 Task: Play online Dominion game.
Action: Mouse moved to (447, 372)
Screenshot: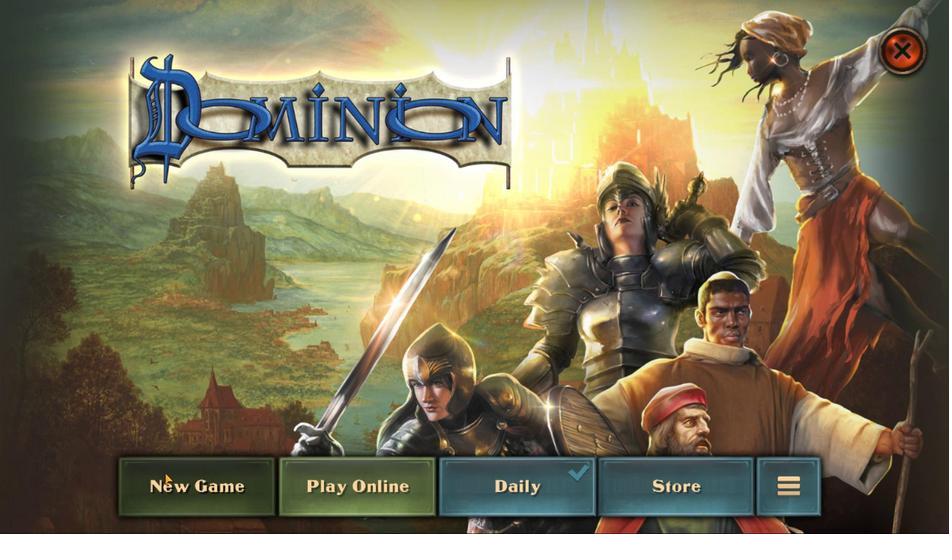
Action: Mouse pressed left at (447, 372)
Screenshot: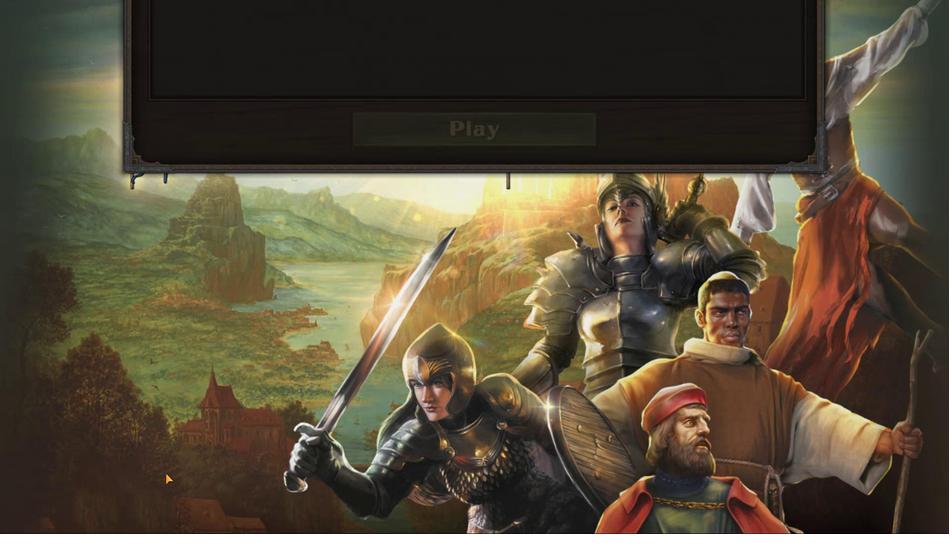 
Action: Mouse moved to (351, 372)
Screenshot: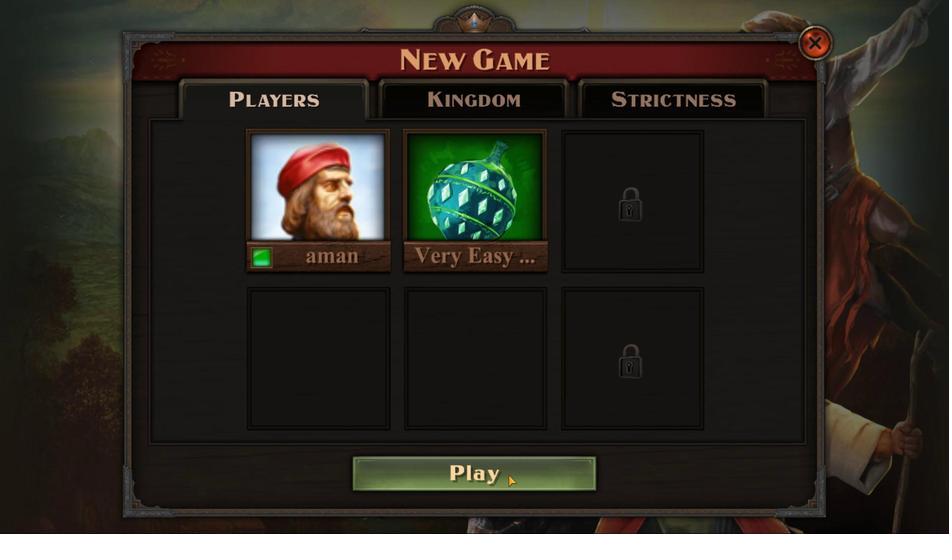 
Action: Mouse pressed left at (351, 372)
Screenshot: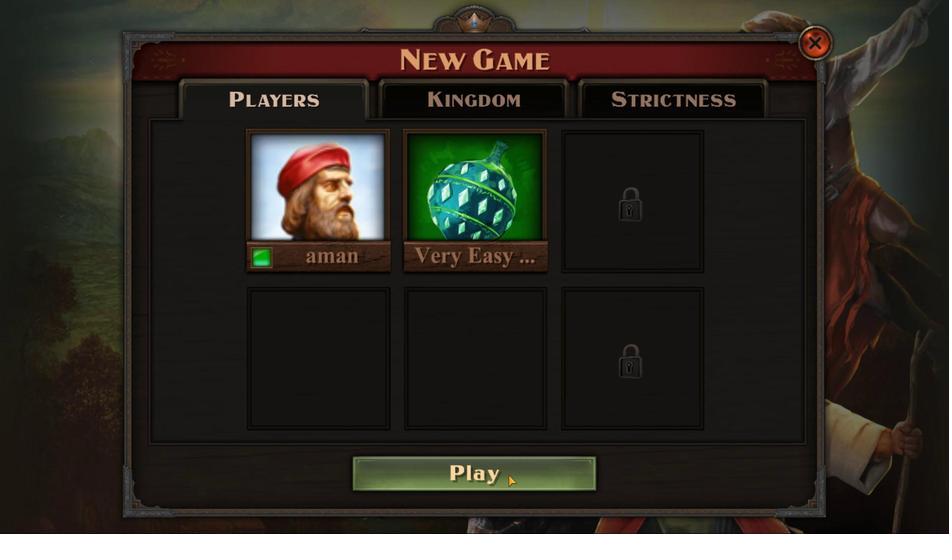 
Action: Mouse moved to (336, 371)
Screenshot: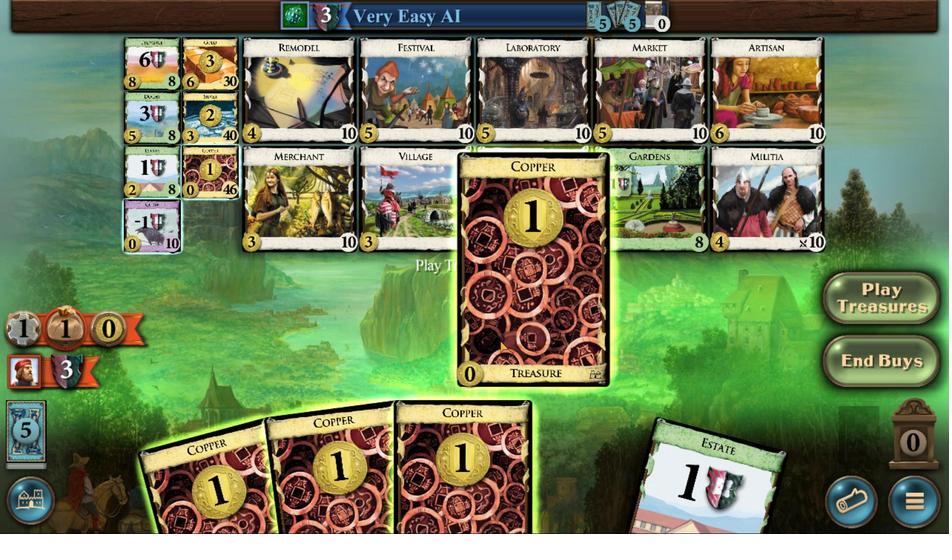 
Action: Mouse pressed left at (336, 371)
Screenshot: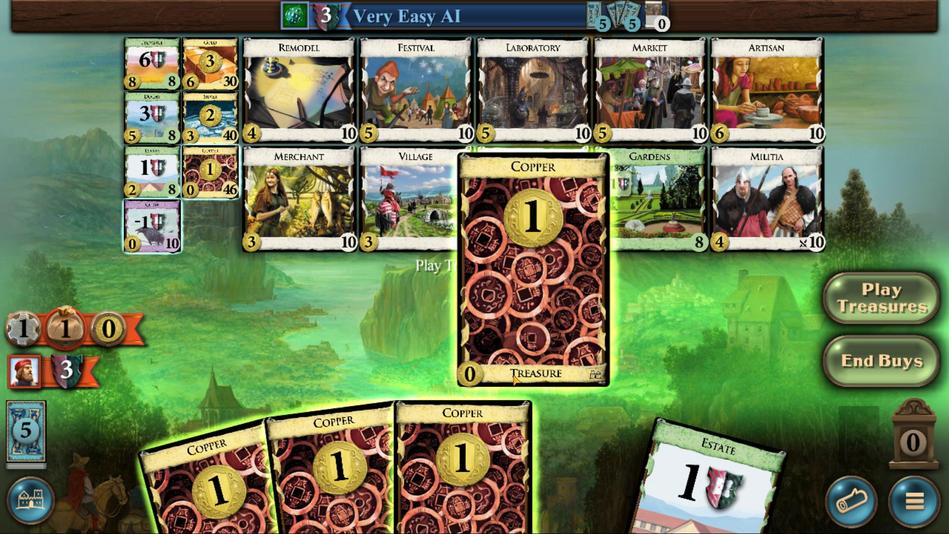 
Action: Mouse moved to (351, 367)
Screenshot: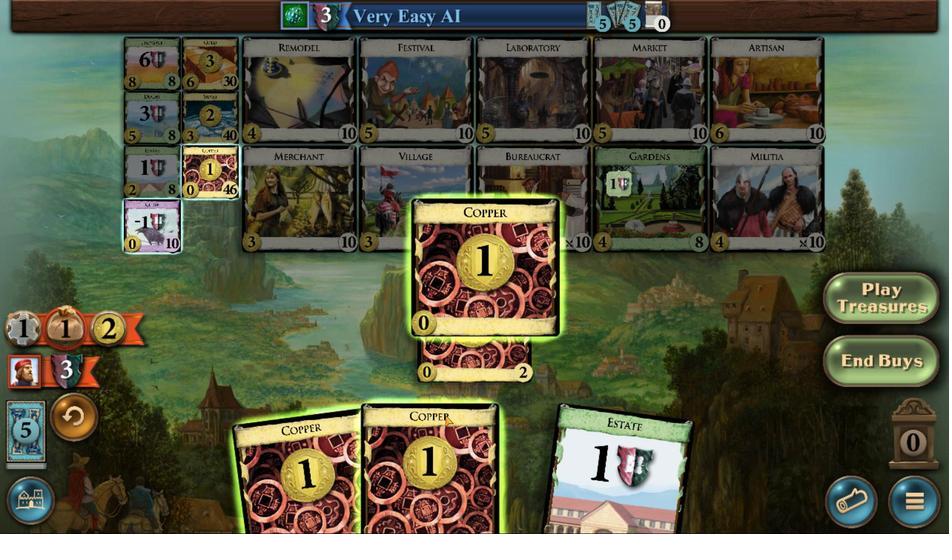 
Action: Mouse pressed left at (351, 367)
Screenshot: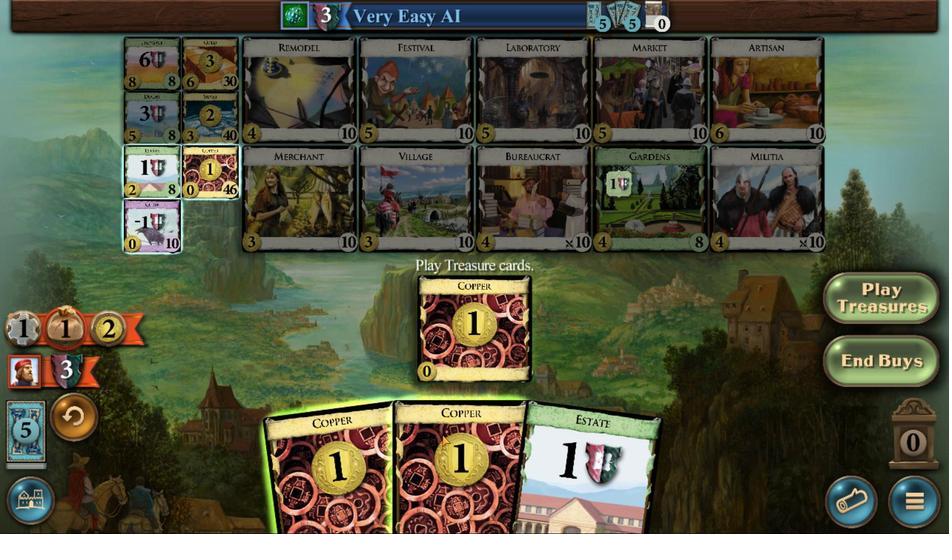 
Action: Mouse moved to (370, 367)
Screenshot: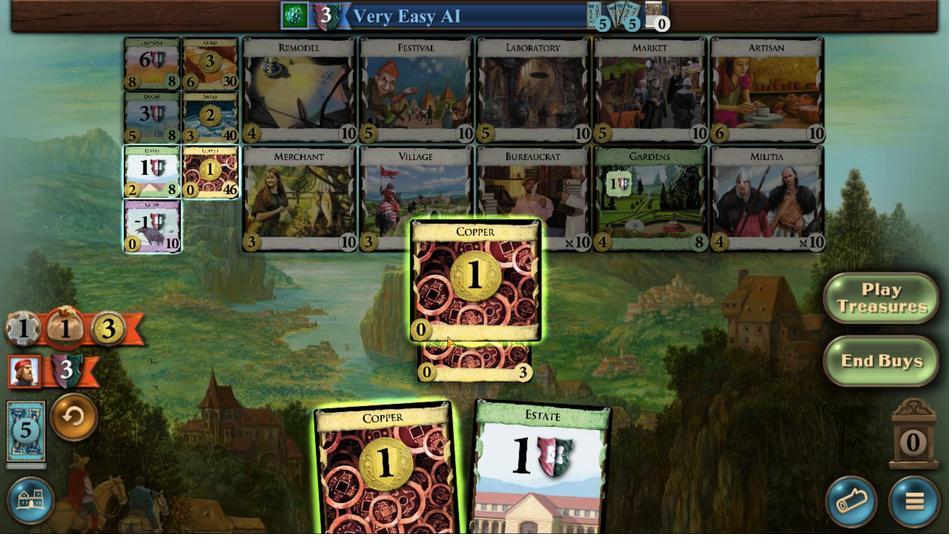 
Action: Mouse pressed left at (370, 367)
Screenshot: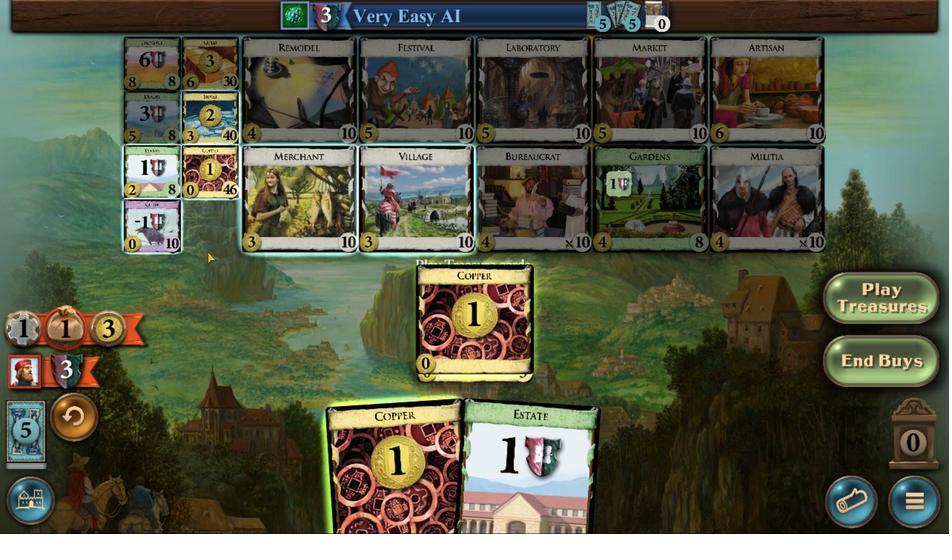 
Action: Mouse moved to (434, 322)
Screenshot: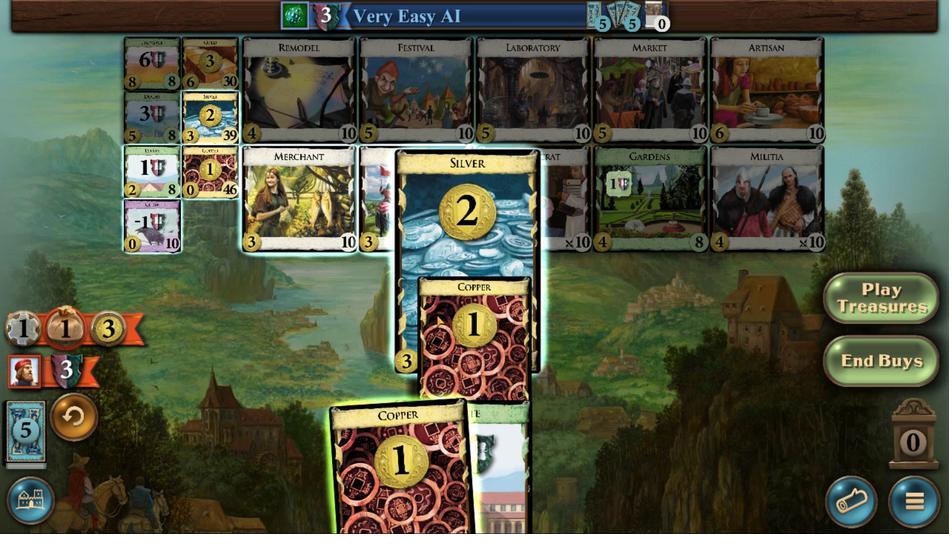 
Action: Mouse pressed left at (434, 322)
Screenshot: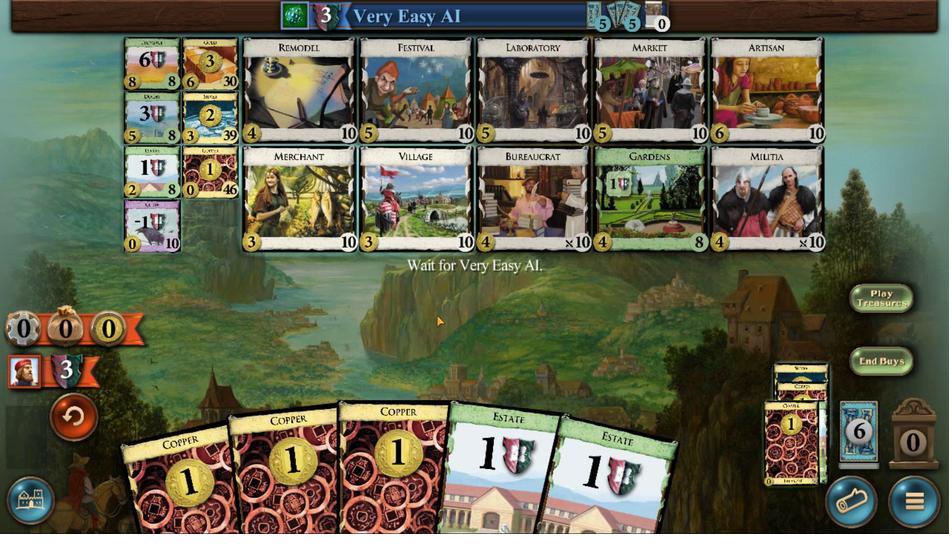 
Action: Mouse moved to (373, 372)
Screenshot: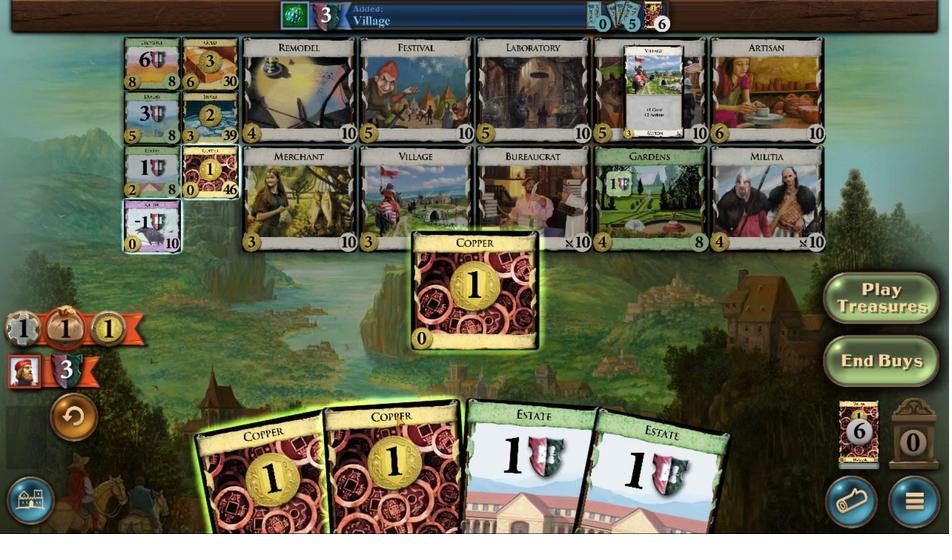 
Action: Mouse pressed left at (373, 372)
Screenshot: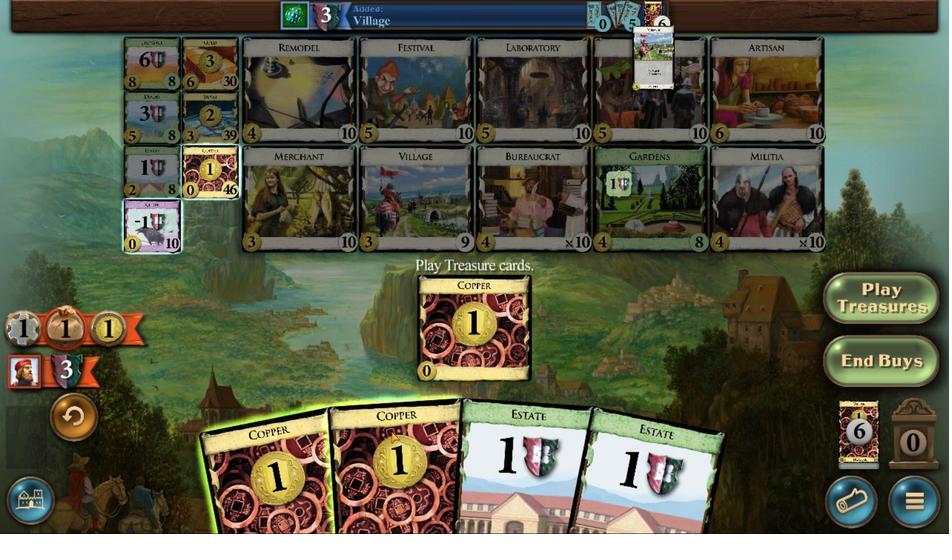 
Action: Mouse moved to (383, 366)
Screenshot: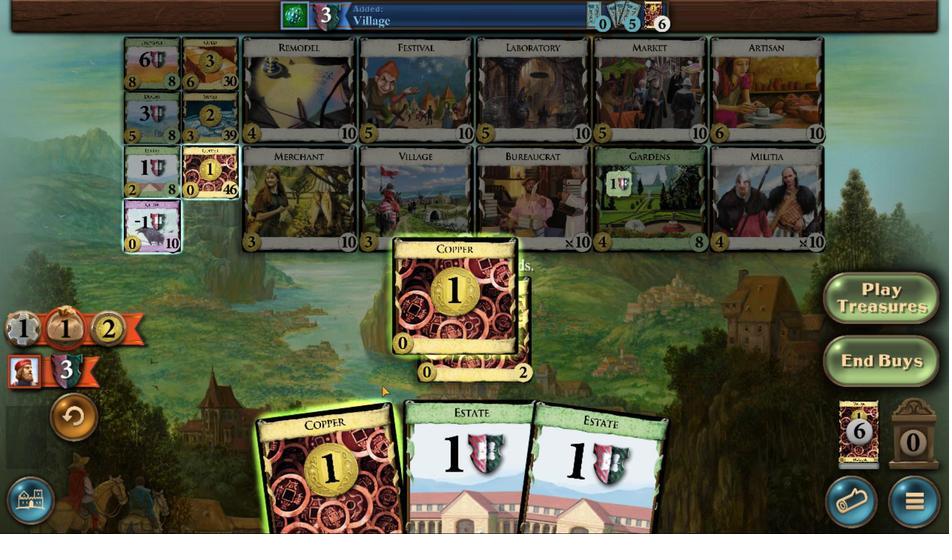 
Action: Mouse pressed left at (383, 366)
Screenshot: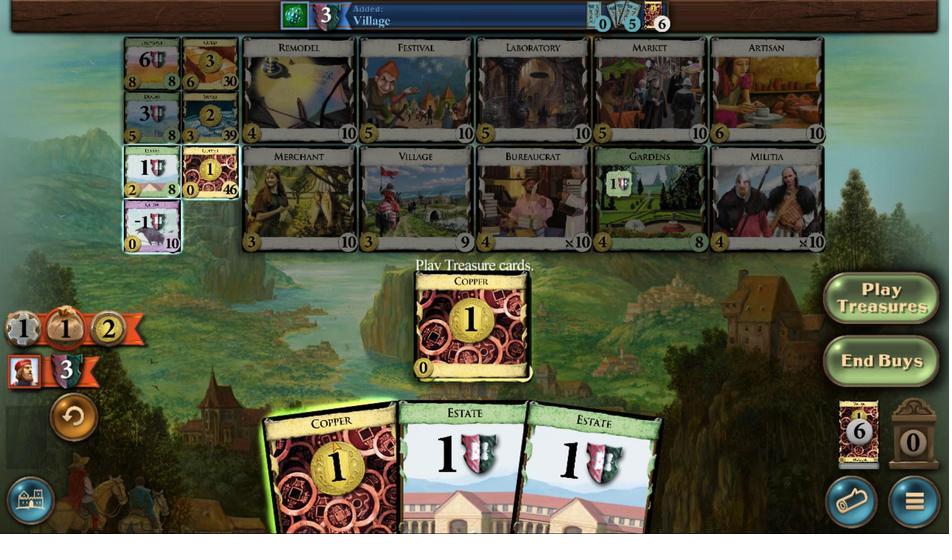 
Action: Mouse moved to (450, 328)
Screenshot: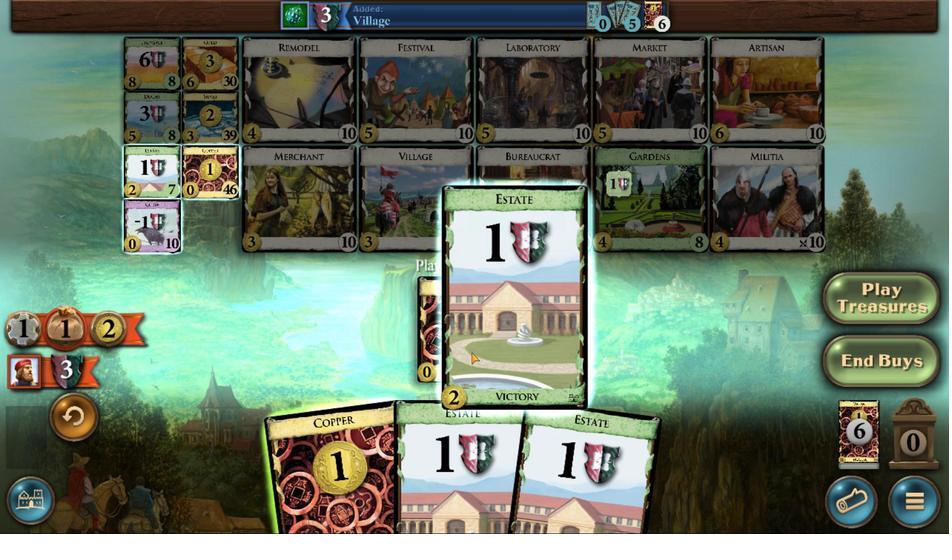 
Action: Mouse pressed left at (450, 328)
Screenshot: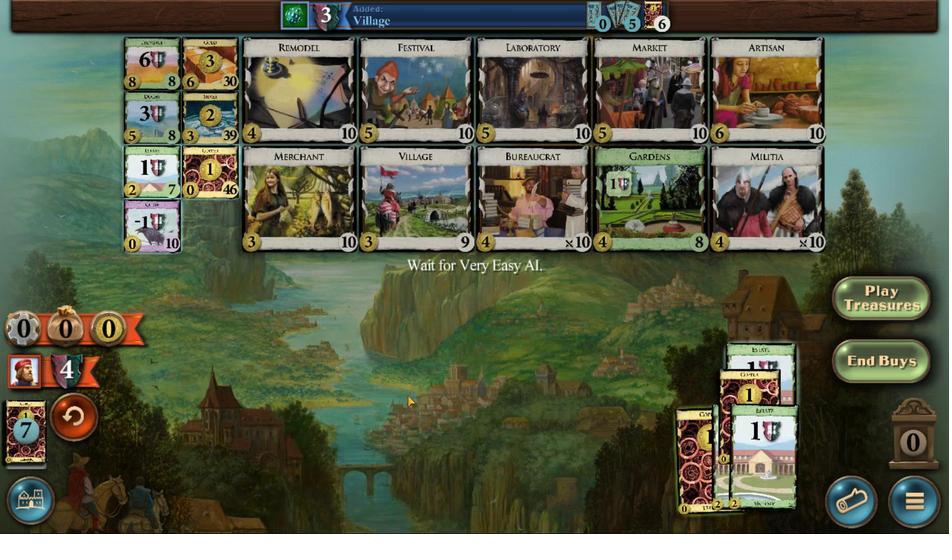 
Action: Mouse moved to (338, 371)
Screenshot: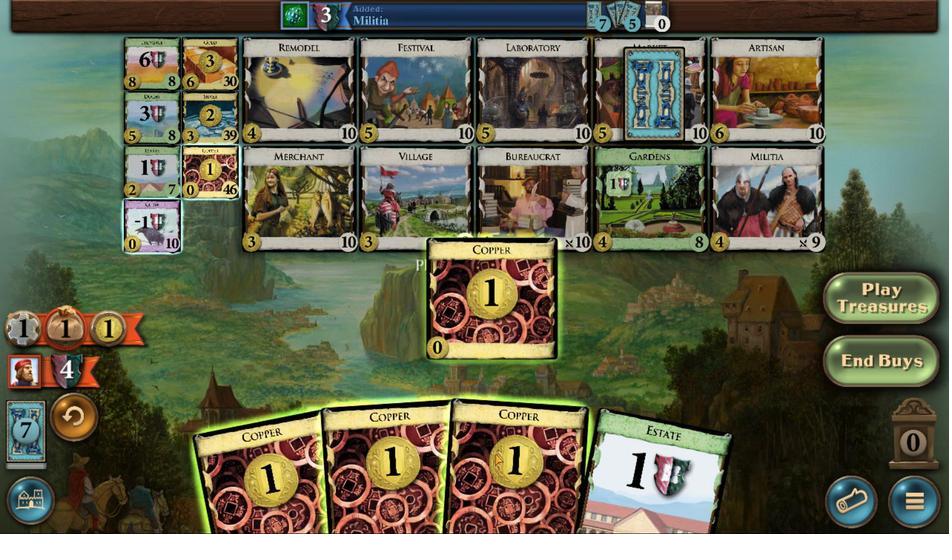 
Action: Mouse pressed left at (338, 371)
Screenshot: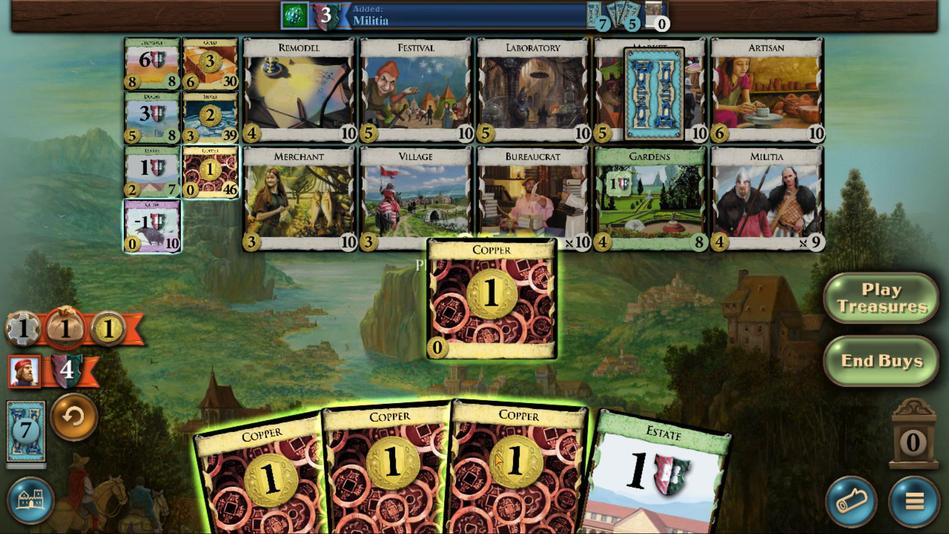 
Action: Mouse moved to (355, 370)
Screenshot: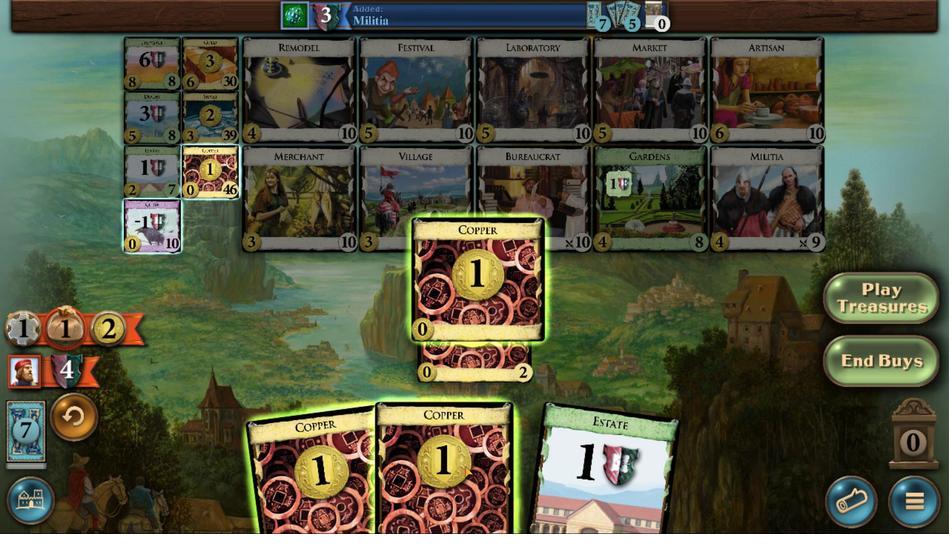
Action: Mouse pressed left at (355, 370)
Screenshot: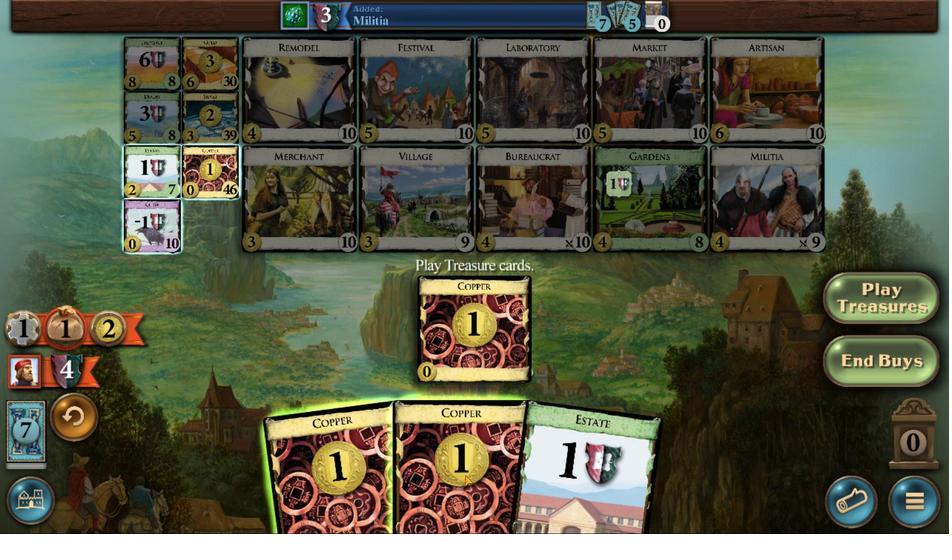 
Action: Mouse moved to (363, 372)
Screenshot: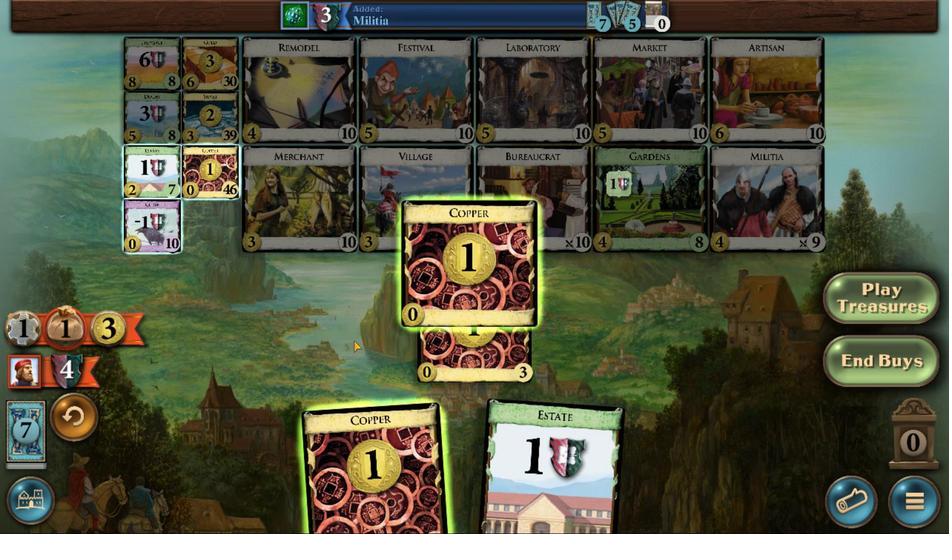 
Action: Mouse pressed left at (363, 372)
Screenshot: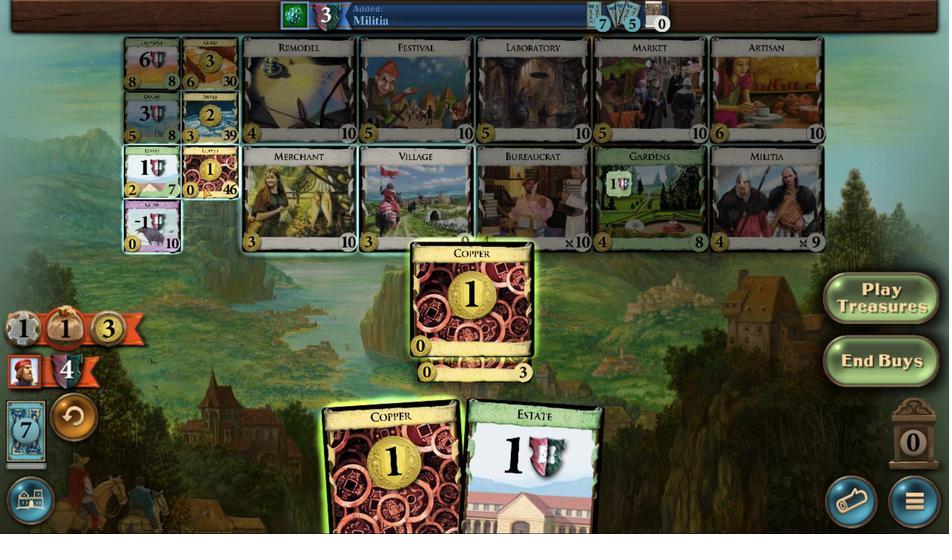 
Action: Mouse moved to (434, 322)
Screenshot: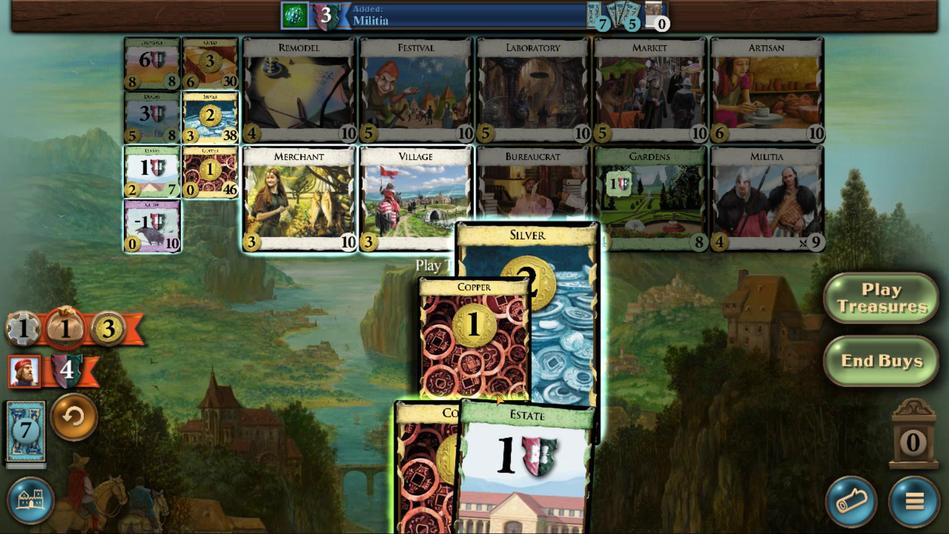 
Action: Mouse pressed left at (434, 322)
Screenshot: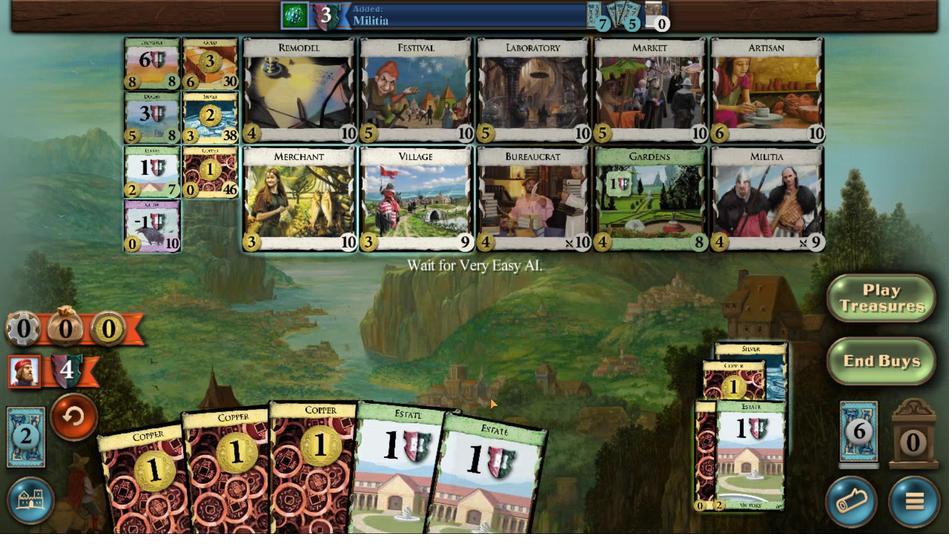 
Action: Mouse moved to (348, 370)
Screenshot: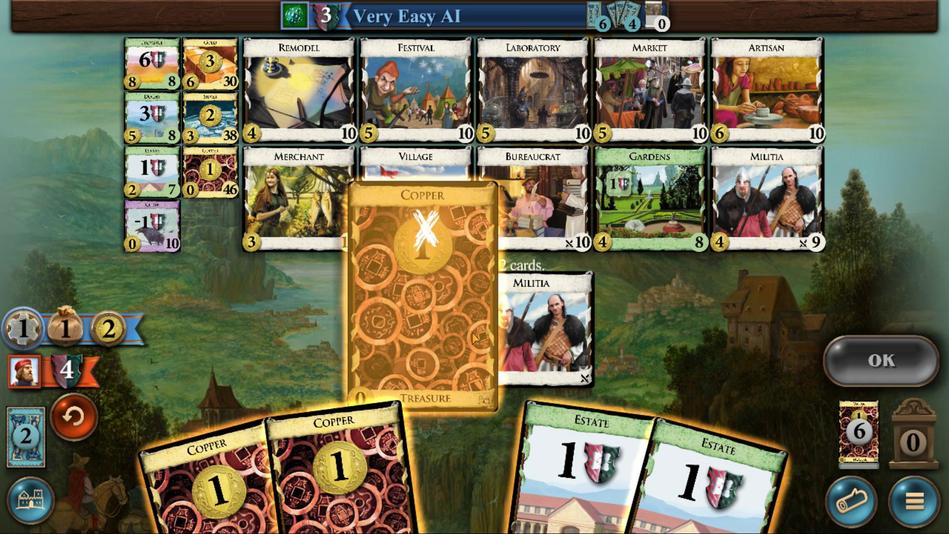 
Action: Mouse pressed left at (348, 370)
Screenshot: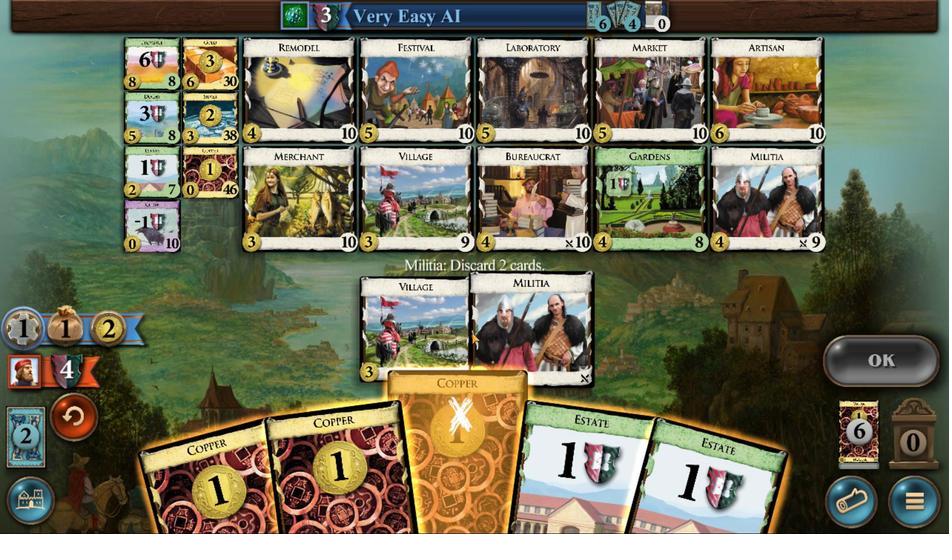 
Action: Mouse moved to (360, 368)
Screenshot: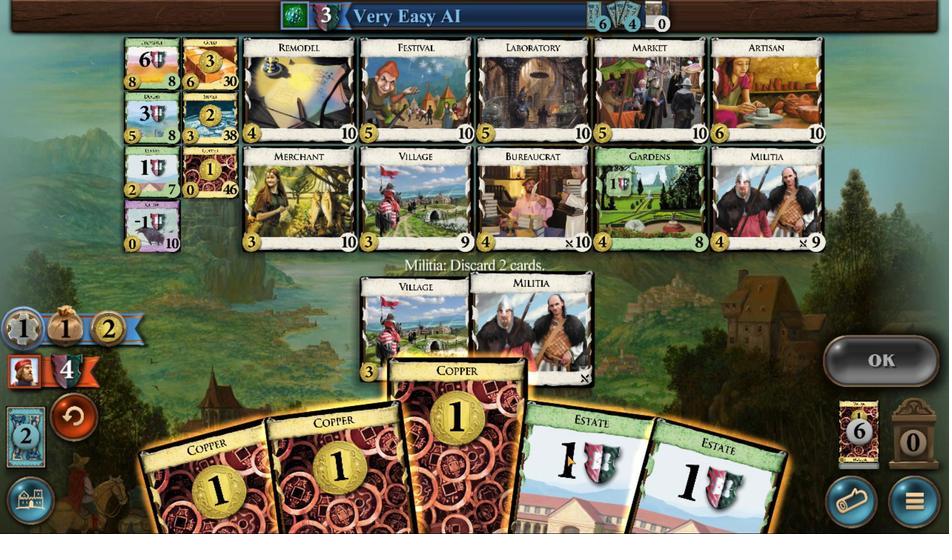 
Action: Mouse pressed left at (360, 368)
Screenshot: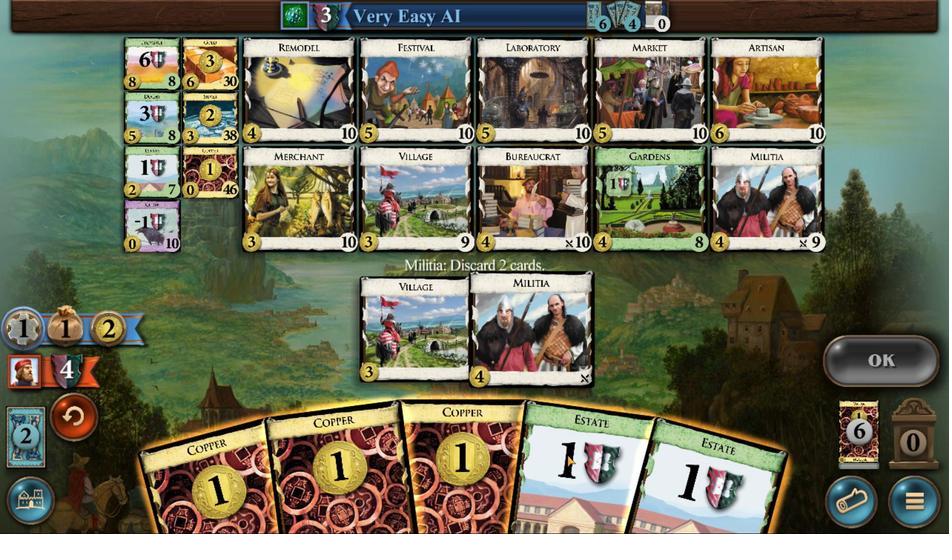 
Action: Mouse moved to (335, 370)
Screenshot: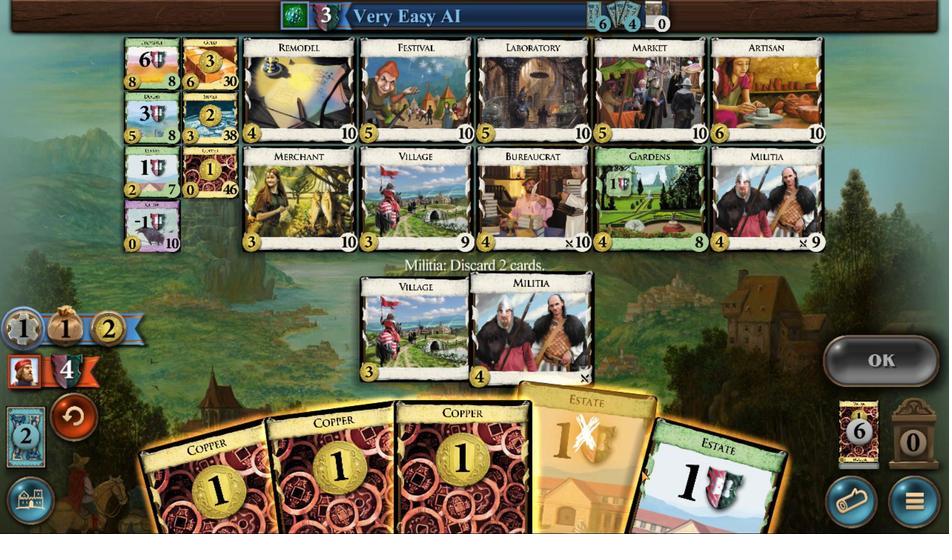 
Action: Mouse pressed left at (335, 370)
Screenshot: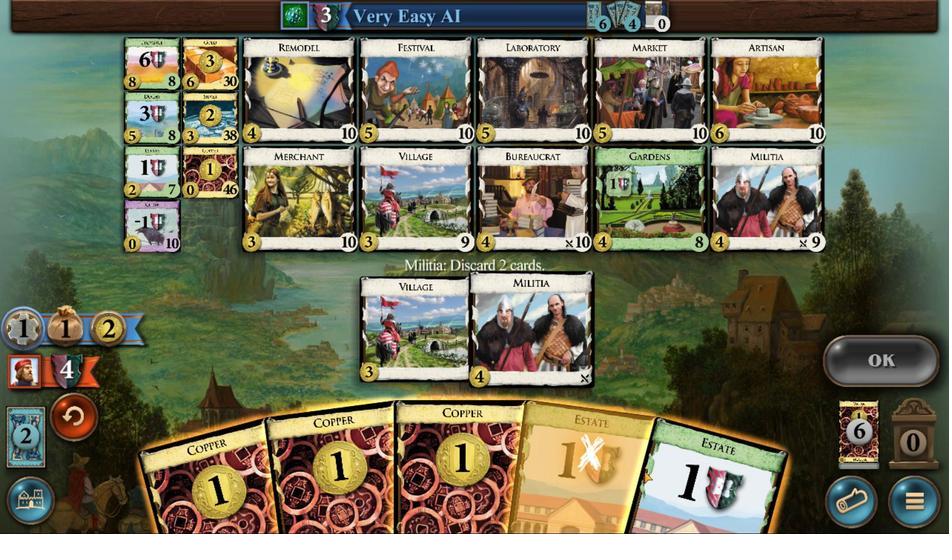 
Action: Mouse moved to (314, 372)
Screenshot: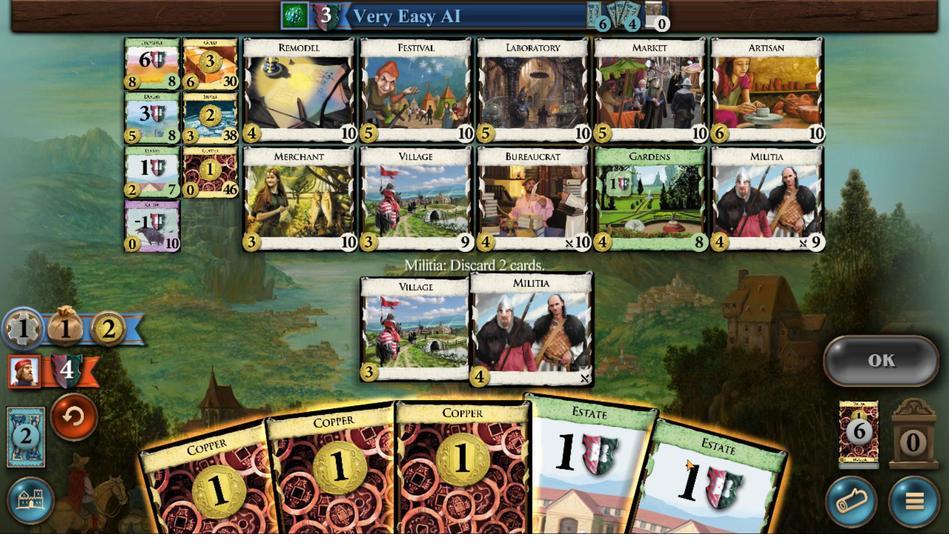 
Action: Mouse pressed left at (314, 372)
Screenshot: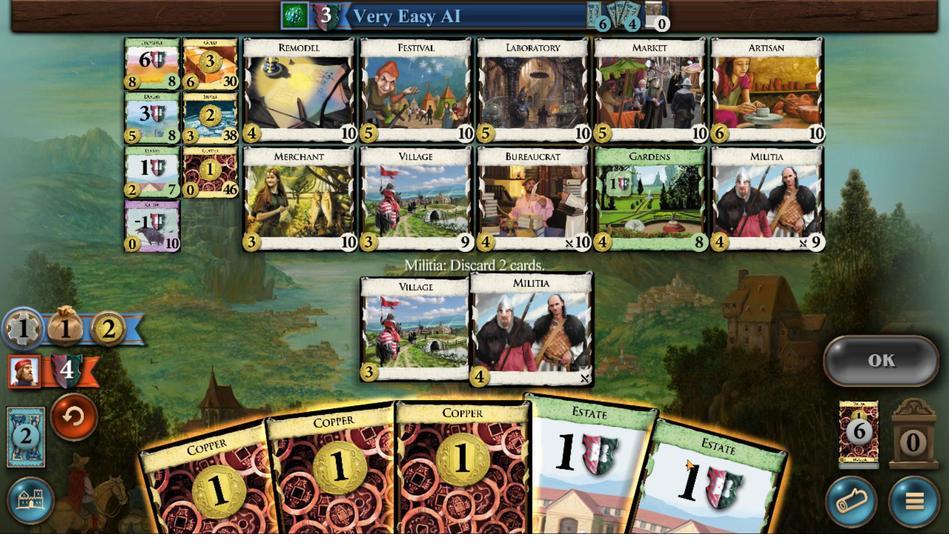 
Action: Mouse moved to (325, 370)
Screenshot: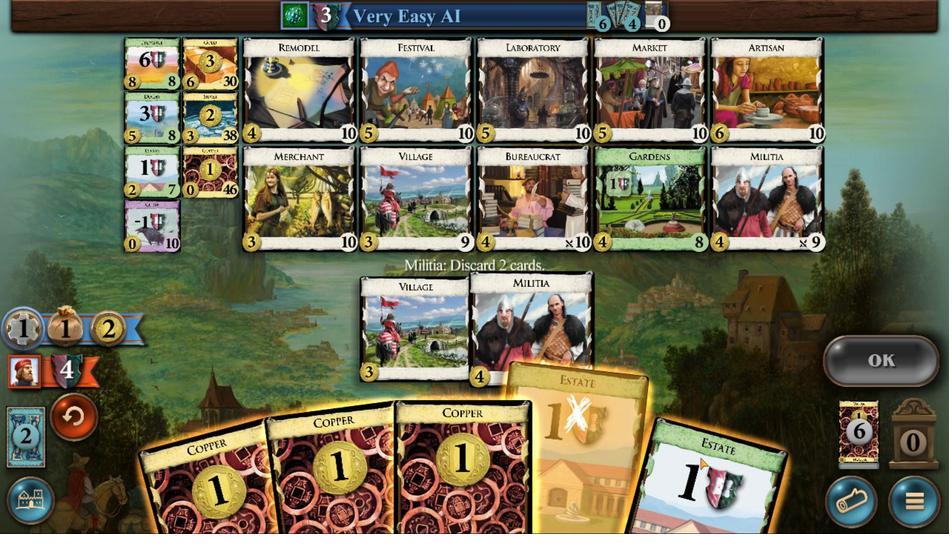 
Action: Mouse pressed left at (325, 370)
Screenshot: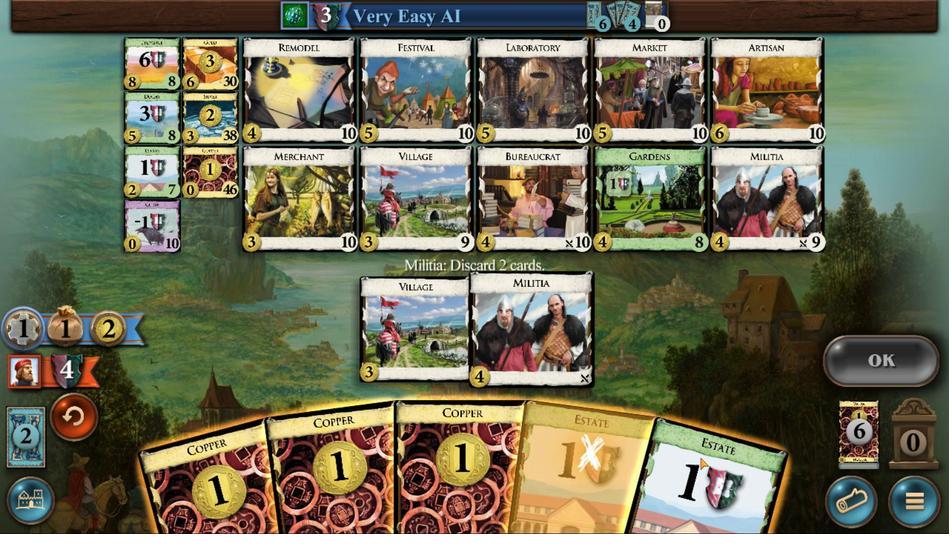 
Action: Mouse moved to (299, 370)
Screenshot: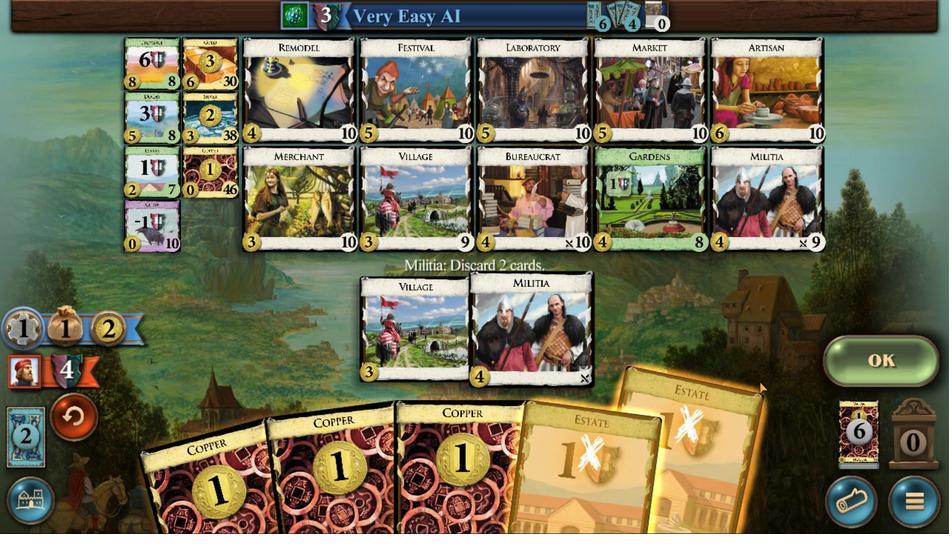 
Action: Mouse pressed left at (299, 370)
Screenshot: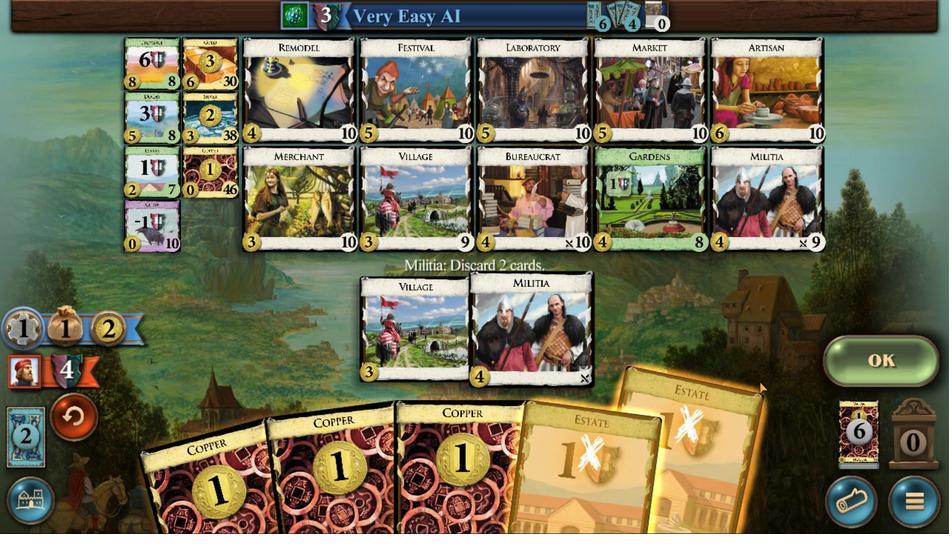 
Action: Mouse moved to (255, 355)
Screenshot: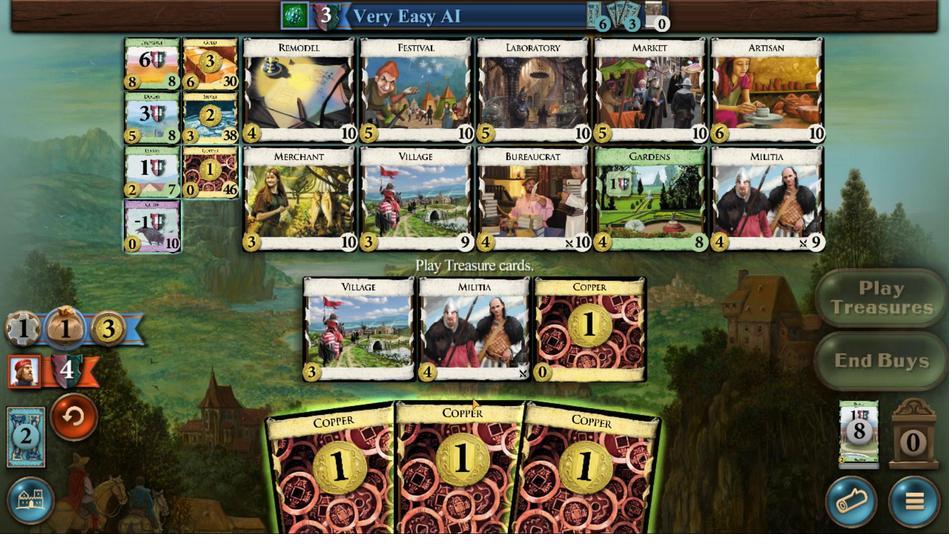 
Action: Mouse pressed left at (255, 355)
Screenshot: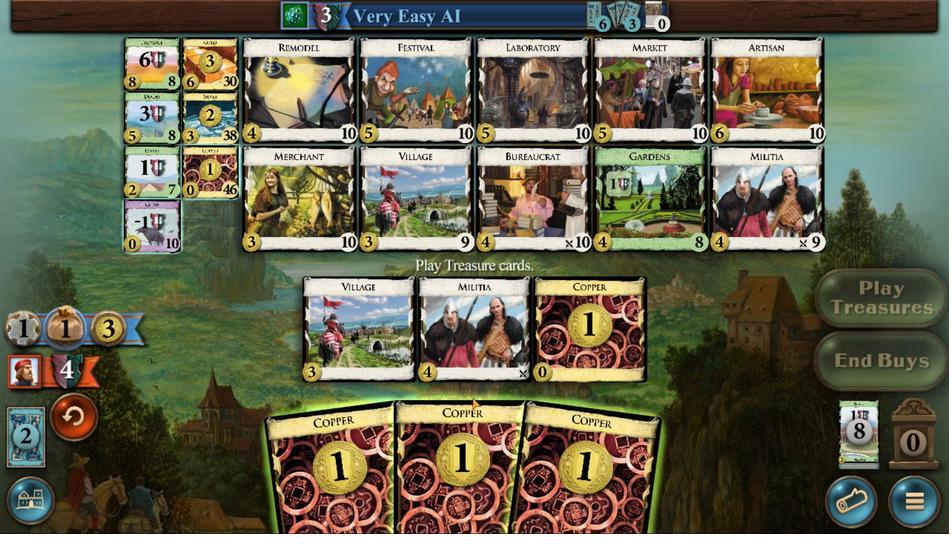 
Action: Mouse moved to (337, 369)
Screenshot: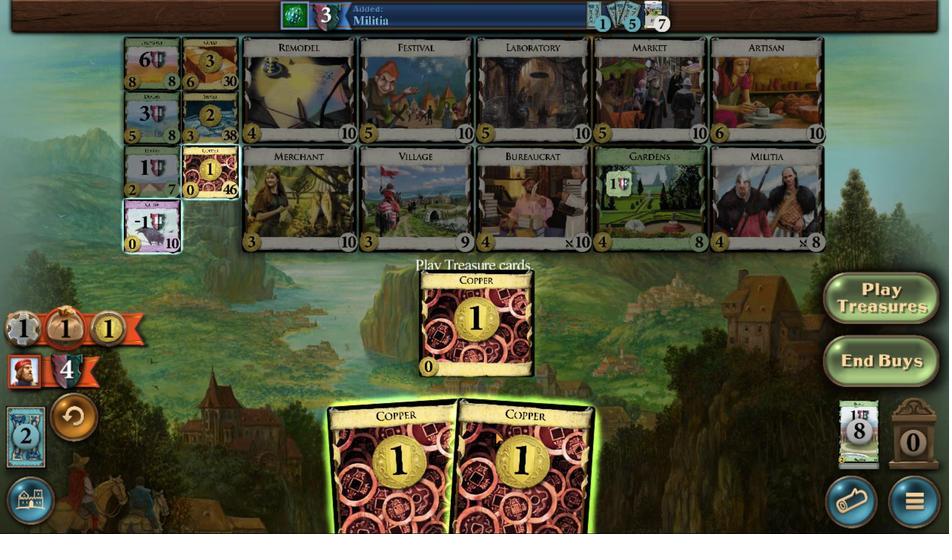 
Action: Mouse pressed left at (337, 369)
Screenshot: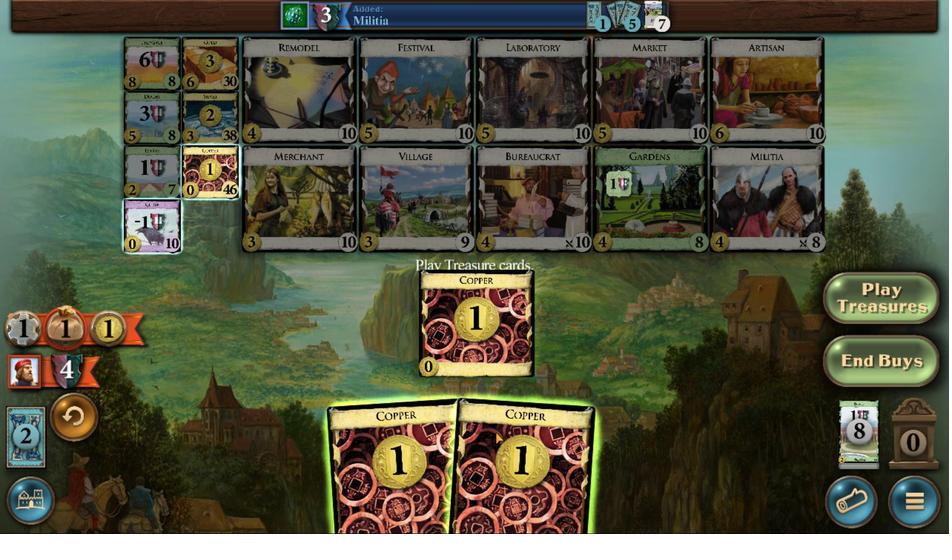 
Action: Mouse moved to (354, 366)
Screenshot: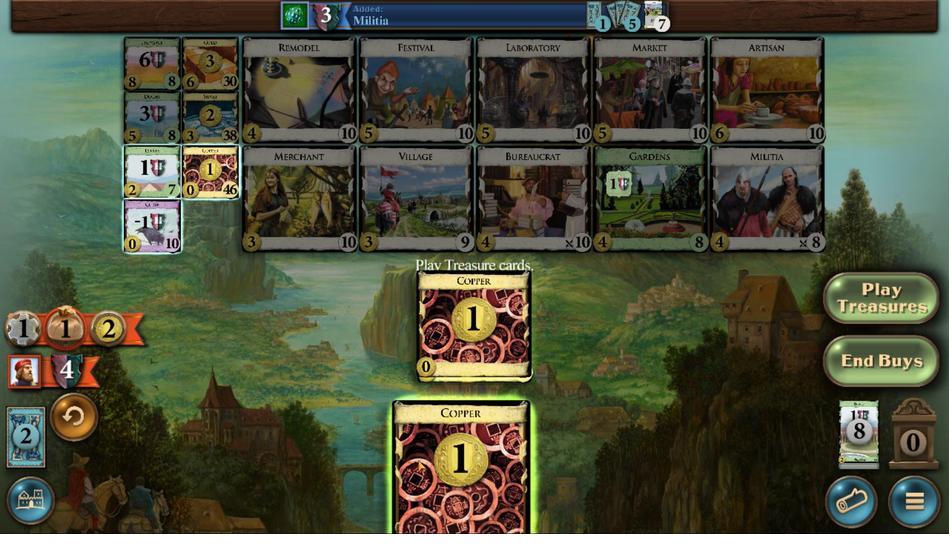 
Action: Mouse pressed left at (354, 366)
Screenshot: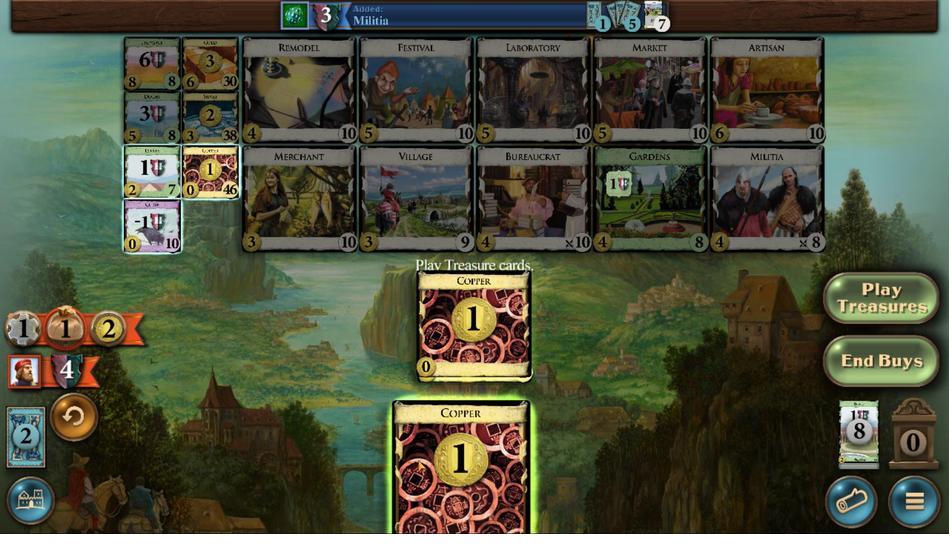 
Action: Mouse moved to (376, 370)
Screenshot: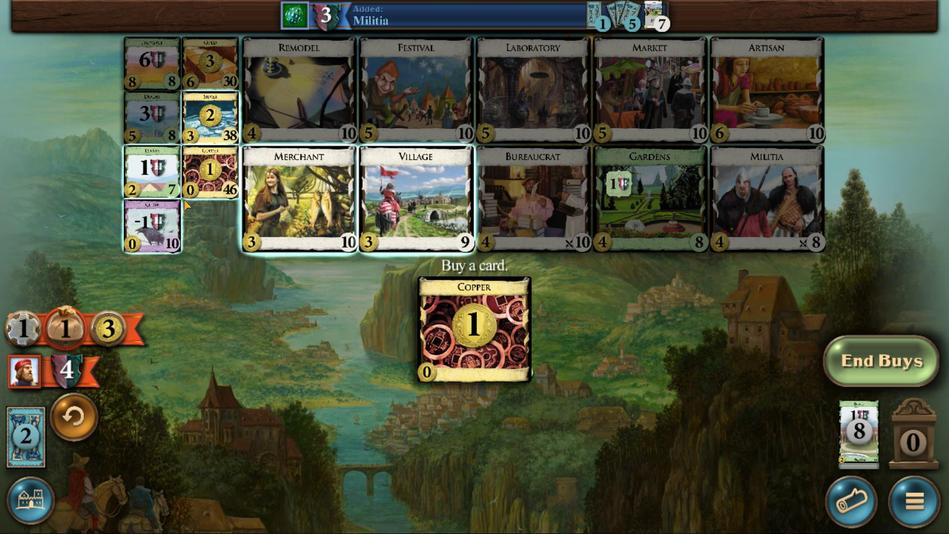 
Action: Mouse pressed left at (376, 370)
Screenshot: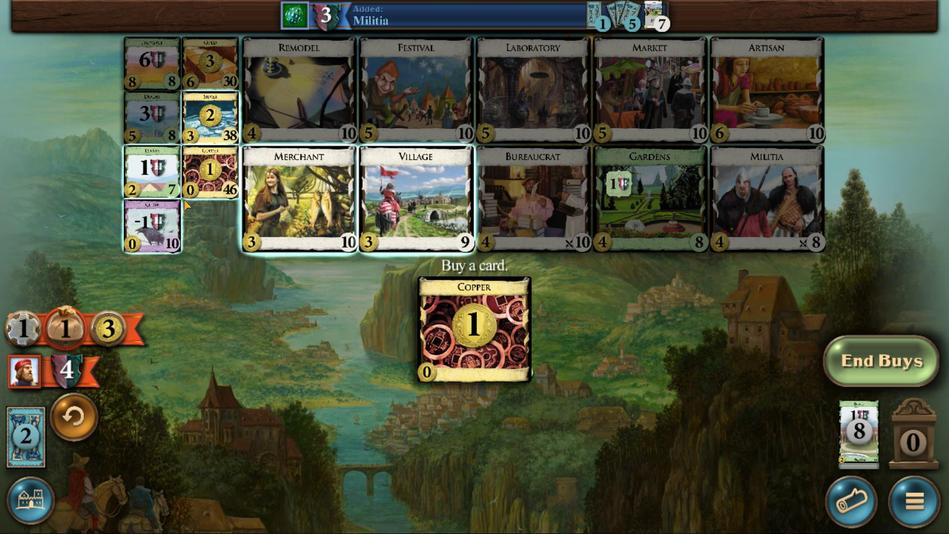 
Action: Mouse moved to (432, 323)
Screenshot: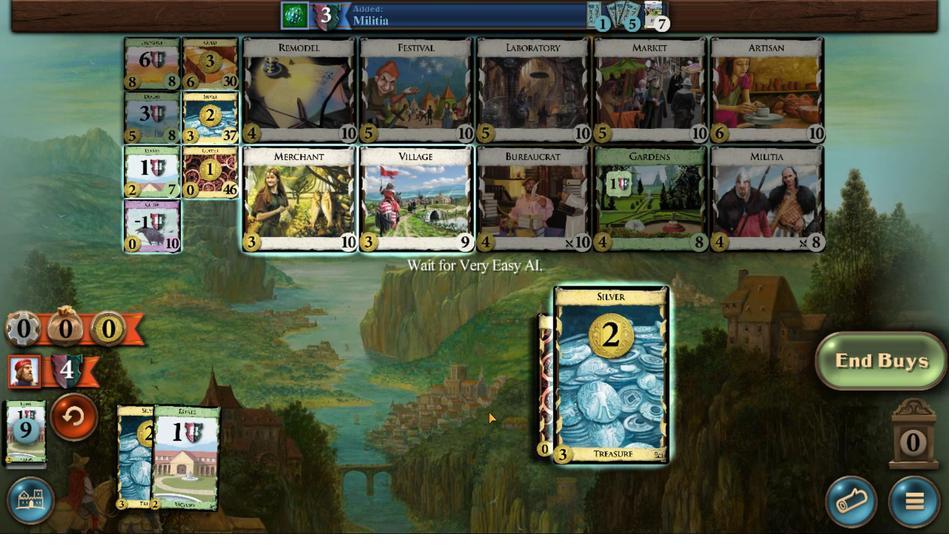 
Action: Mouse pressed left at (432, 323)
Screenshot: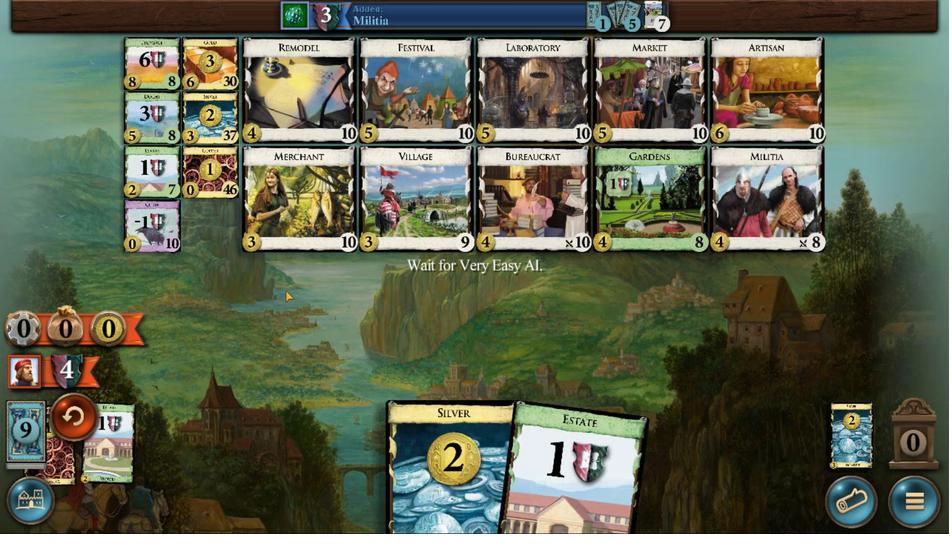 
Action: Mouse moved to (362, 374)
Screenshot: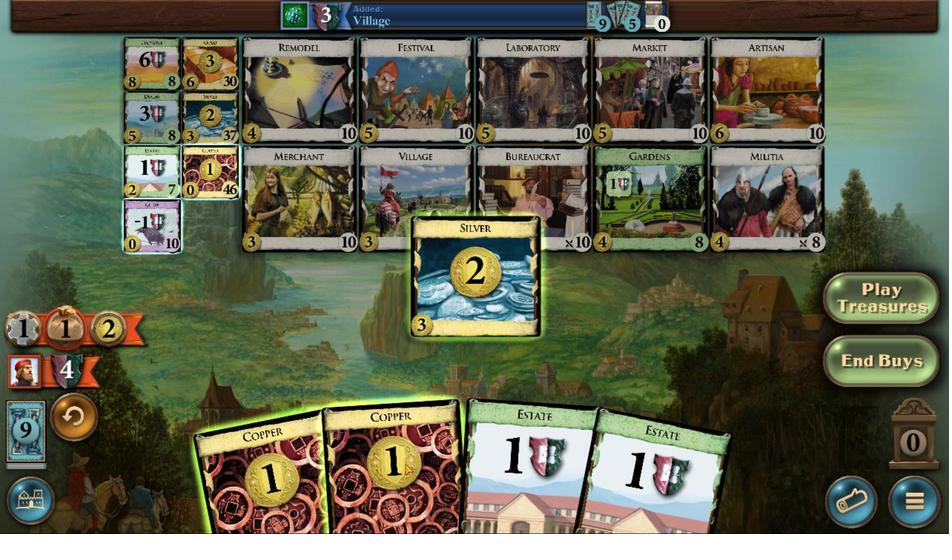 
Action: Mouse pressed left at (362, 374)
Screenshot: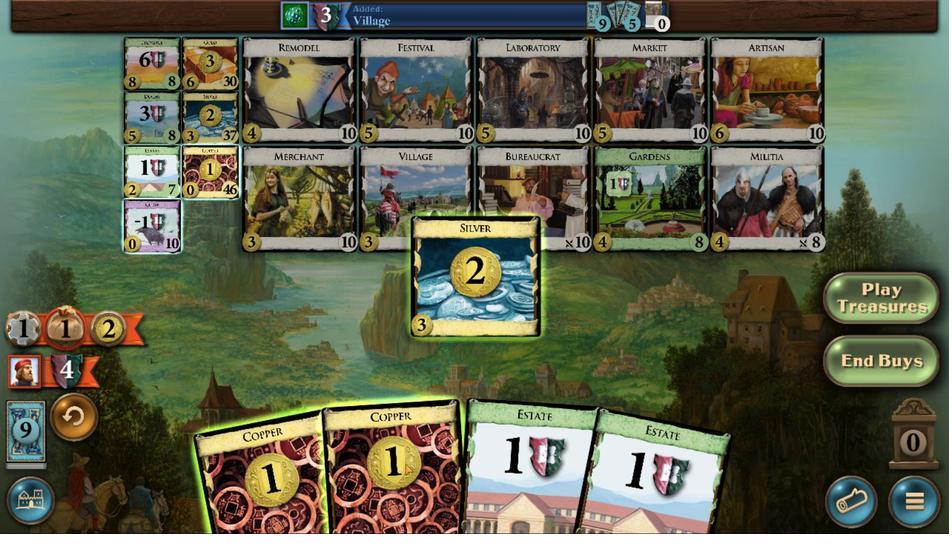 
Action: Mouse moved to (380, 371)
Screenshot: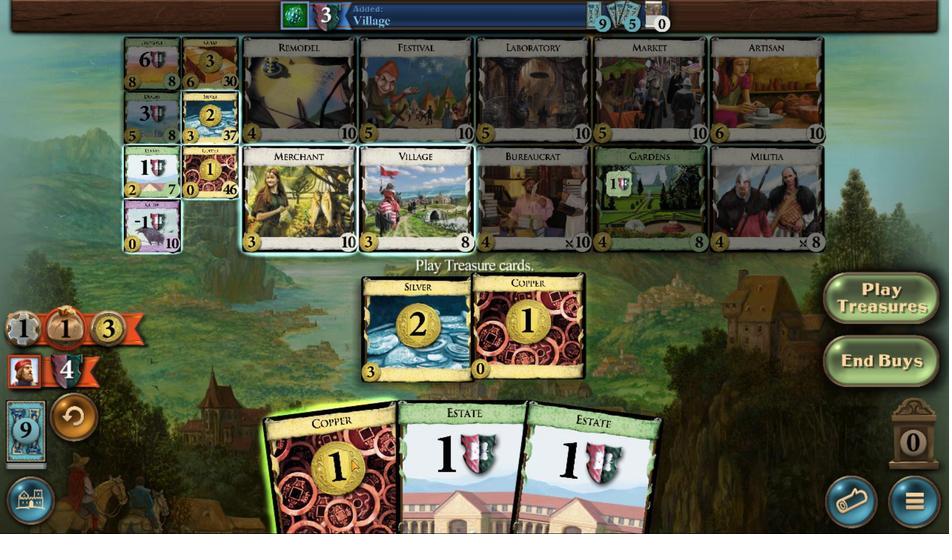 
Action: Mouse pressed left at (380, 371)
Screenshot: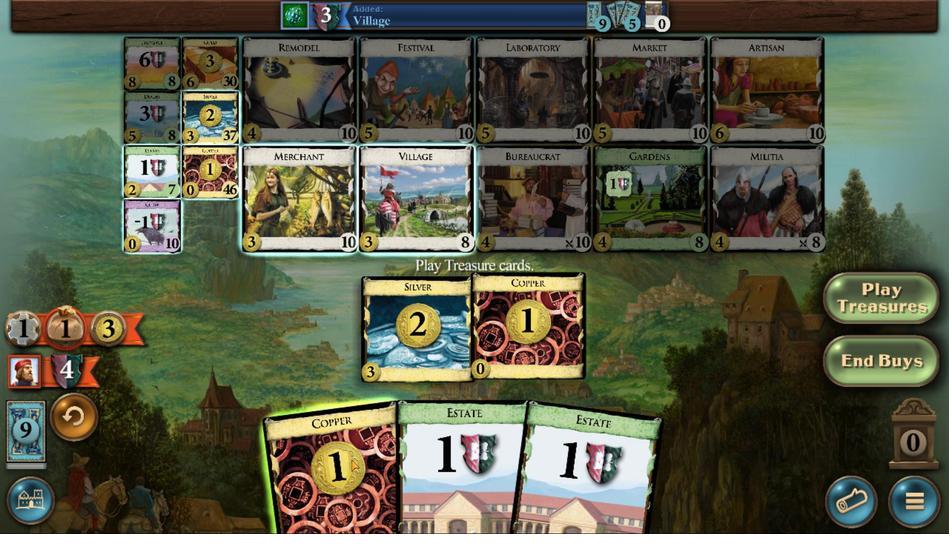
Action: Mouse moved to (395, 370)
Screenshot: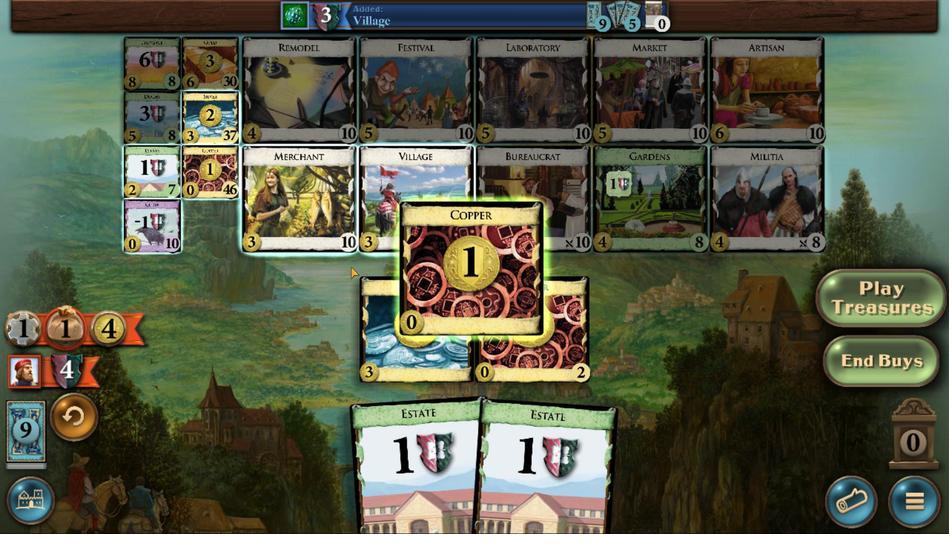
Action: Mouse pressed left at (395, 370)
Screenshot: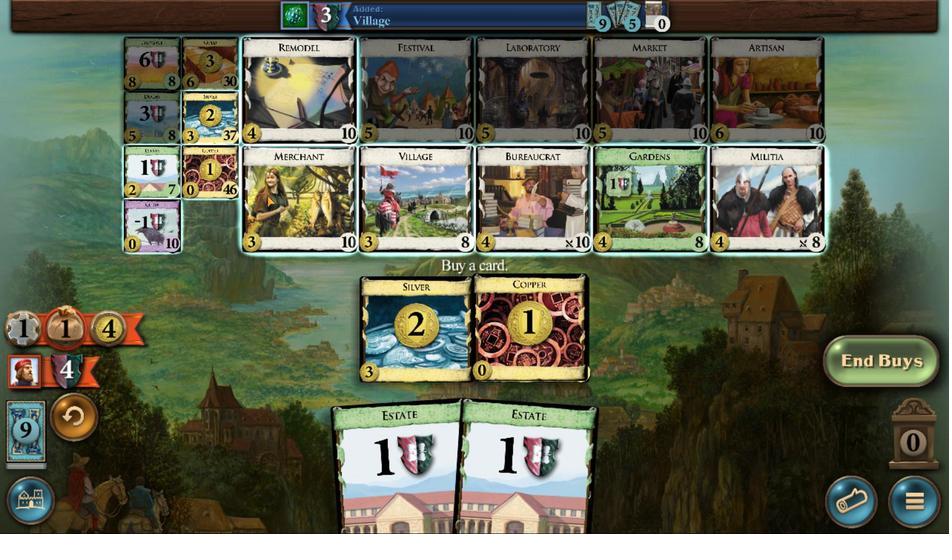 
Action: Mouse moved to (437, 322)
Screenshot: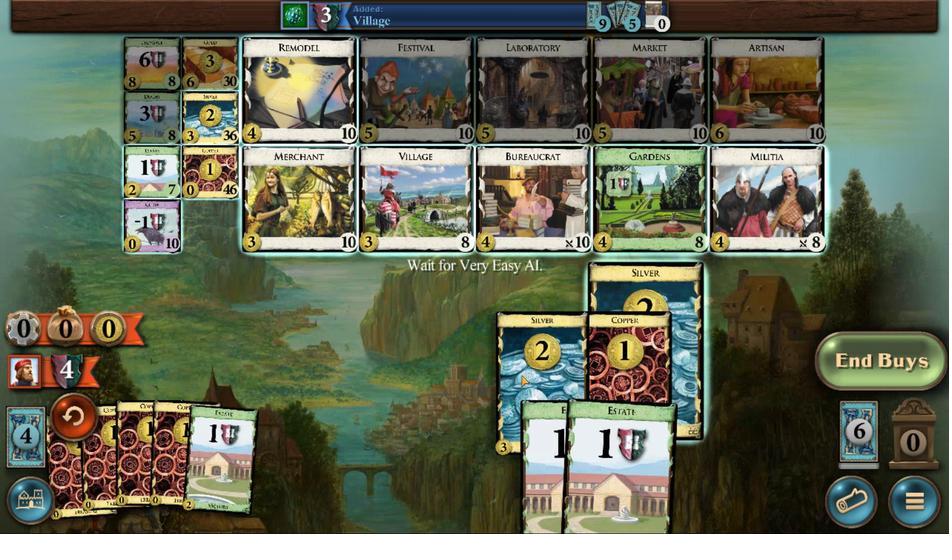 
Action: Mouse pressed left at (437, 322)
Screenshot: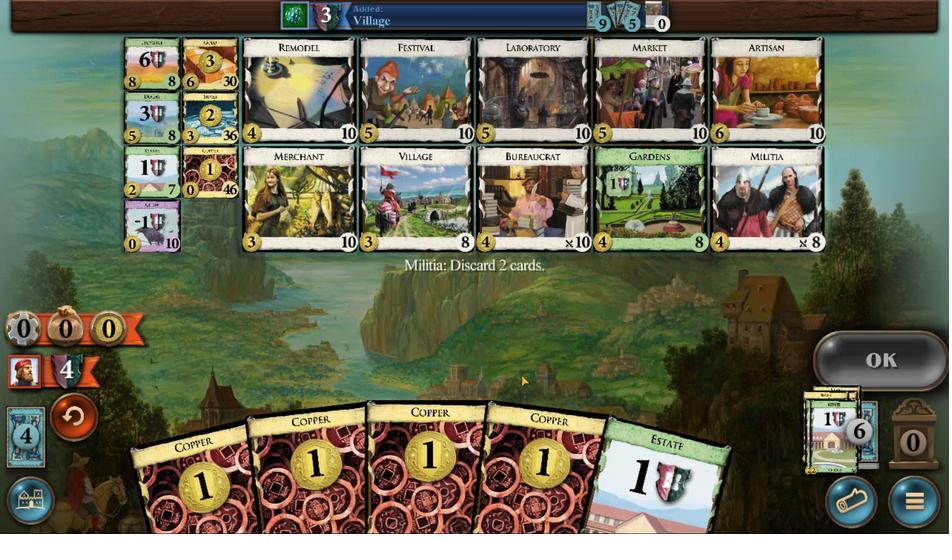
Action: Mouse moved to (306, 373)
Screenshot: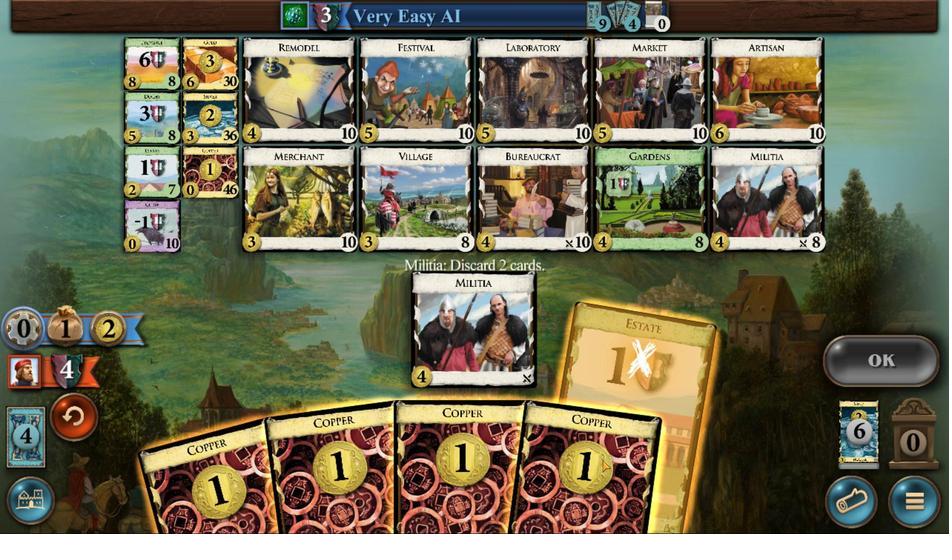 
Action: Mouse pressed left at (306, 373)
Screenshot: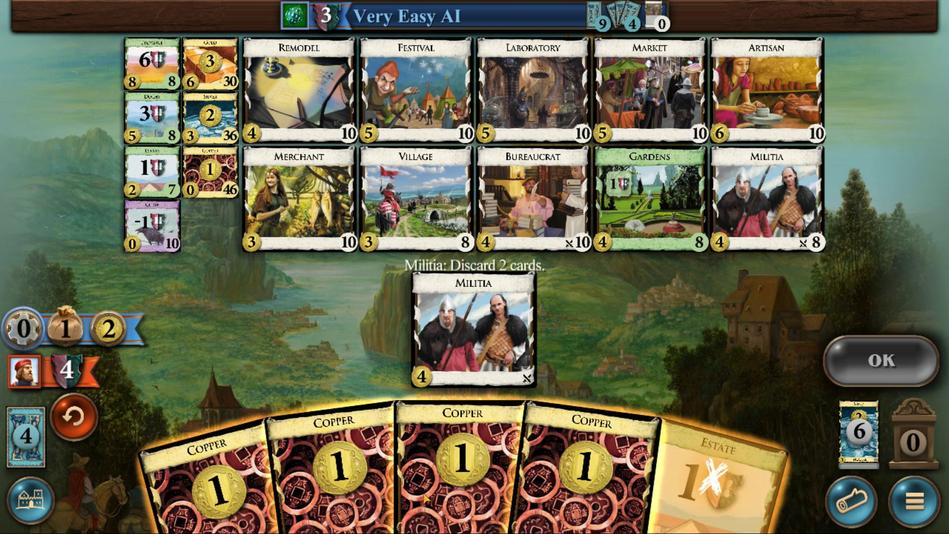 
Action: Mouse moved to (347, 374)
Screenshot: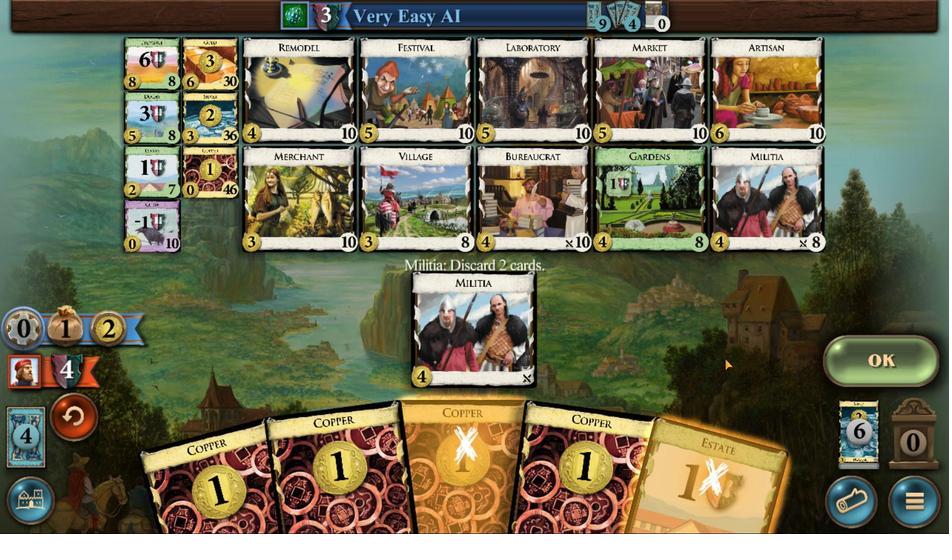 
Action: Mouse pressed left at (347, 374)
Screenshot: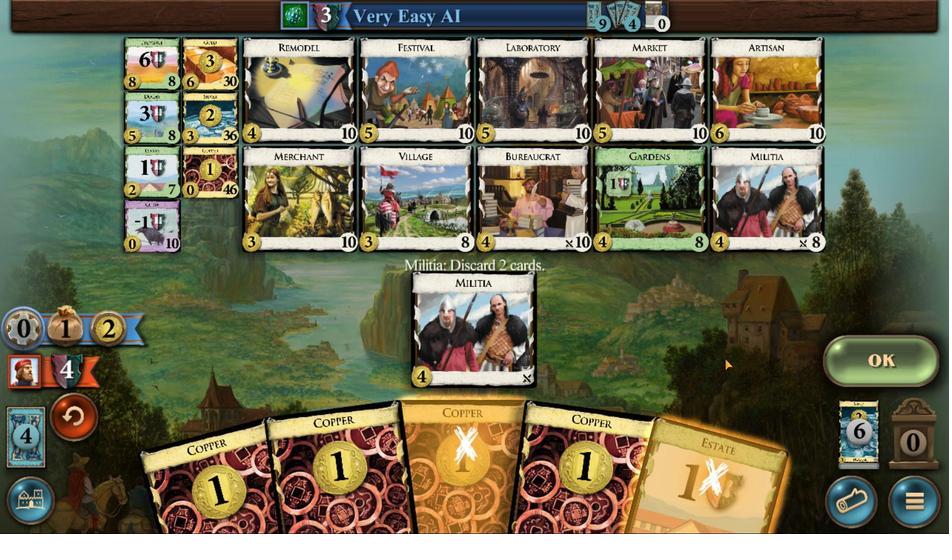 
Action: Mouse moved to (255, 355)
Screenshot: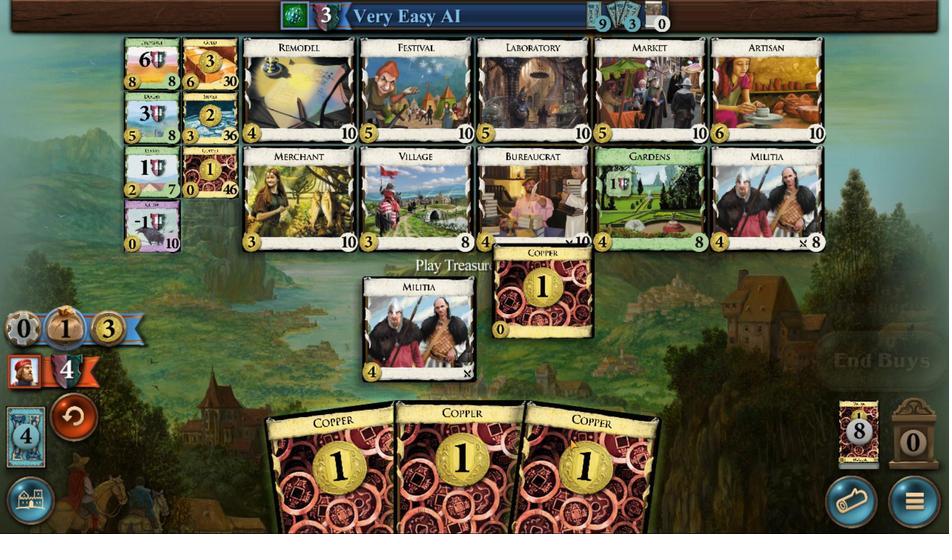 
Action: Mouse pressed left at (255, 355)
Screenshot: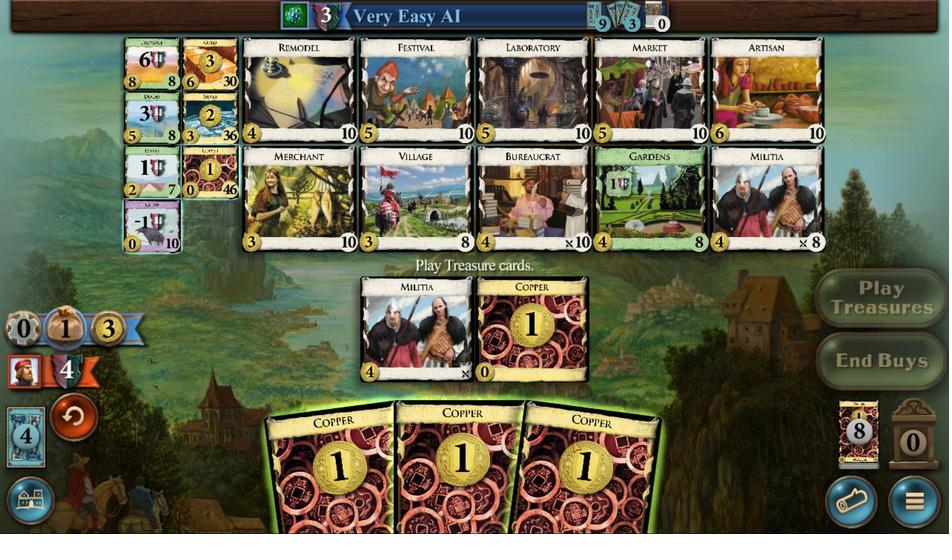 
Action: Mouse moved to (331, 372)
Screenshot: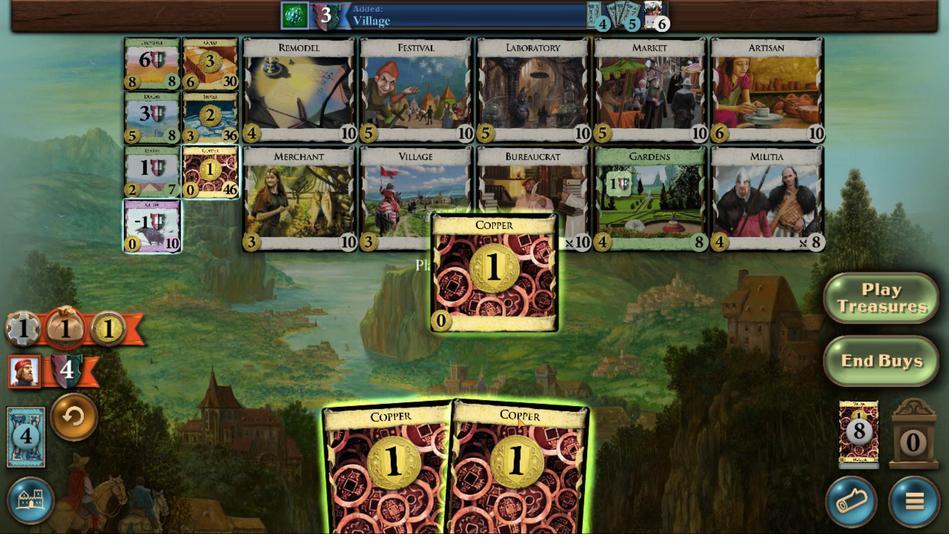 
Action: Mouse pressed left at (331, 372)
Screenshot: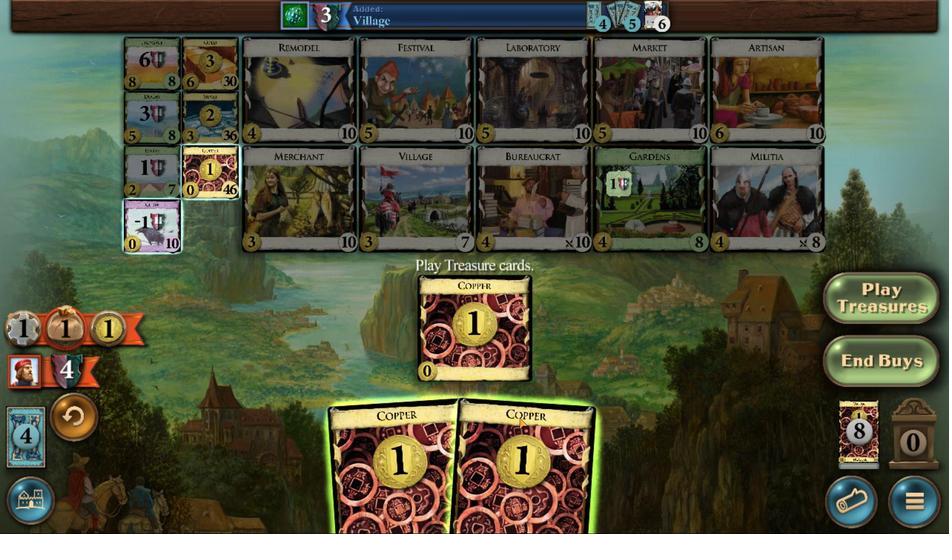 
Action: Mouse moved to (348, 365)
Screenshot: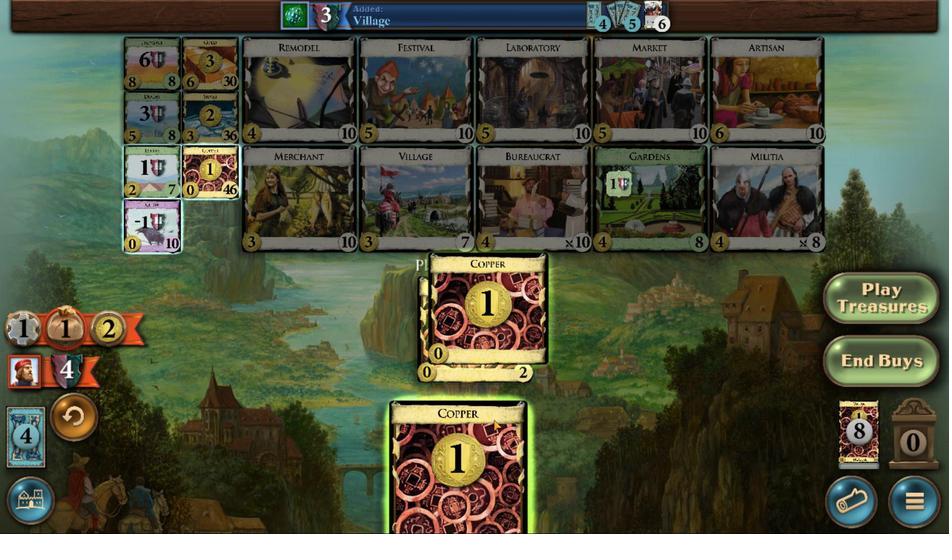 
Action: Mouse pressed left at (348, 365)
Screenshot: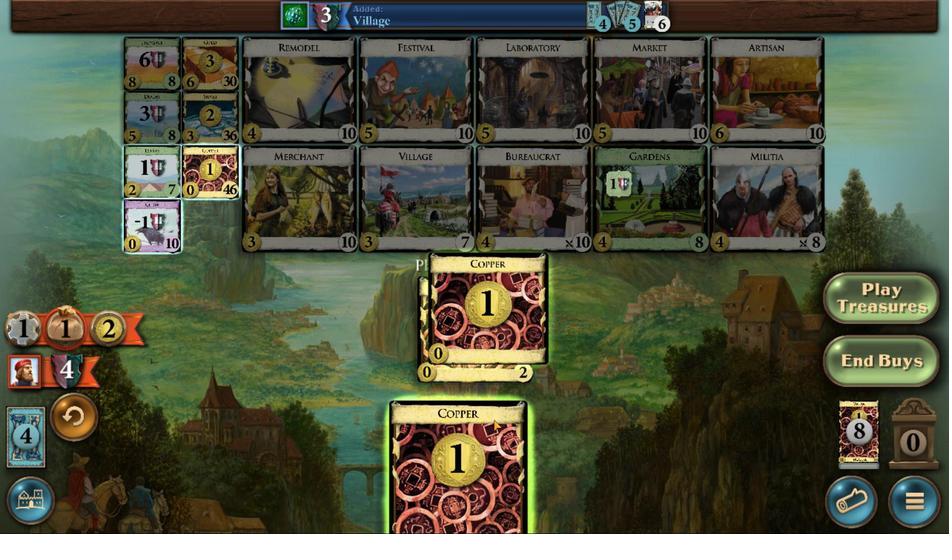 
Action: Mouse moved to (356, 366)
Screenshot: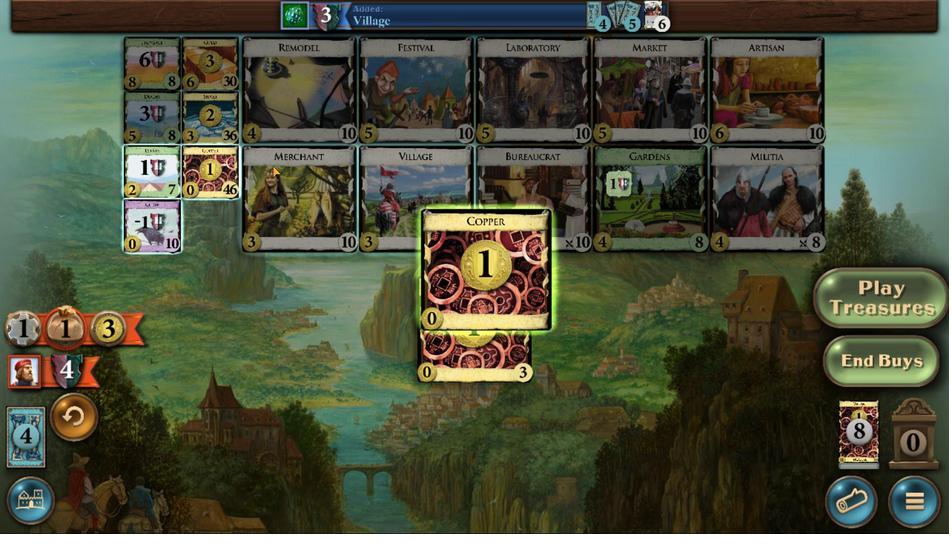 
Action: Mouse pressed left at (356, 366)
Screenshot: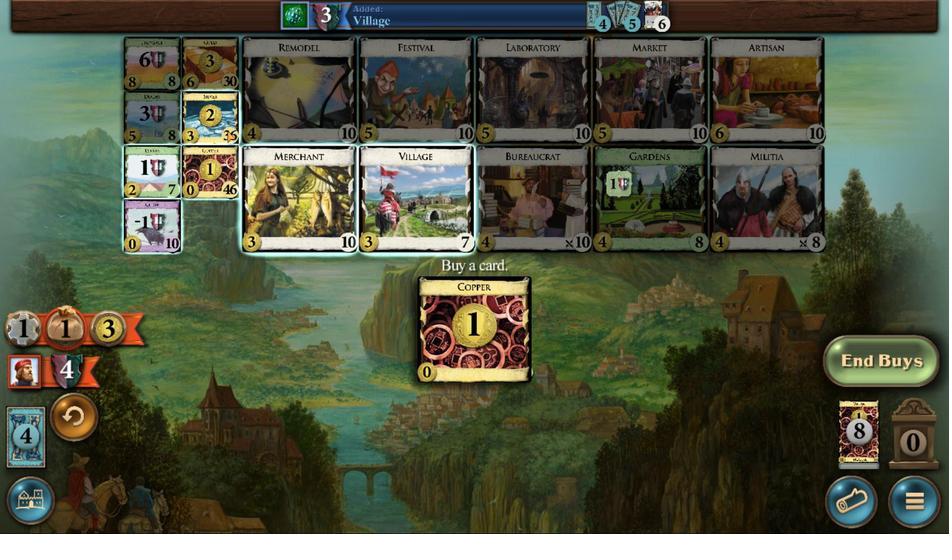 
Action: Mouse moved to (434, 321)
Screenshot: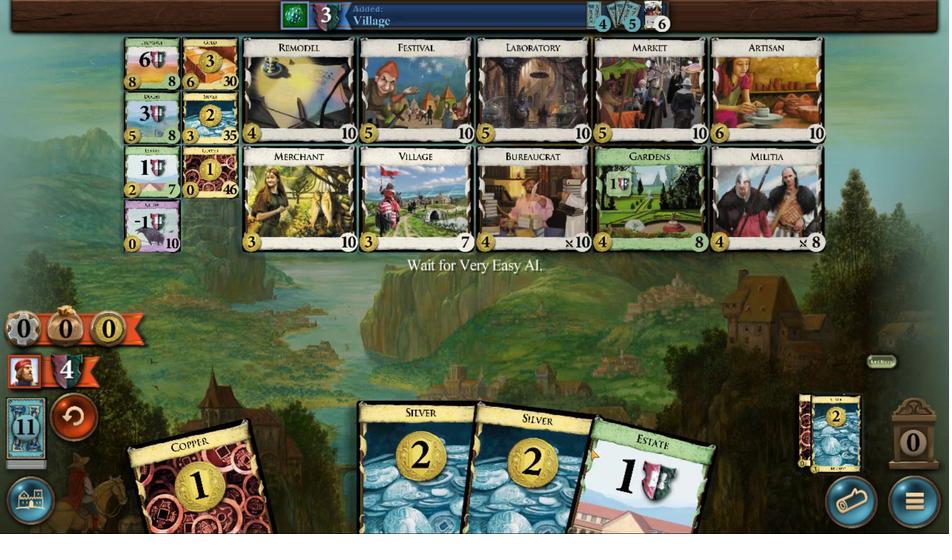 
Action: Mouse pressed left at (434, 321)
Screenshot: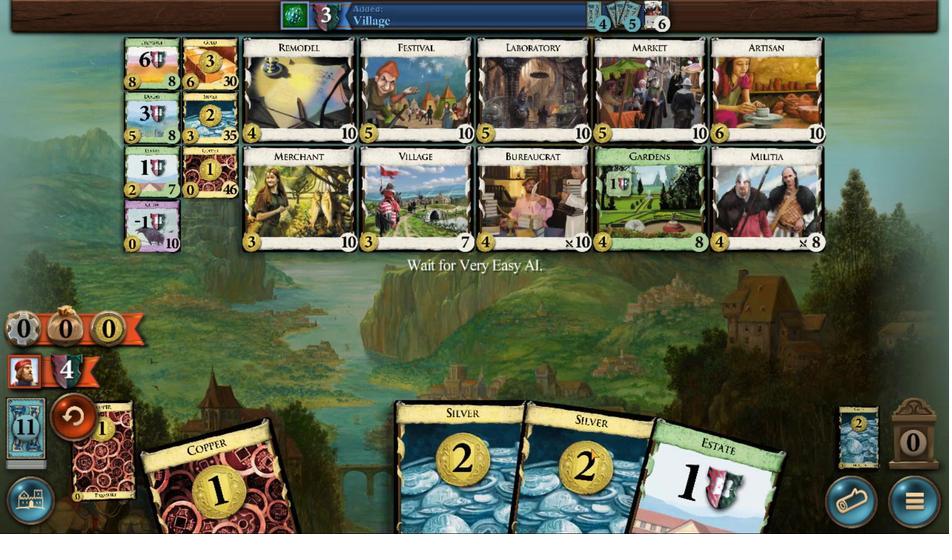 
Action: Mouse moved to (335, 360)
Screenshot: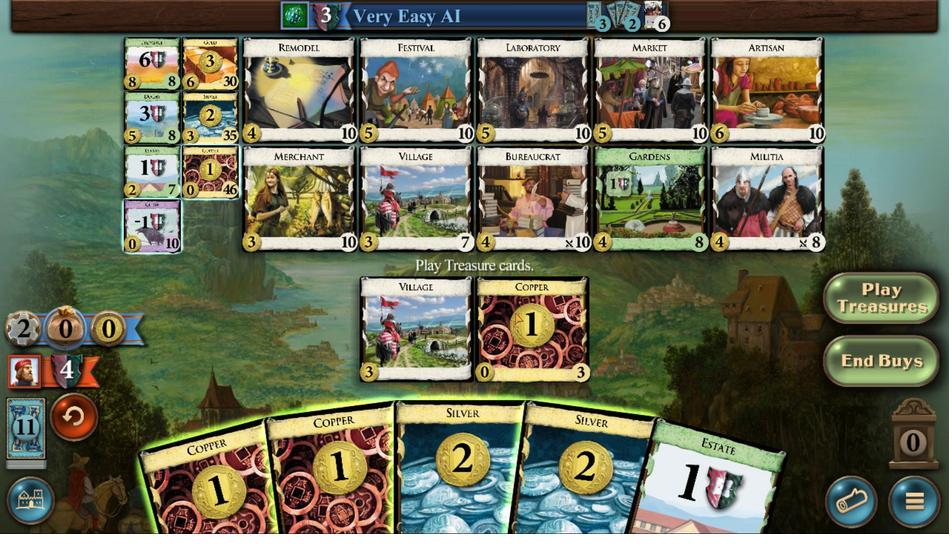 
Action: Mouse scrolled (335, 360) with delta (0, 0)
Screenshot: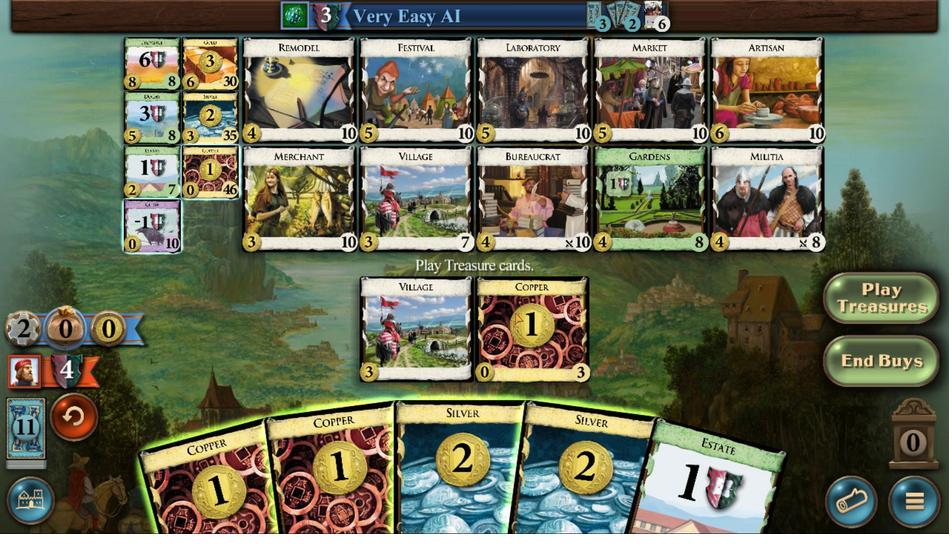 
Action: Mouse moved to (298, 375)
Screenshot: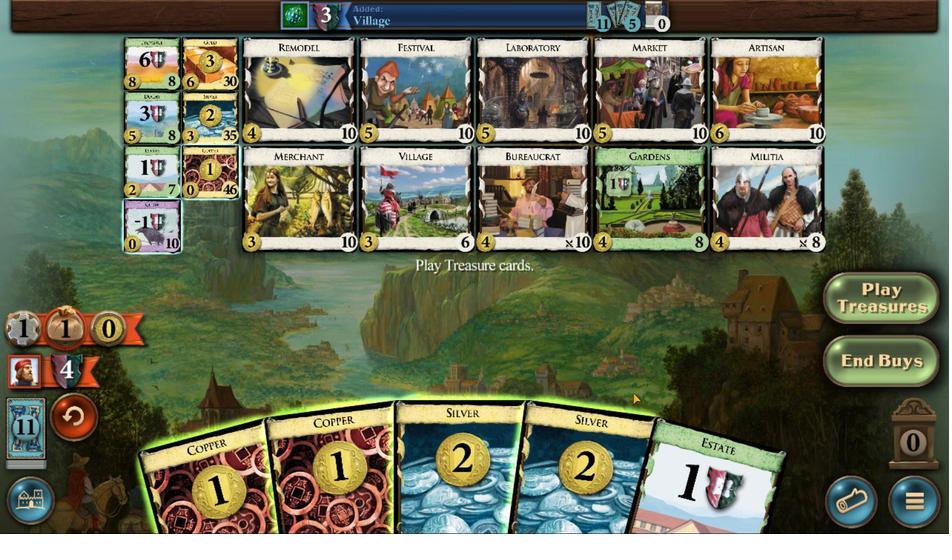 
Action: Mouse pressed left at (298, 375)
Screenshot: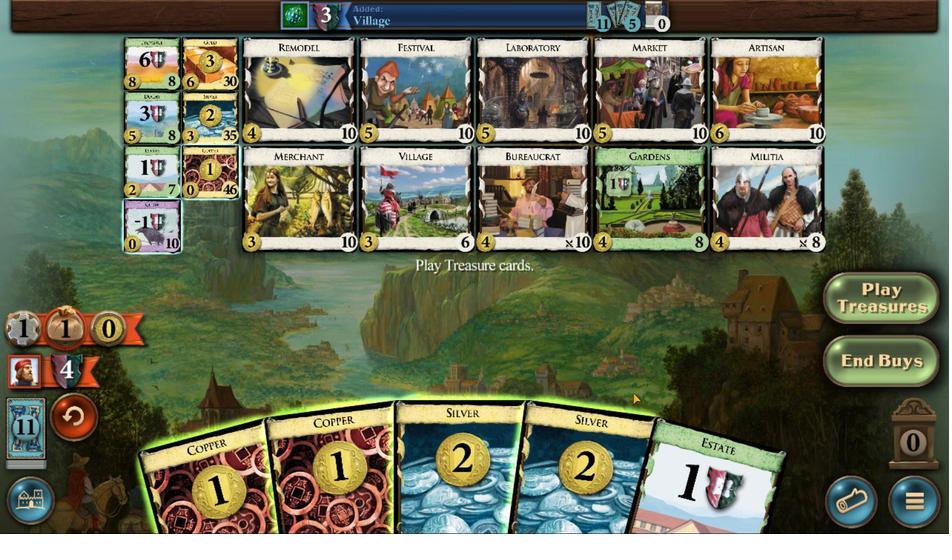 
Action: Mouse moved to (331, 370)
Screenshot: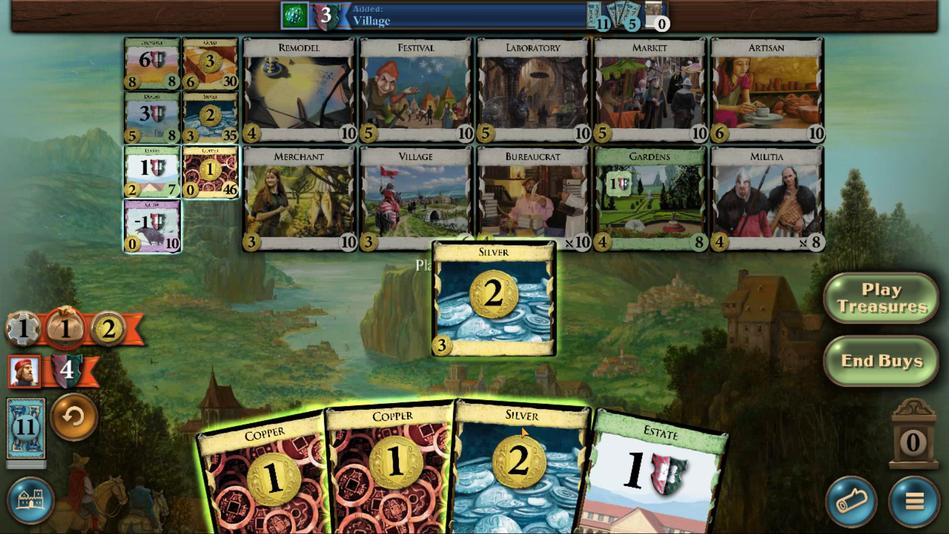 
Action: Mouse pressed left at (331, 370)
Screenshot: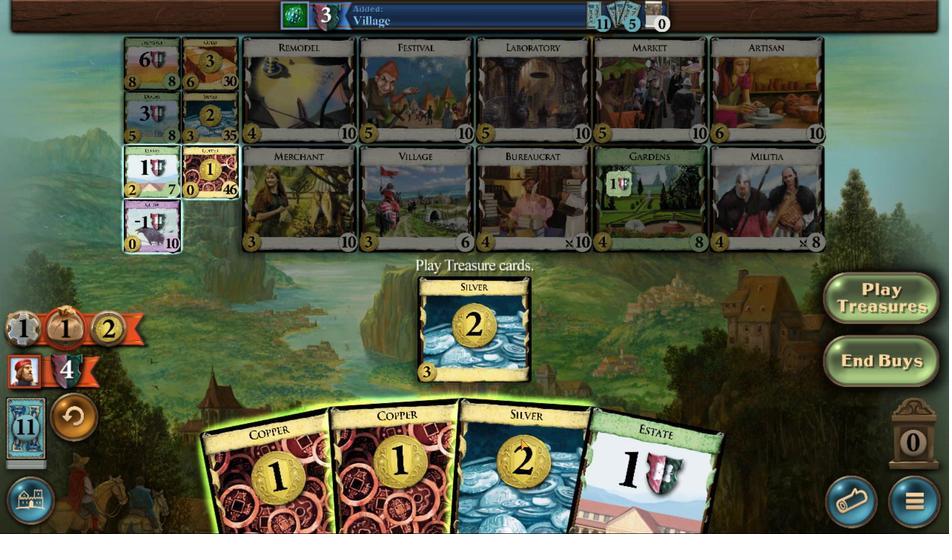 
Action: Mouse moved to (348, 367)
Screenshot: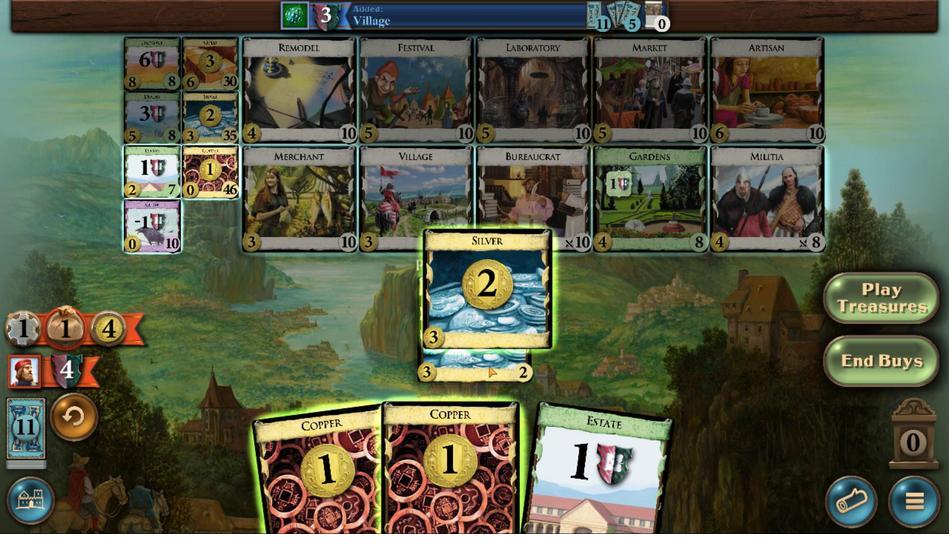 
Action: Mouse pressed left at (348, 367)
Screenshot: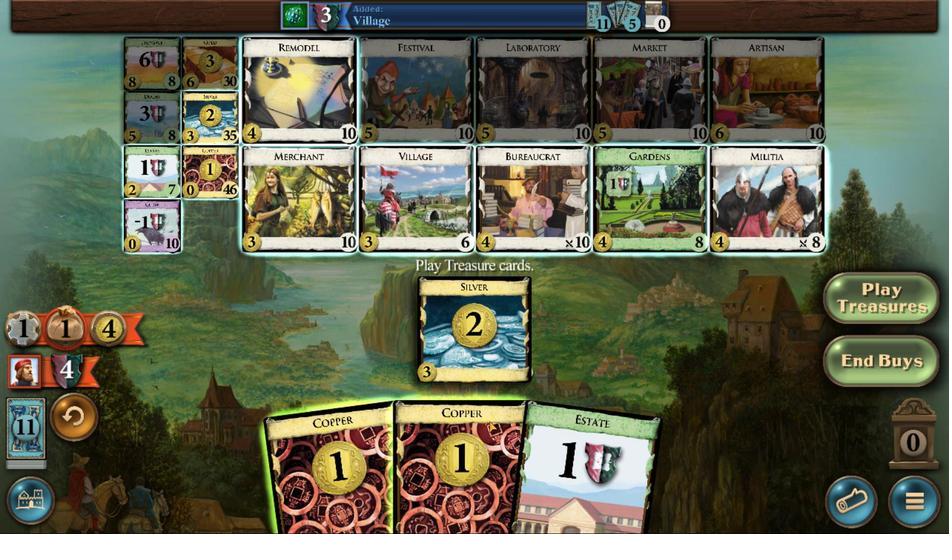 
Action: Mouse moved to (358, 366)
Screenshot: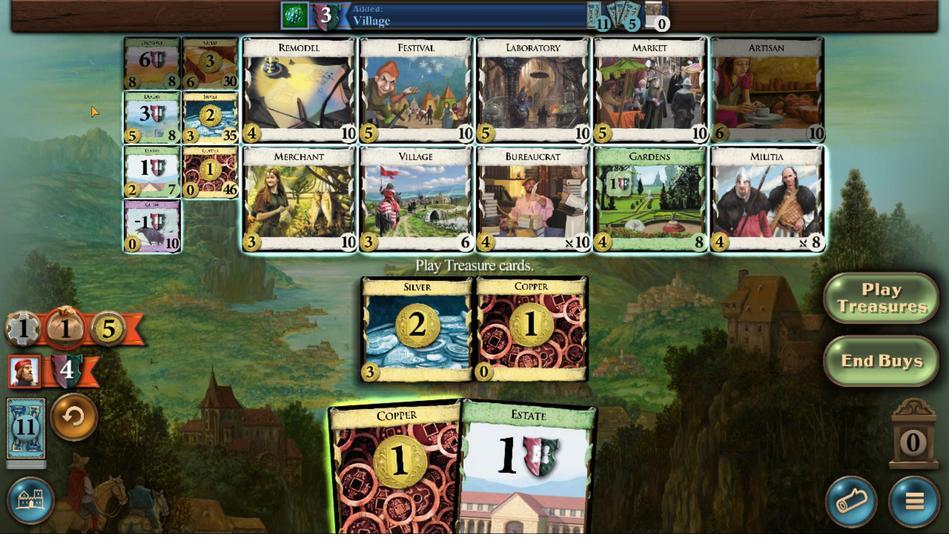 
Action: Mouse pressed left at (358, 366)
Screenshot: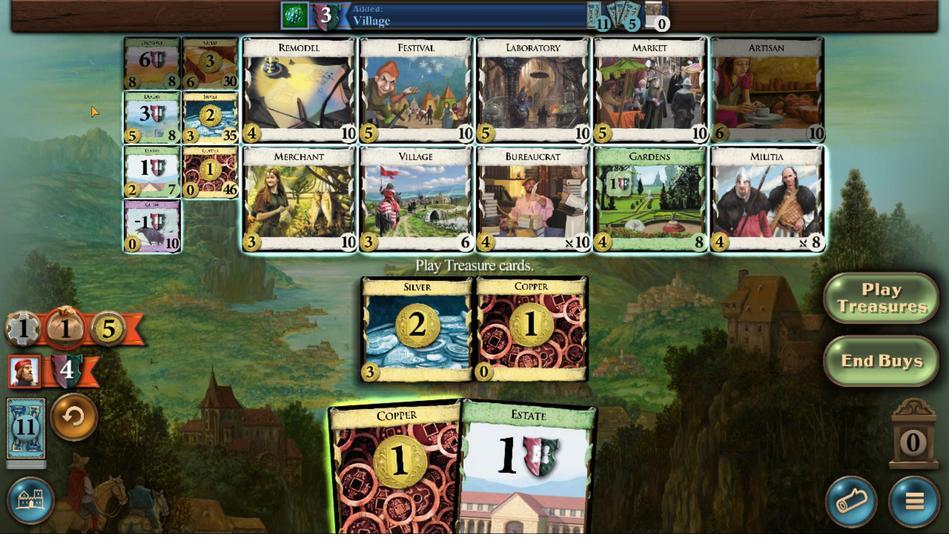 
Action: Mouse moved to (452, 321)
Screenshot: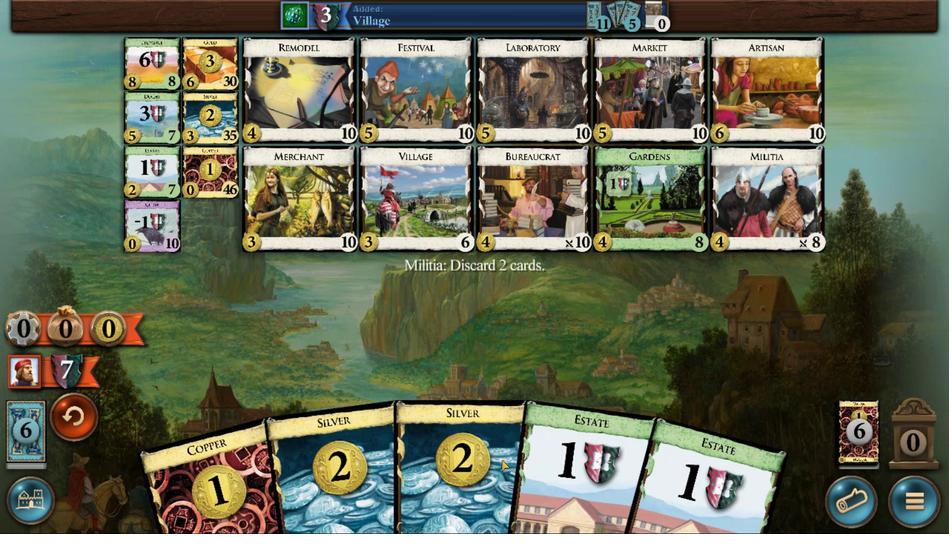 
Action: Mouse pressed left at (452, 321)
Screenshot: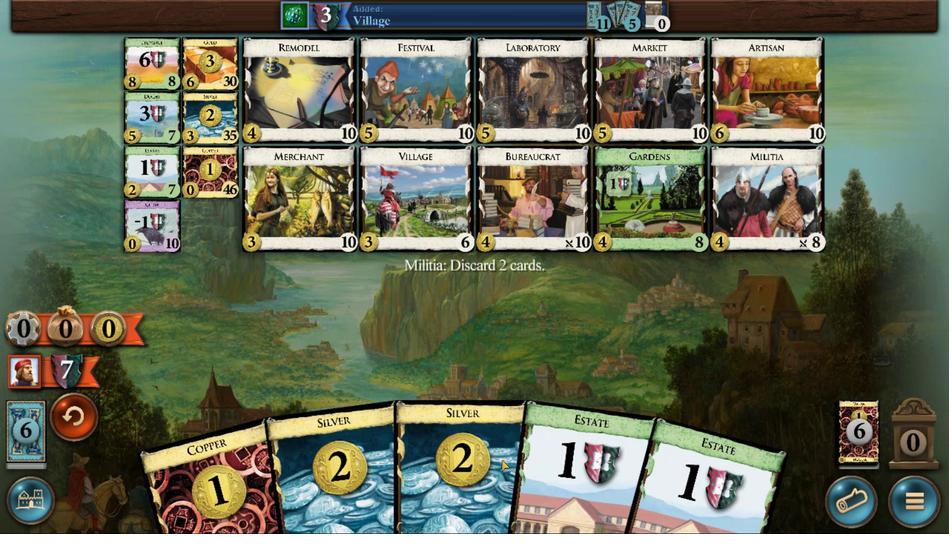 
Action: Mouse moved to (319, 377)
Screenshot: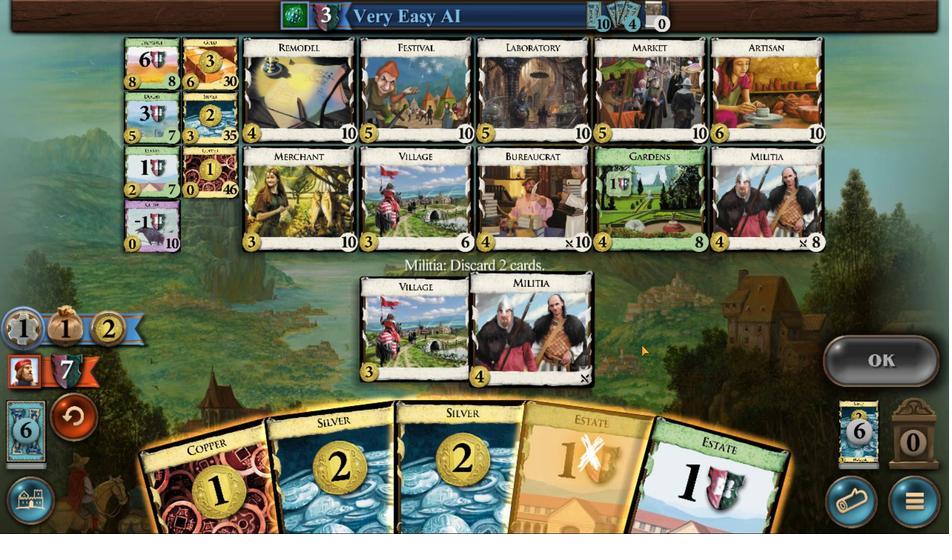 
Action: Mouse pressed left at (319, 377)
Screenshot: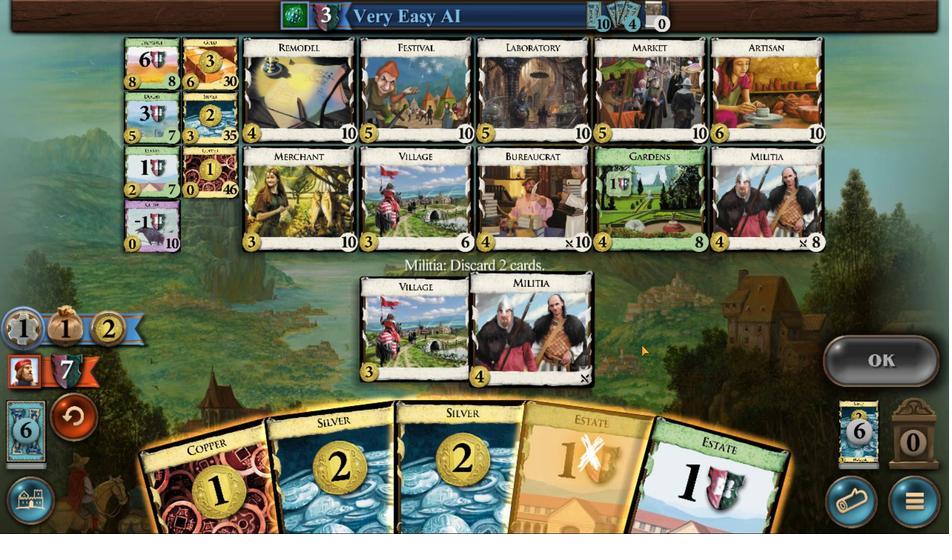 
Action: Mouse moved to (297, 372)
Screenshot: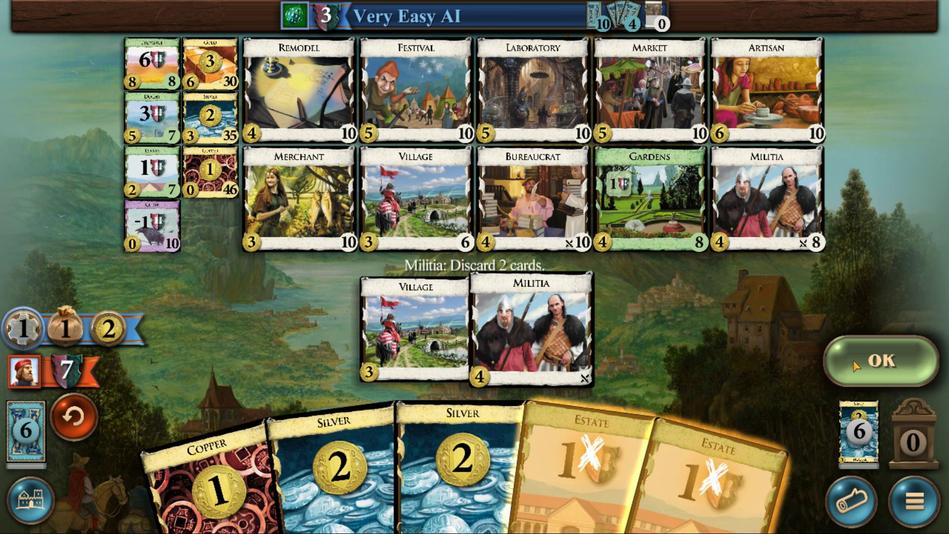 
Action: Mouse pressed left at (297, 372)
Screenshot: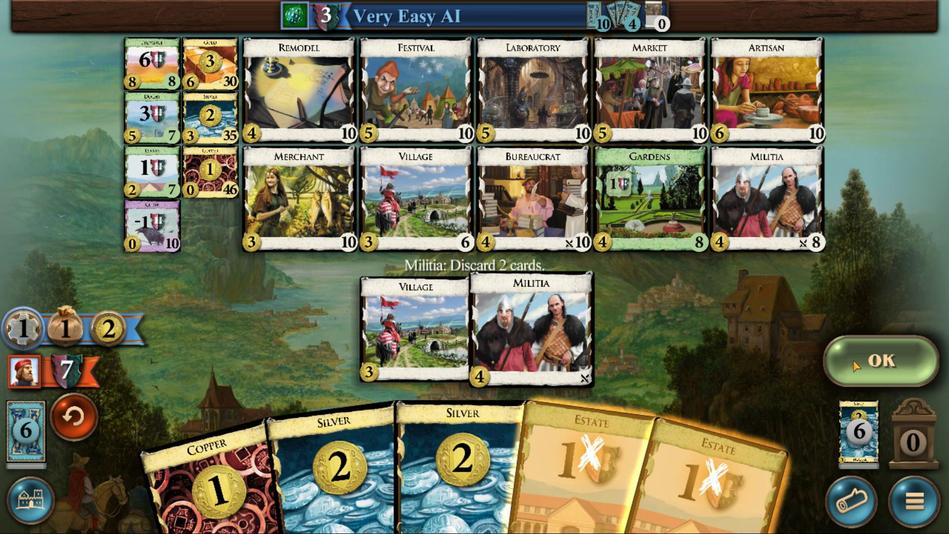 
Action: Mouse moved to (257, 356)
Screenshot: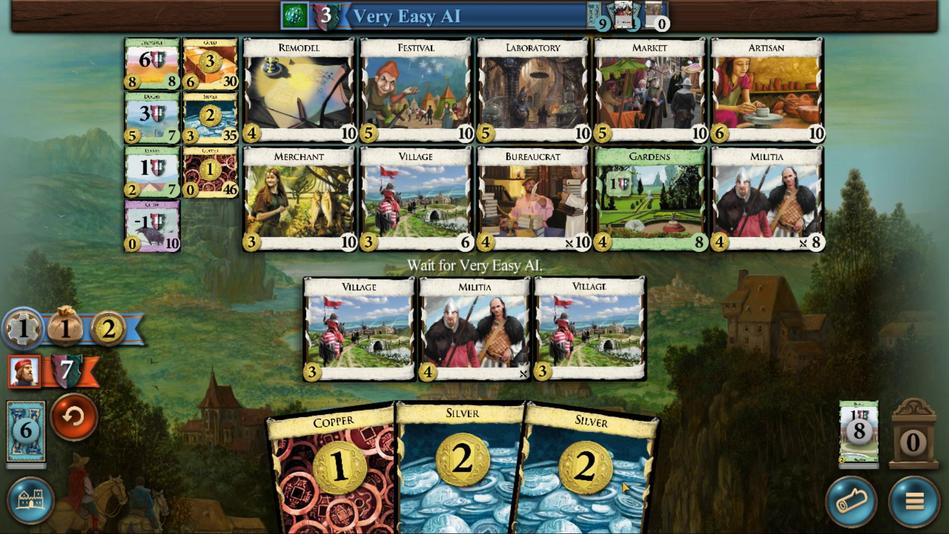 
Action: Mouse pressed left at (257, 356)
Screenshot: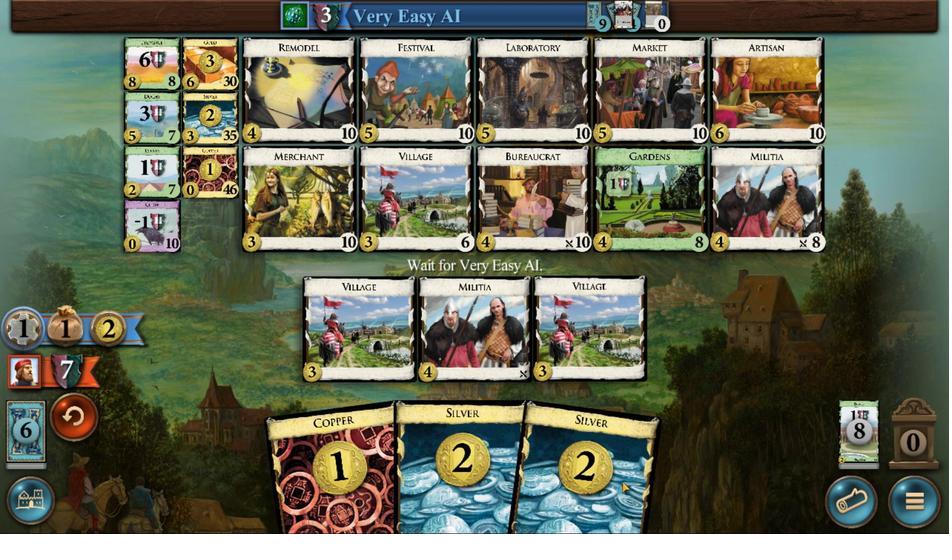 
Action: Mouse moved to (323, 373)
Screenshot: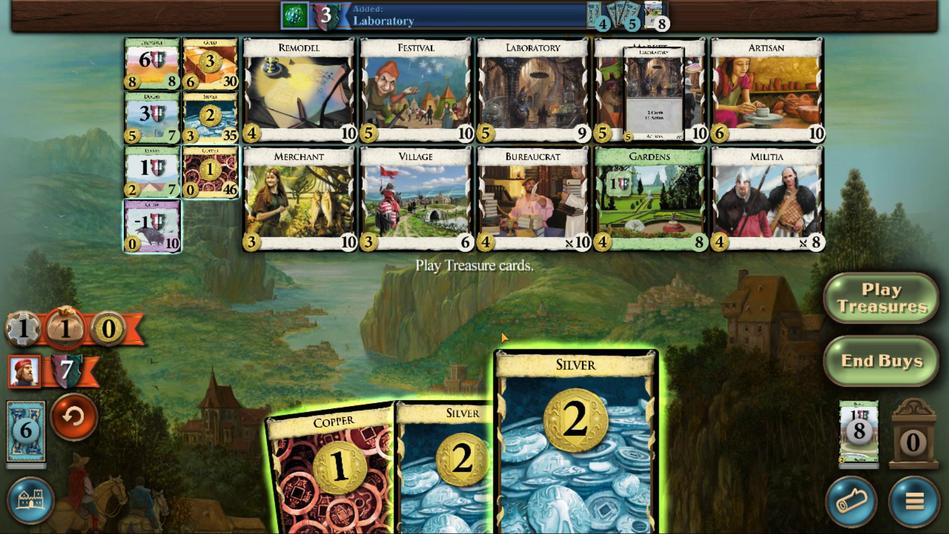 
Action: Mouse pressed left at (323, 373)
Screenshot: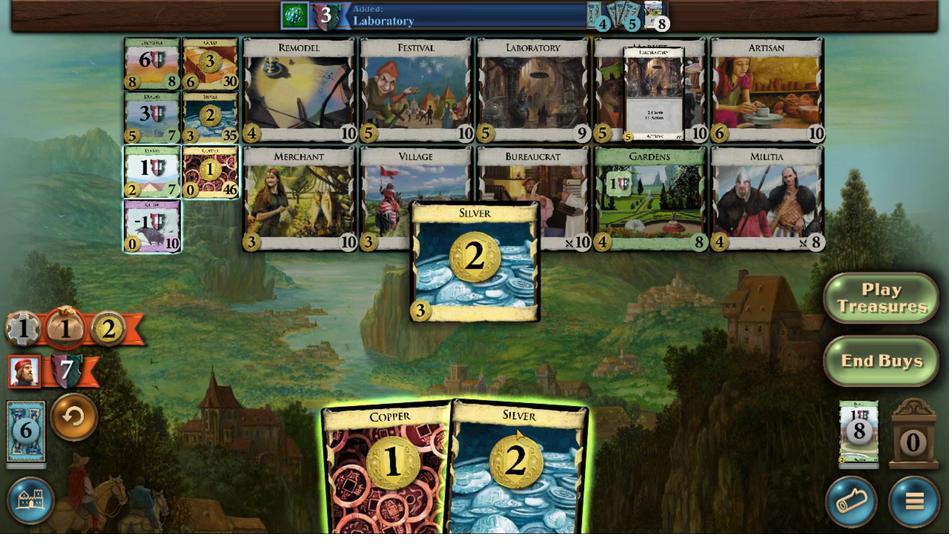 
Action: Mouse moved to (350, 367)
Screenshot: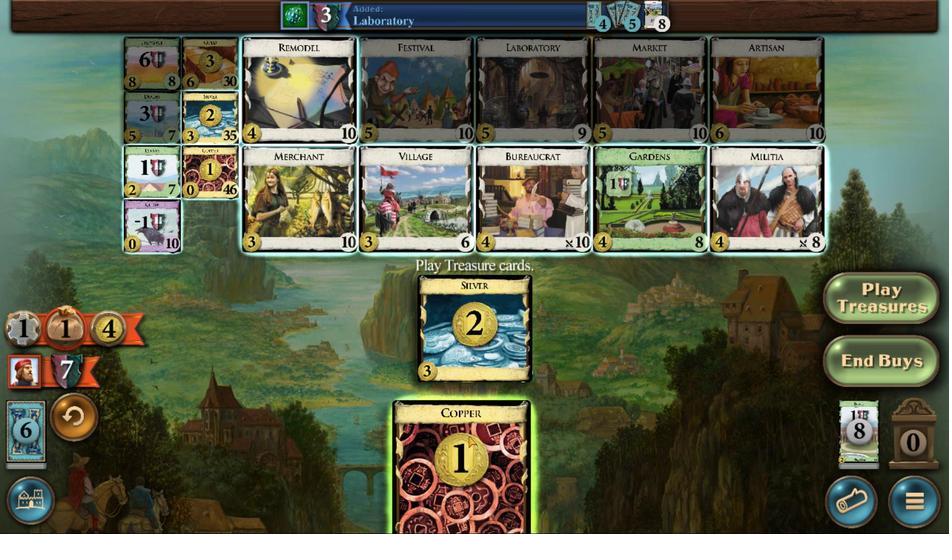 
Action: Mouse pressed left at (350, 367)
Screenshot: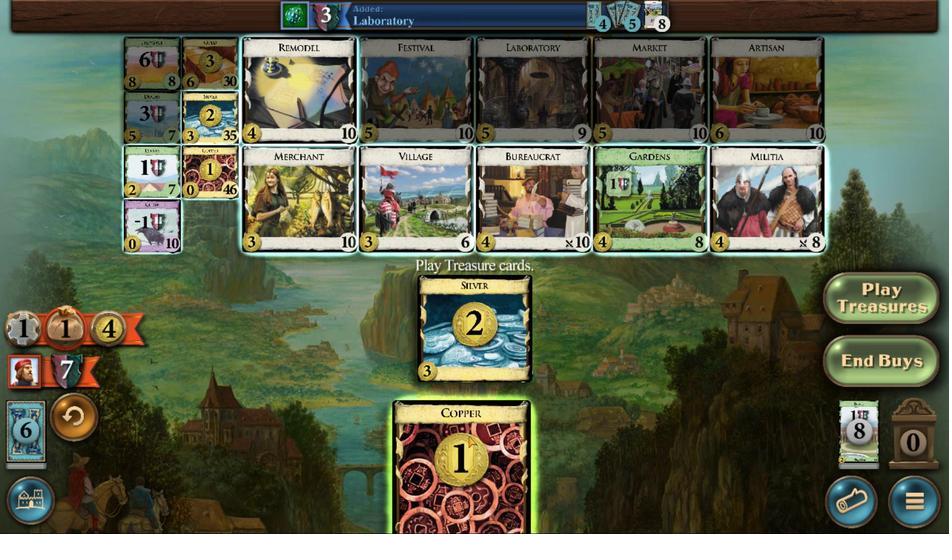 
Action: Mouse moved to (362, 367)
Screenshot: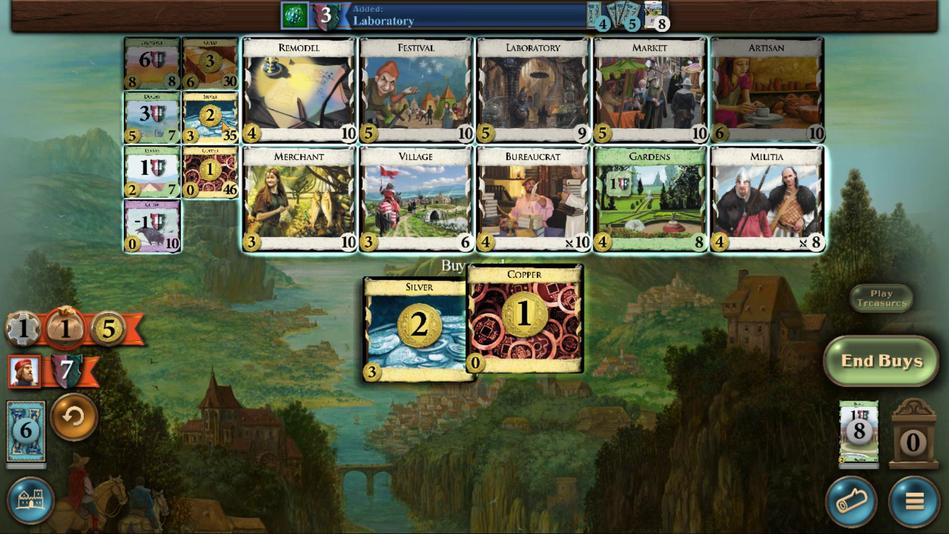 
Action: Mouse pressed left at (362, 367)
Screenshot: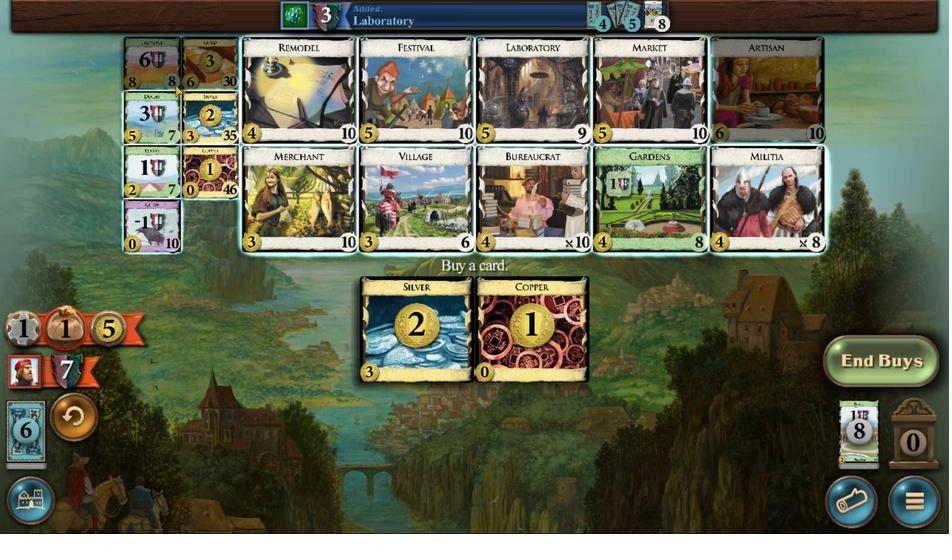 
Action: Mouse moved to (446, 319)
Screenshot: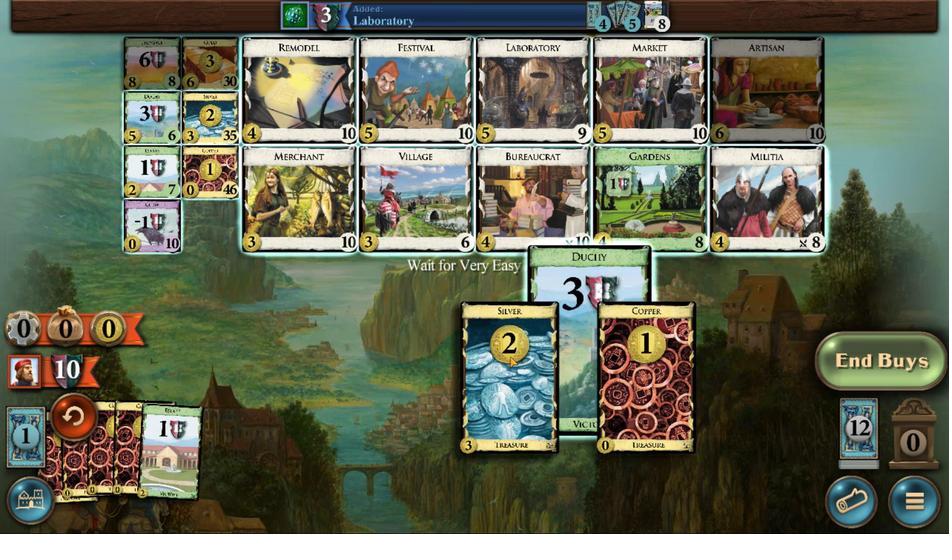 
Action: Mouse pressed left at (446, 319)
Screenshot: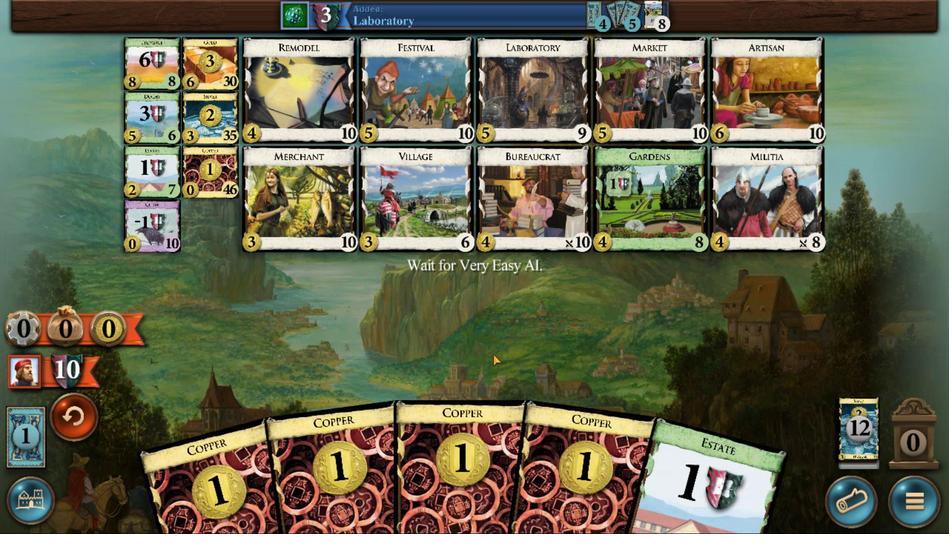
Action: Mouse moved to (328, 369)
Screenshot: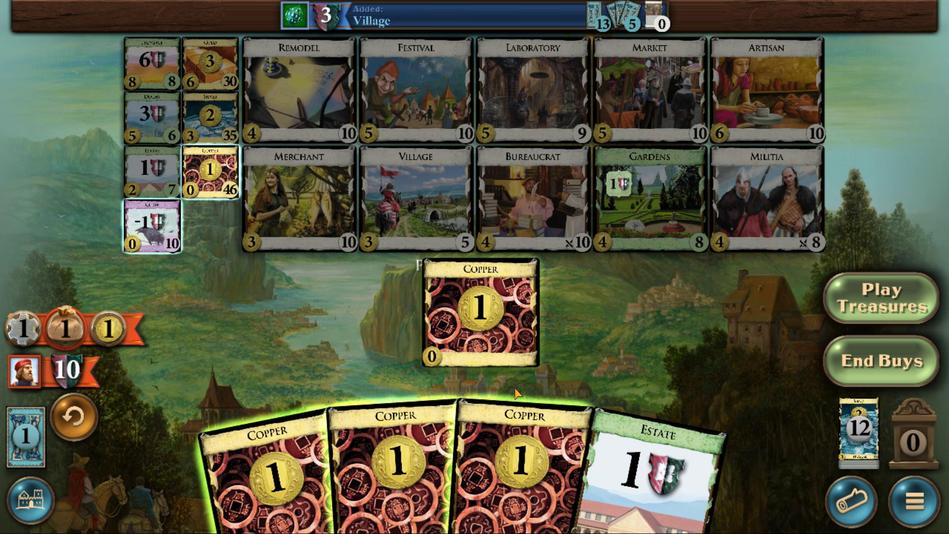 
Action: Mouse pressed left at (328, 369)
Screenshot: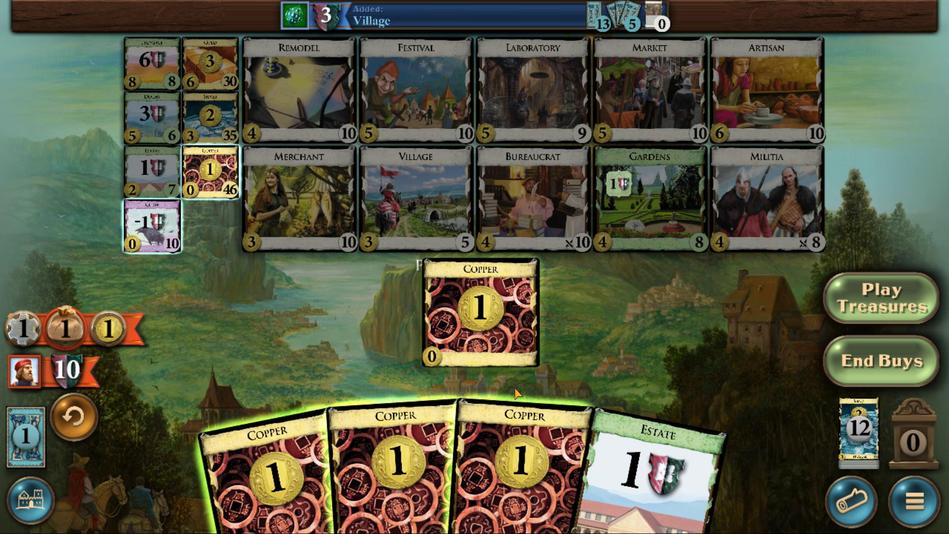 
Action: Mouse moved to (352, 365)
Screenshot: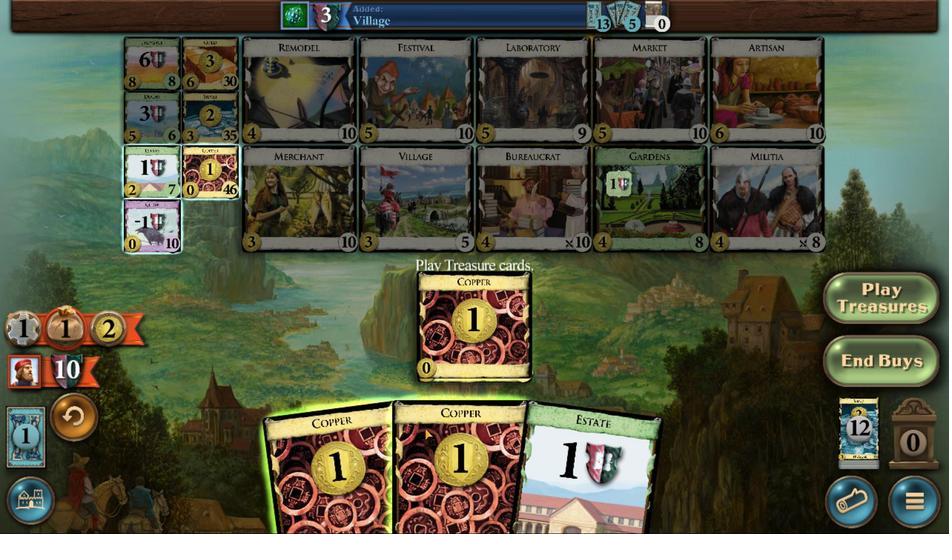 
Action: Mouse pressed left at (352, 365)
Screenshot: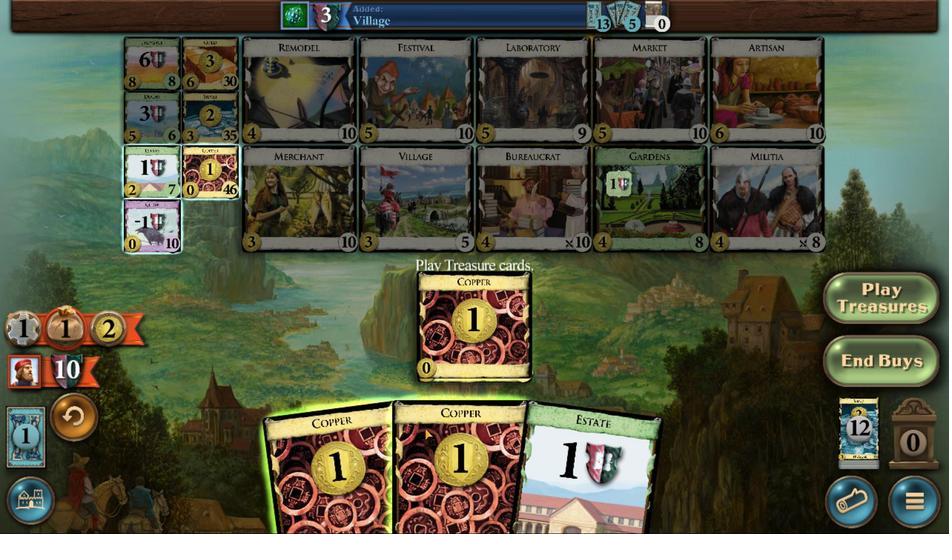 
Action: Mouse moved to (373, 366)
Screenshot: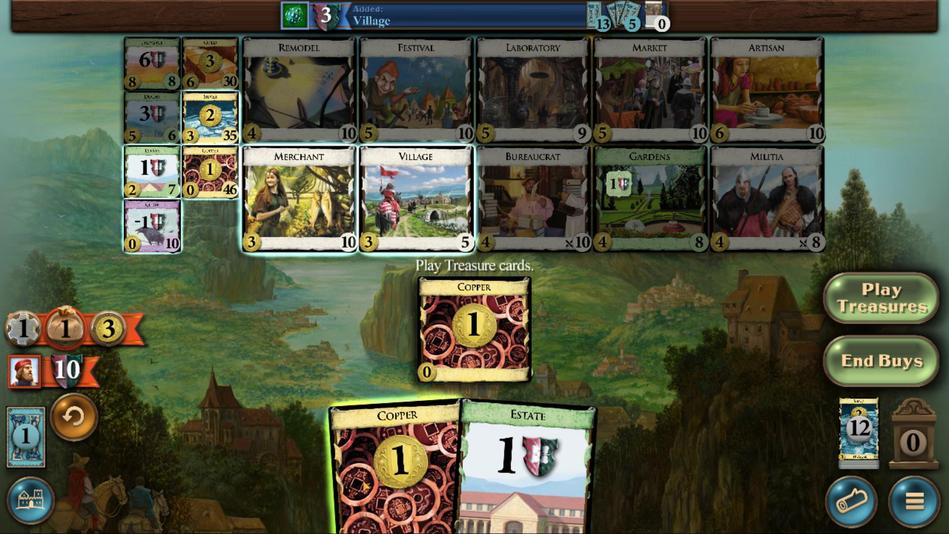 
Action: Mouse pressed left at (373, 366)
Screenshot: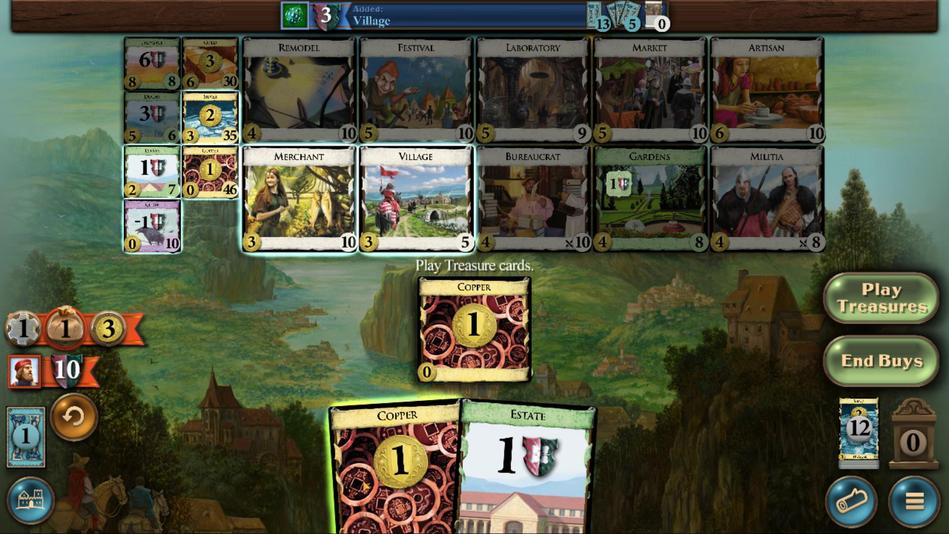 
Action: Mouse moved to (387, 373)
Screenshot: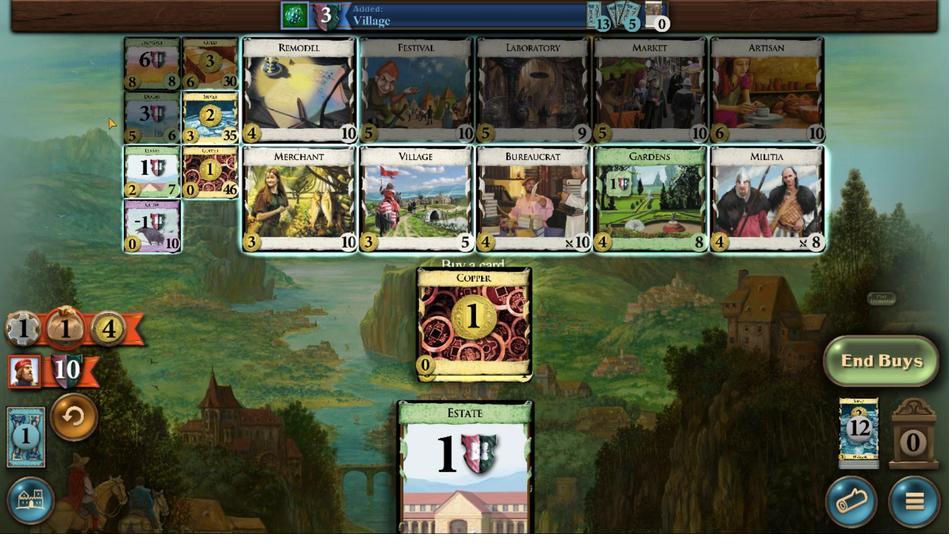 
Action: Mouse pressed left at (387, 373)
Screenshot: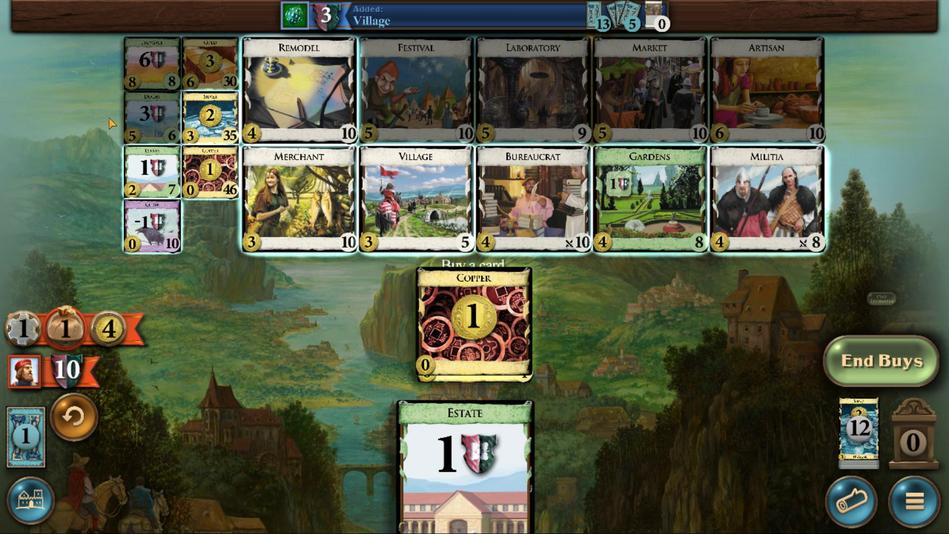
Action: Mouse moved to (432, 322)
Screenshot: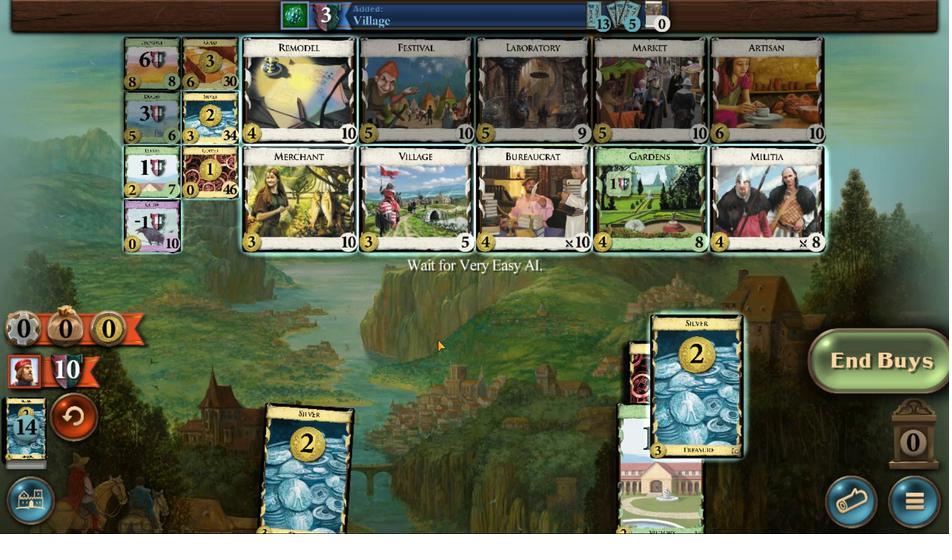 
Action: Mouse pressed left at (432, 322)
Screenshot: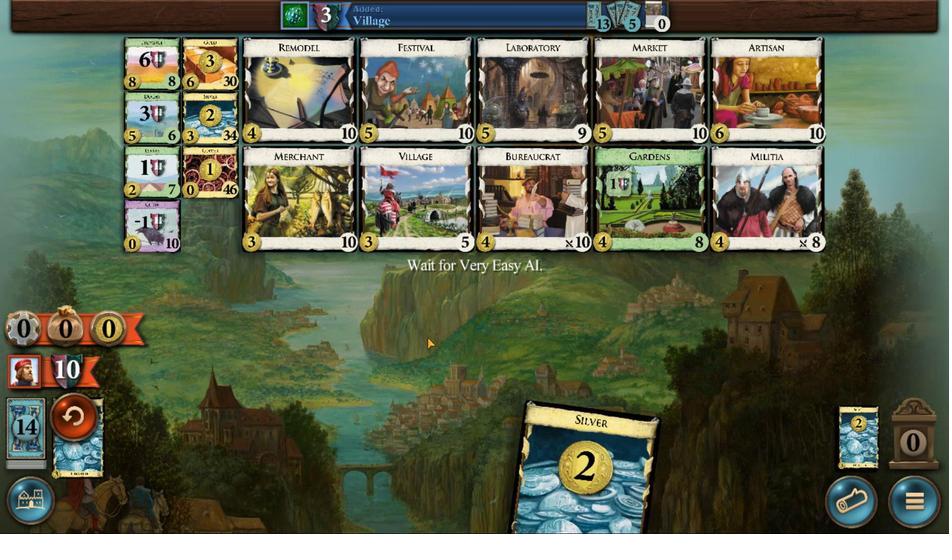 
Action: Mouse moved to (302, 377)
Screenshot: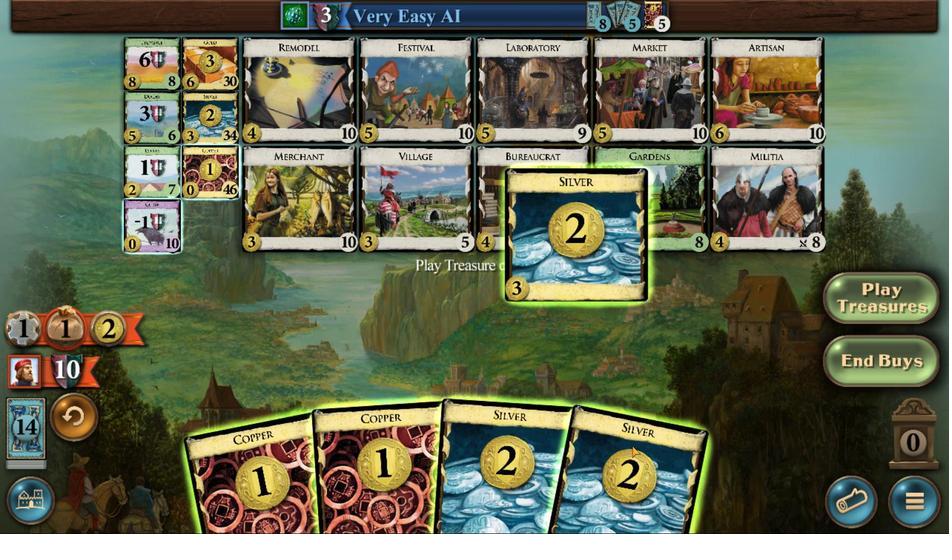 
Action: Mouse pressed left at (302, 377)
Screenshot: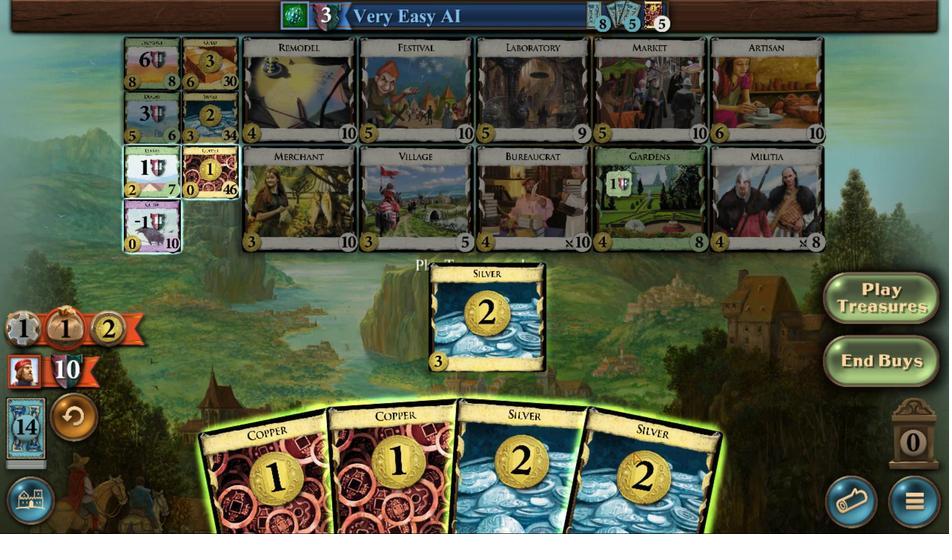 
Action: Mouse moved to (317, 369)
Screenshot: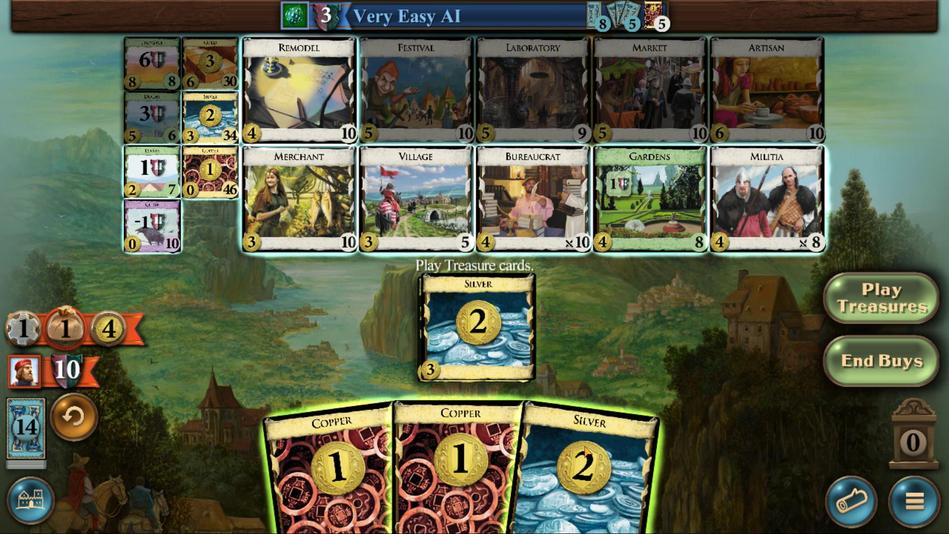 
Action: Mouse pressed left at (317, 369)
Screenshot: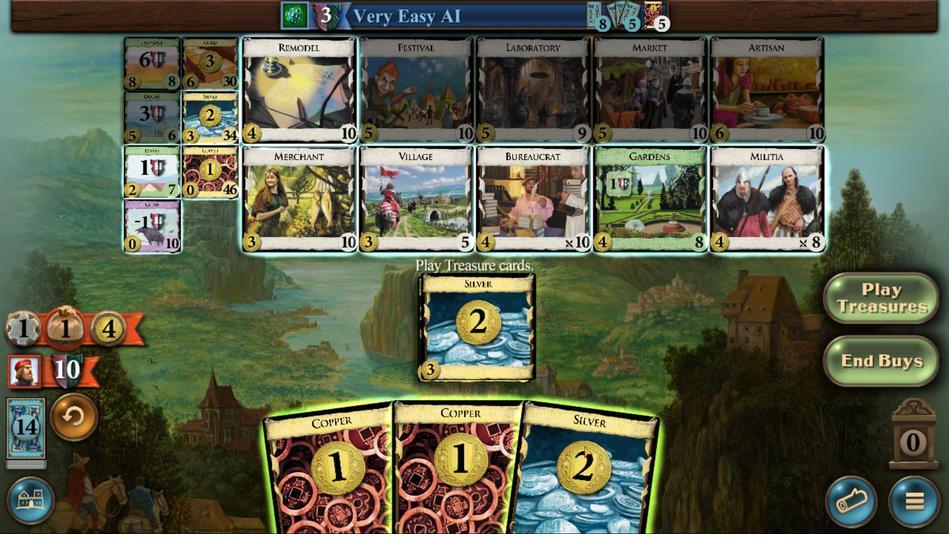 
Action: Mouse moved to (330, 368)
Screenshot: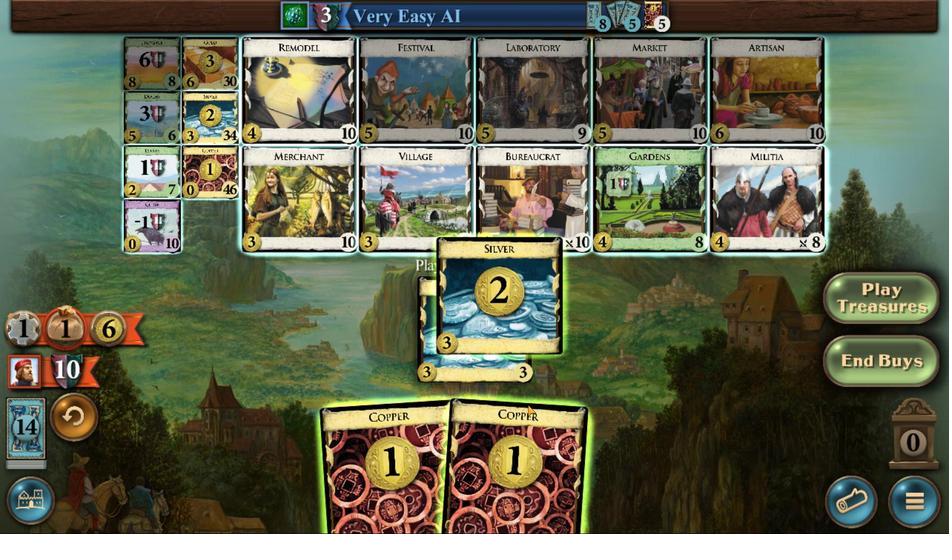 
Action: Mouse pressed left at (330, 368)
Screenshot: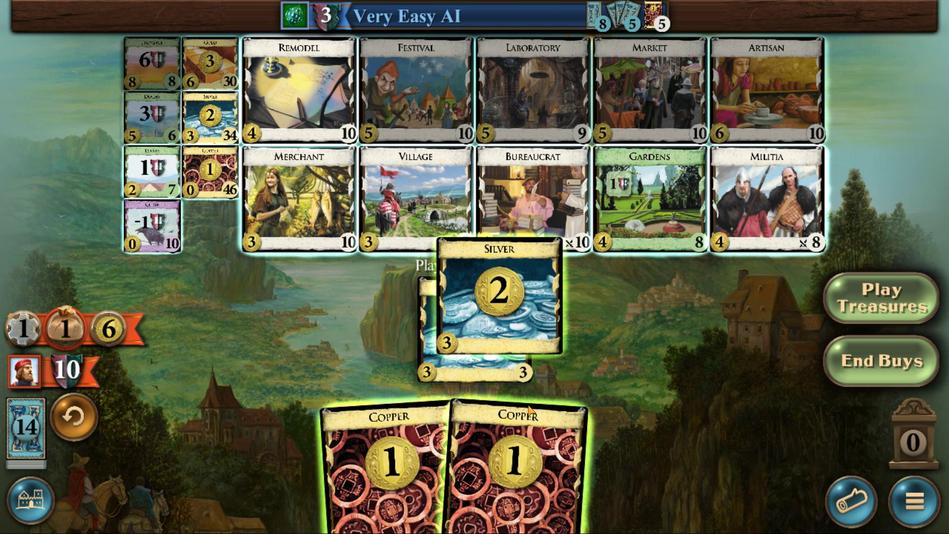 
Action: Mouse moved to (343, 367)
Screenshot: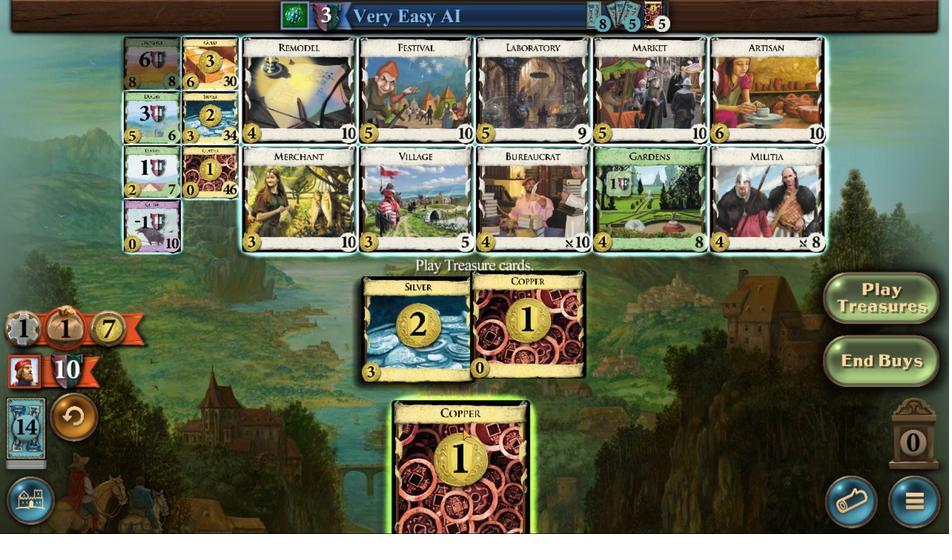 
Action: Mouse pressed left at (343, 367)
Screenshot: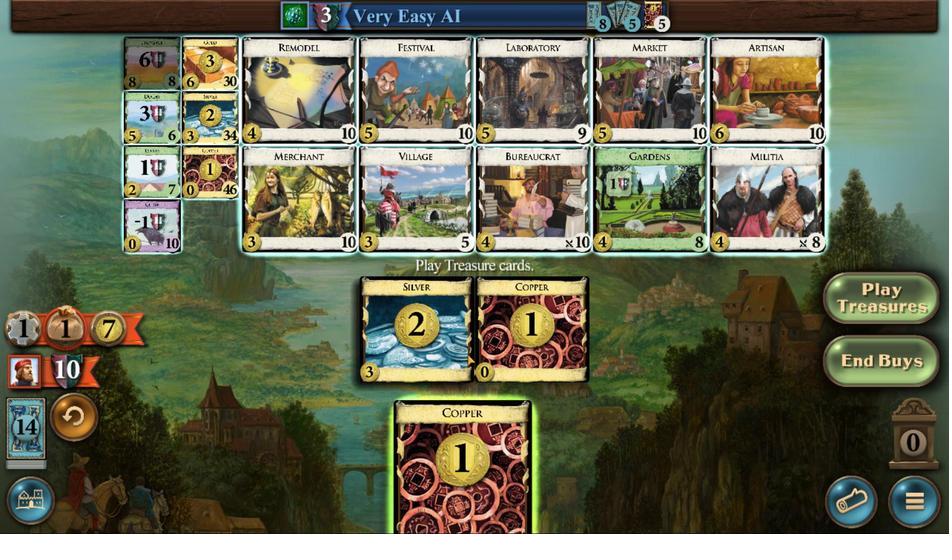 
Action: Mouse moved to (364, 366)
Screenshot: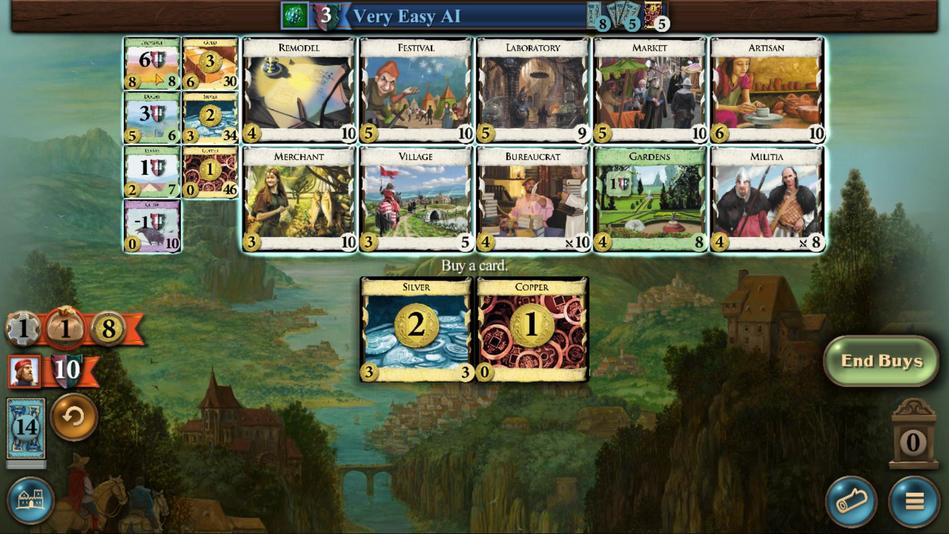 
Action: Mouse pressed left at (364, 366)
Screenshot: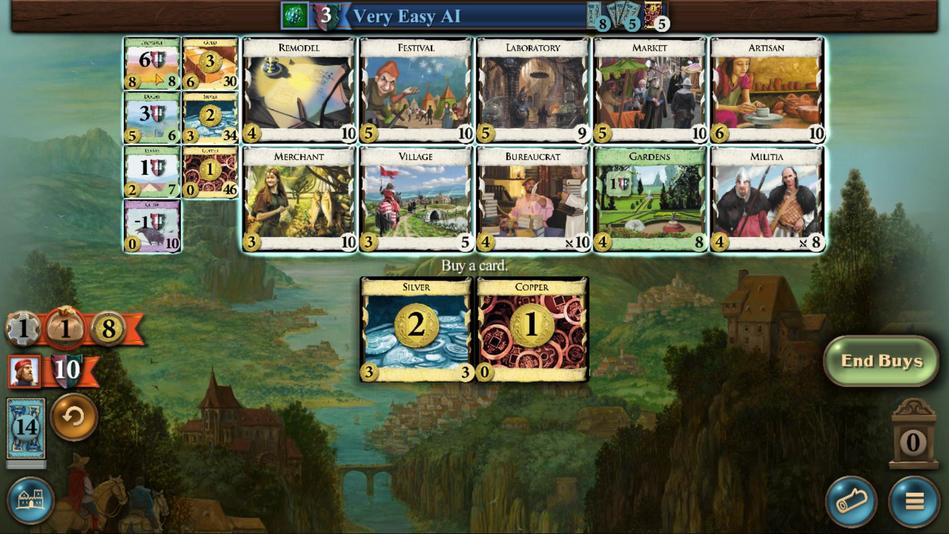 
Action: Mouse moved to (449, 314)
Screenshot: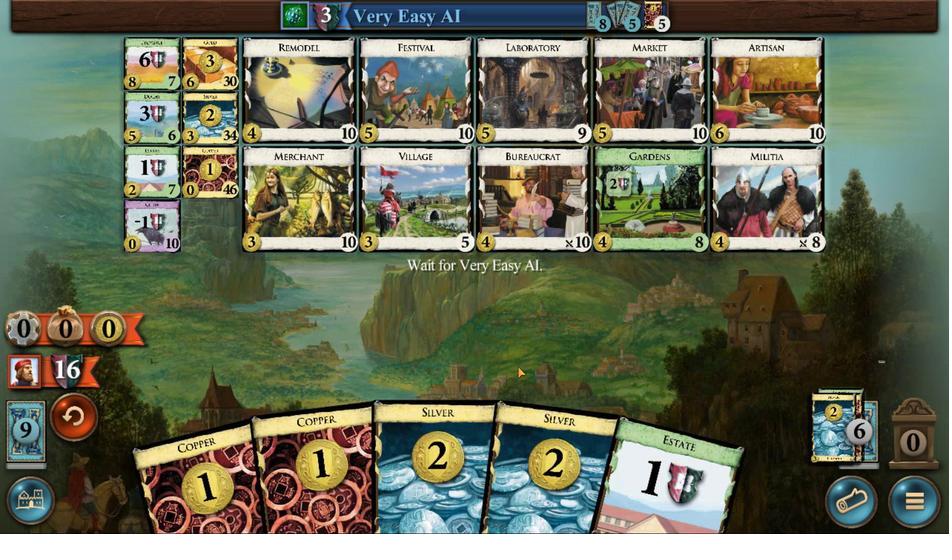 
Action: Mouse pressed left at (449, 314)
Screenshot: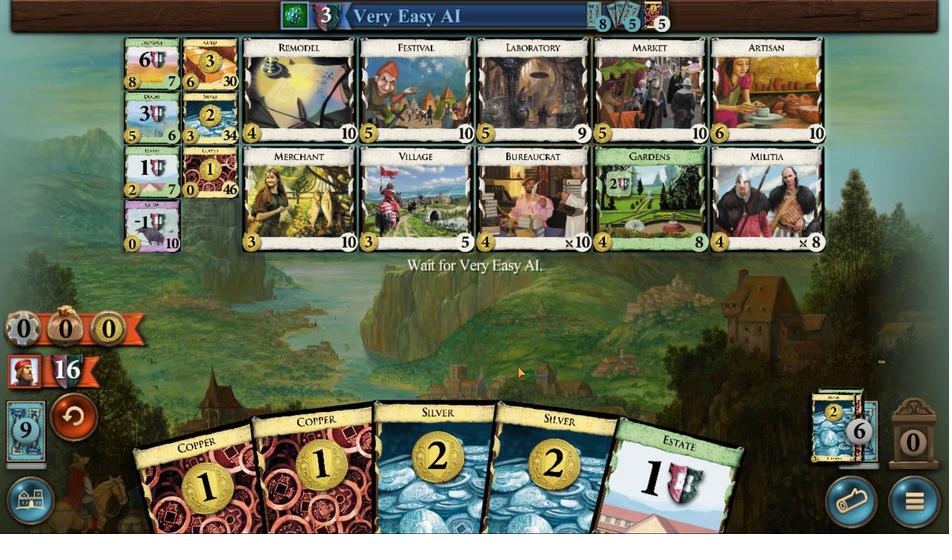 
Action: Mouse moved to (292, 372)
Screenshot: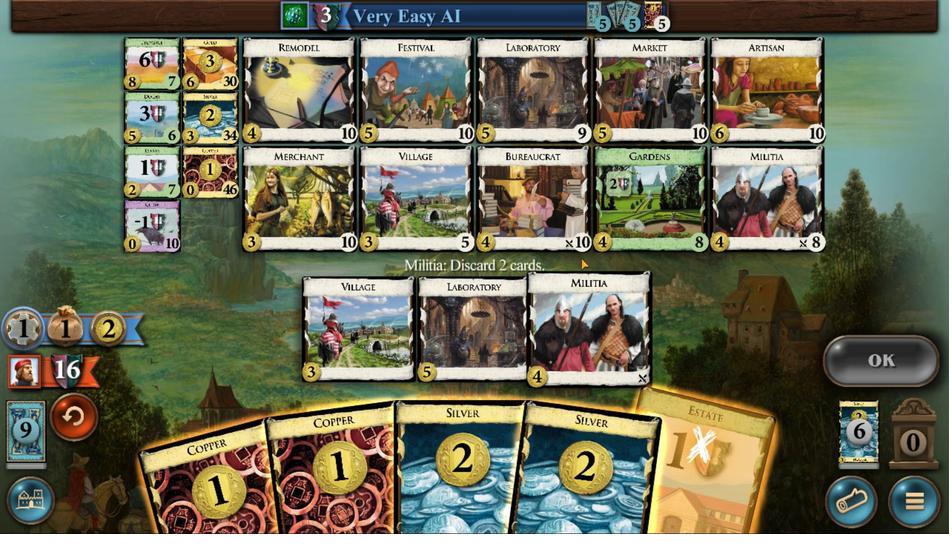 
Action: Mouse pressed left at (292, 372)
Screenshot: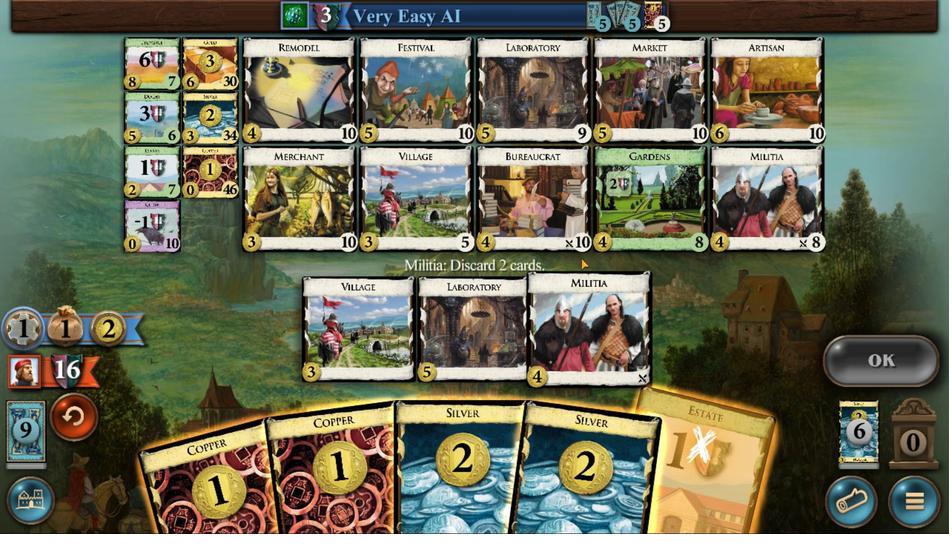 
Action: Mouse moved to (398, 369)
Screenshot: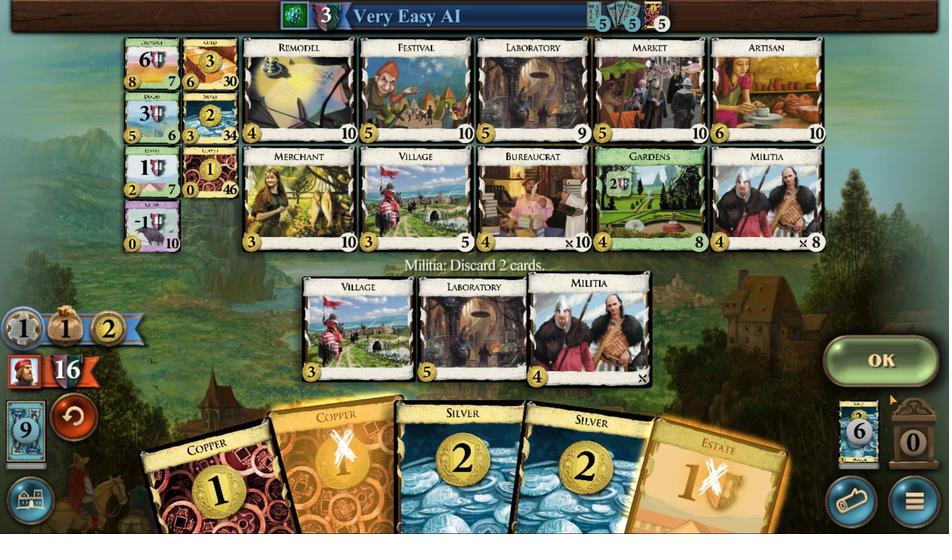 
Action: Mouse pressed left at (398, 369)
Screenshot: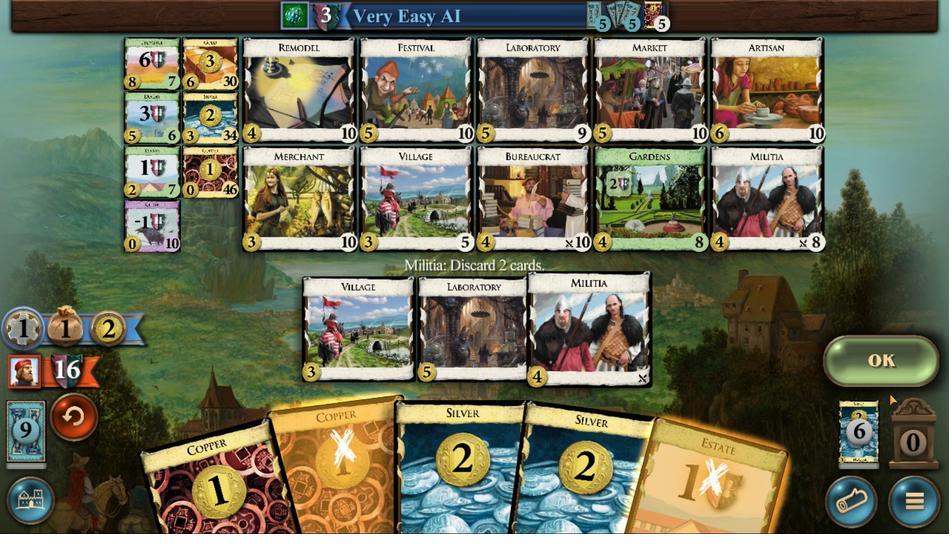 
Action: Mouse moved to (254, 356)
Screenshot: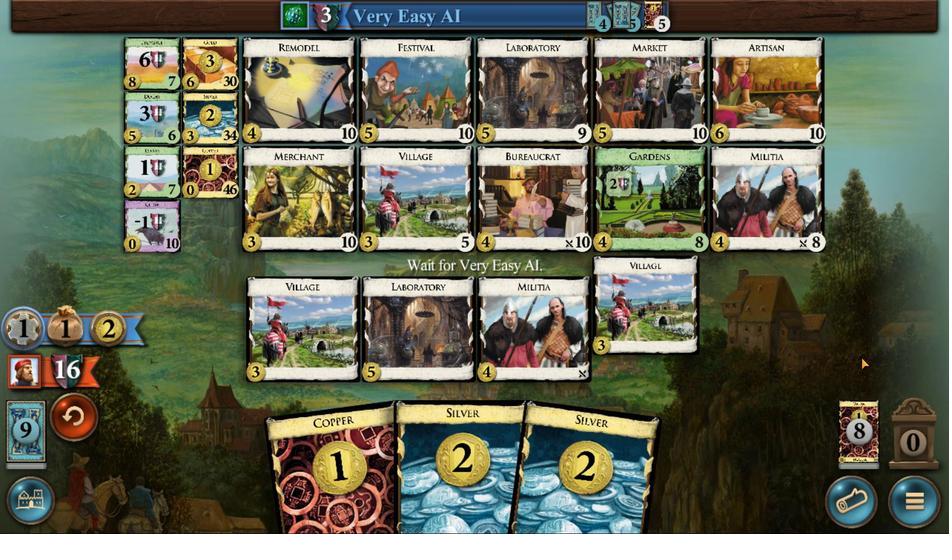 
Action: Mouse pressed left at (254, 356)
Screenshot: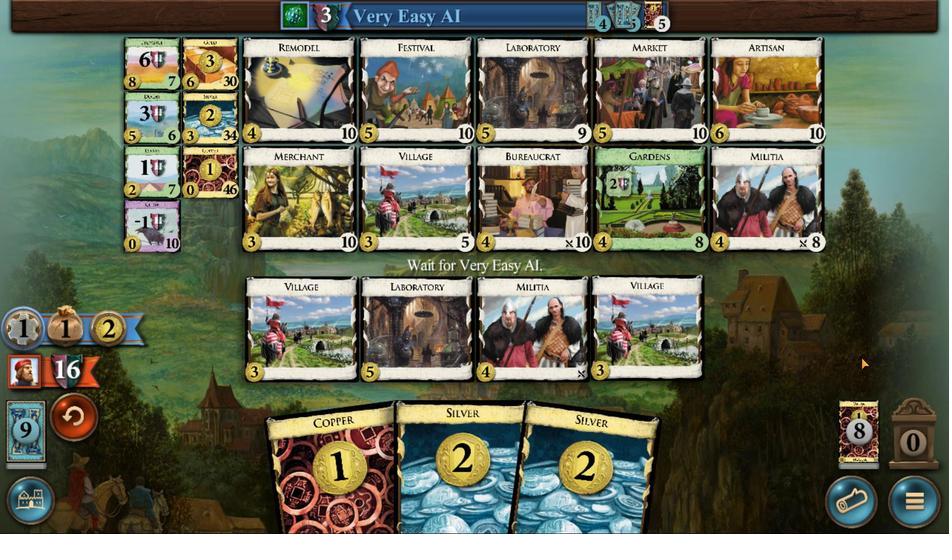 
Action: Mouse moved to (344, 372)
Screenshot: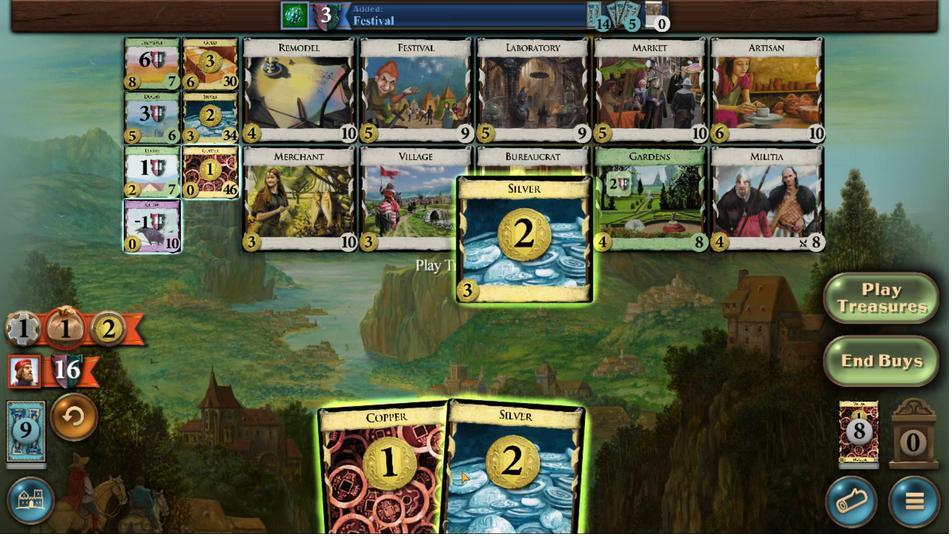 
Action: Mouse pressed left at (344, 372)
Screenshot: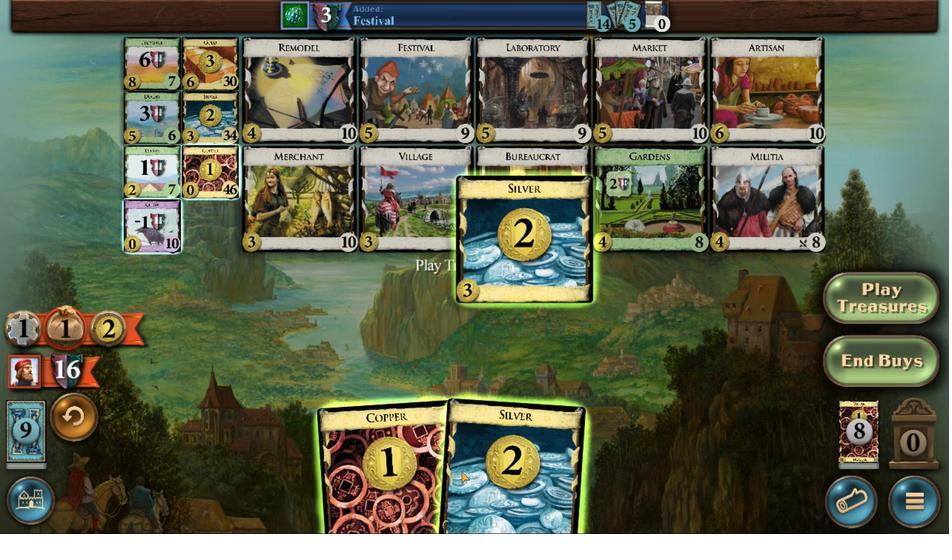 
Action: Mouse moved to (363, 373)
Screenshot: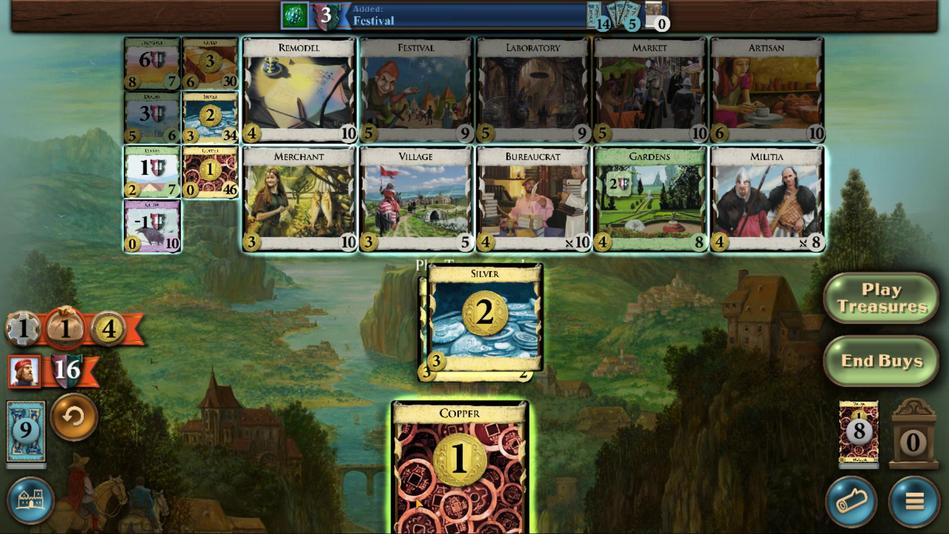 
Action: Mouse pressed left at (363, 373)
Screenshot: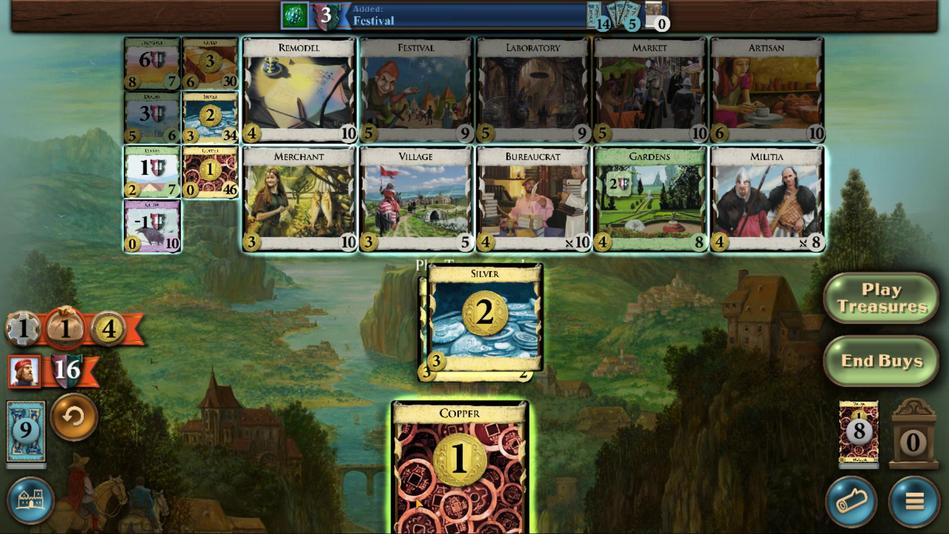
Action: Mouse moved to (377, 375)
Screenshot: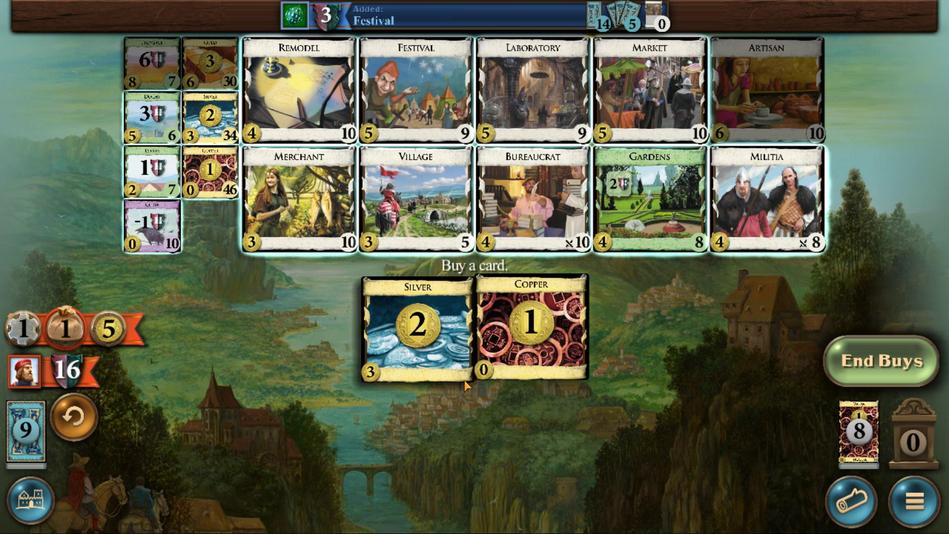 
Action: Mouse pressed left at (377, 375)
Screenshot: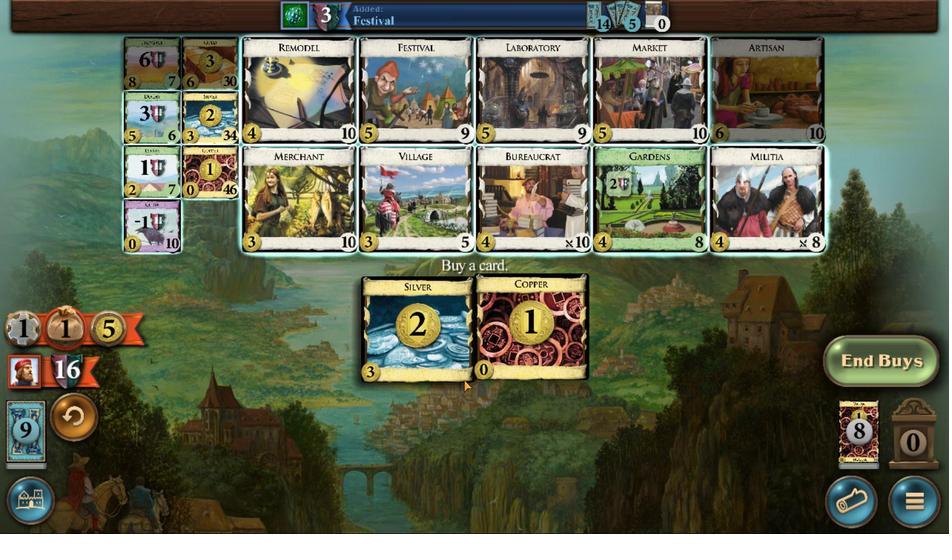 
Action: Mouse moved to (451, 318)
Screenshot: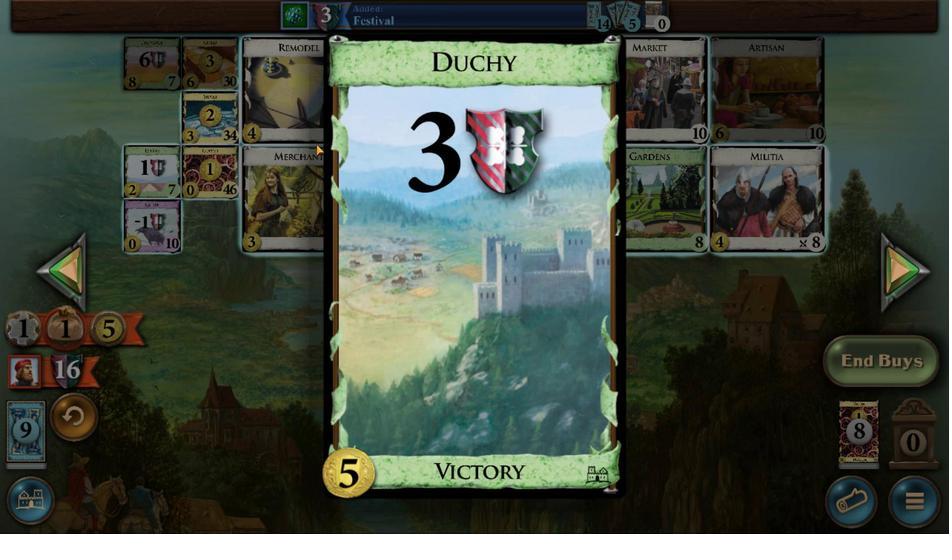 
Action: Mouse pressed left at (451, 318)
Screenshot: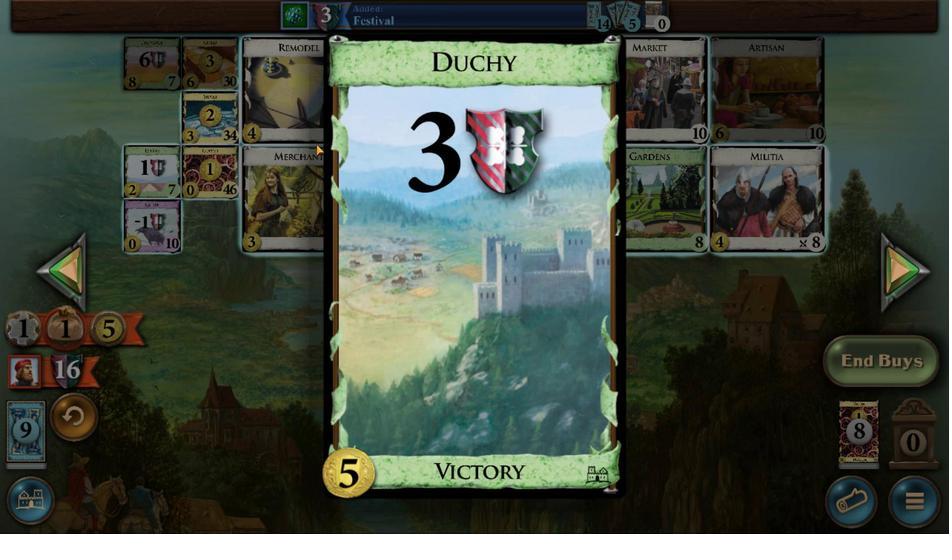 
Action: Mouse moved to (404, 325)
Screenshot: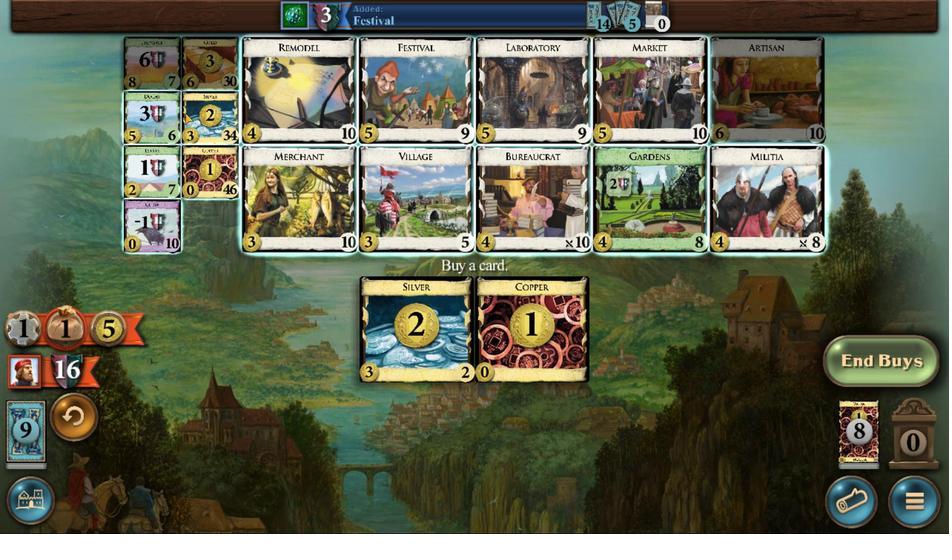 
Action: Mouse pressed left at (404, 325)
Screenshot: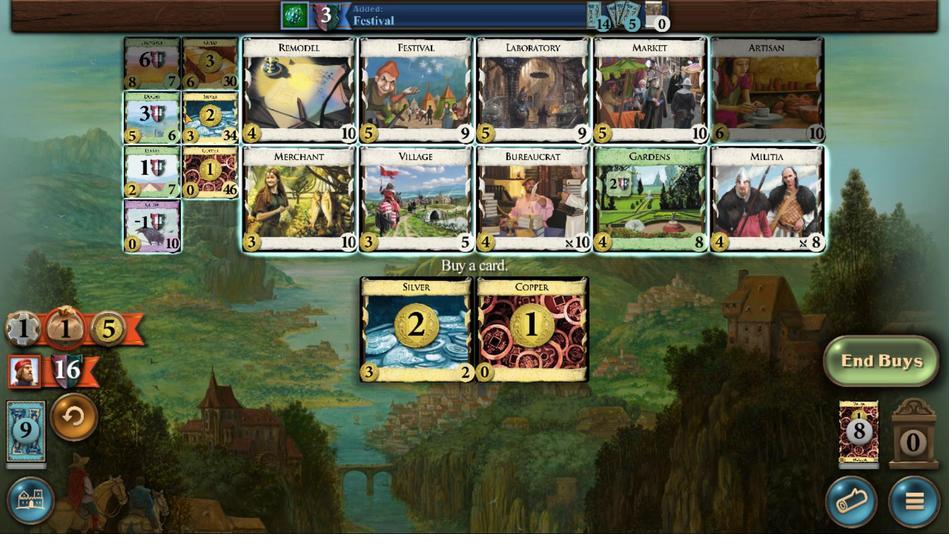 
Action: Mouse moved to (447, 321)
Screenshot: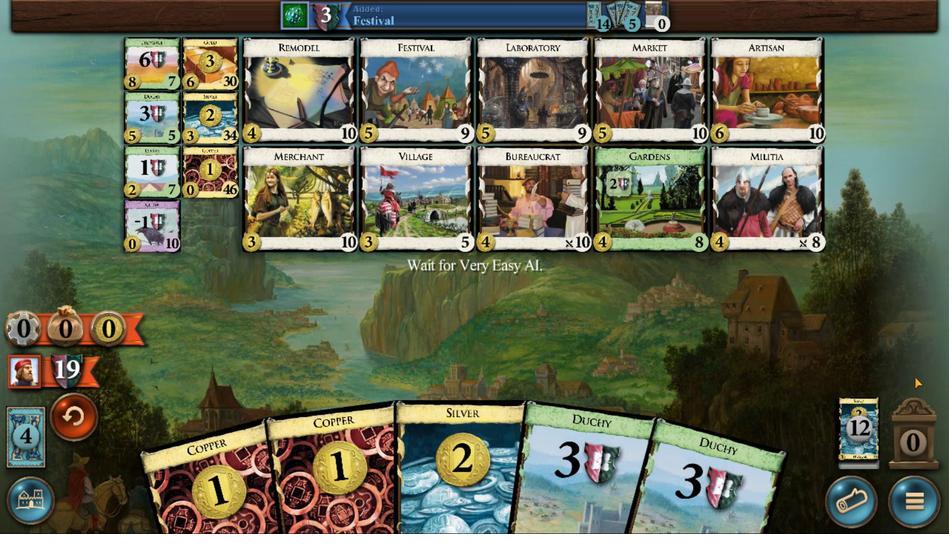 
Action: Mouse pressed left at (447, 321)
Screenshot: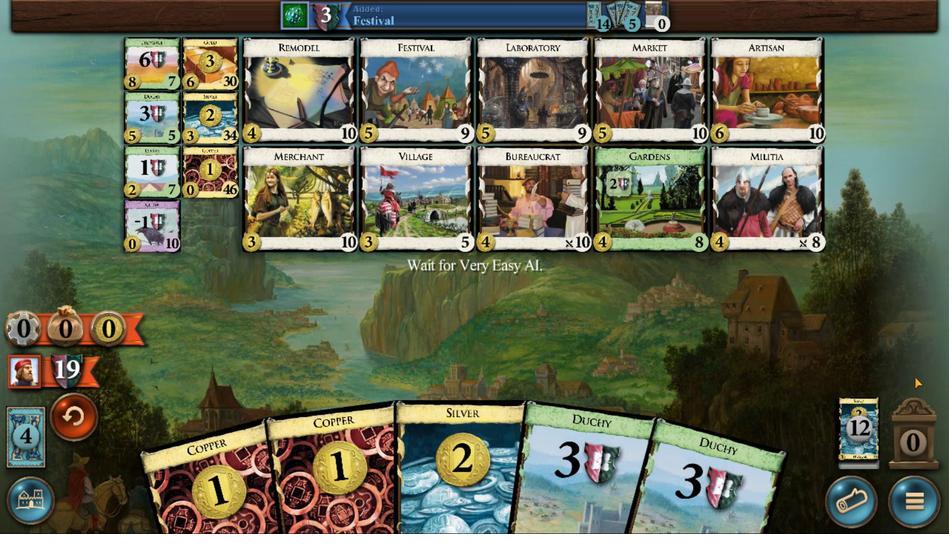 
Action: Mouse moved to (333, 372)
Screenshot: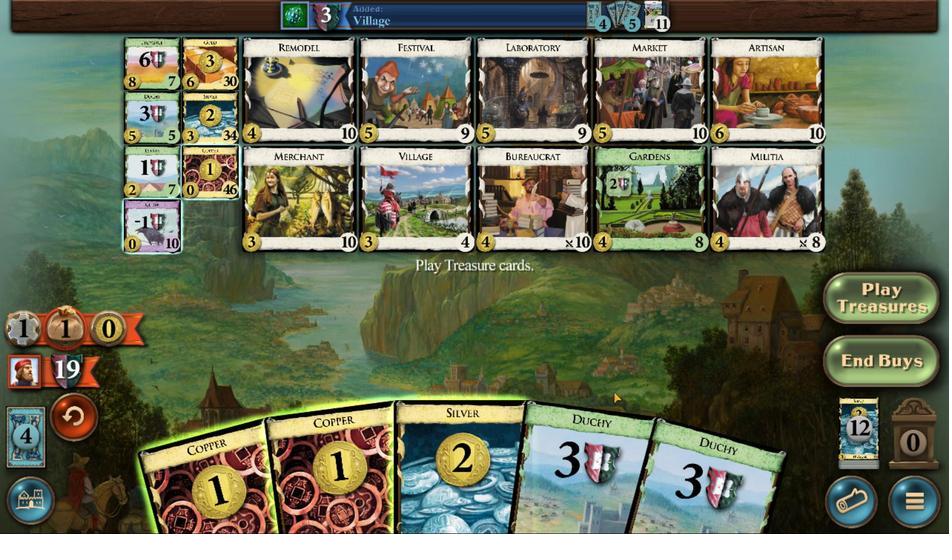 
Action: Mouse pressed left at (333, 372)
Screenshot: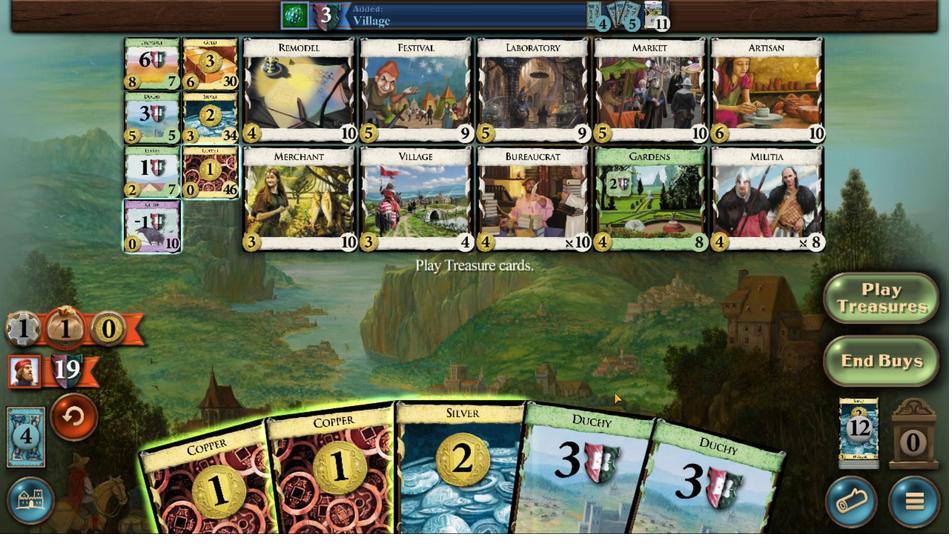 
Action: Mouse moved to (356, 373)
Screenshot: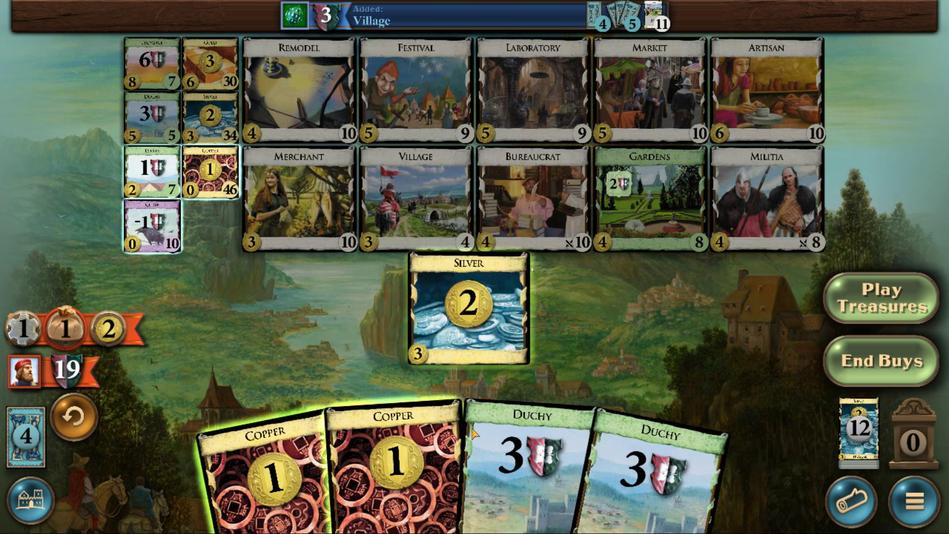 
Action: Mouse pressed left at (356, 373)
Screenshot: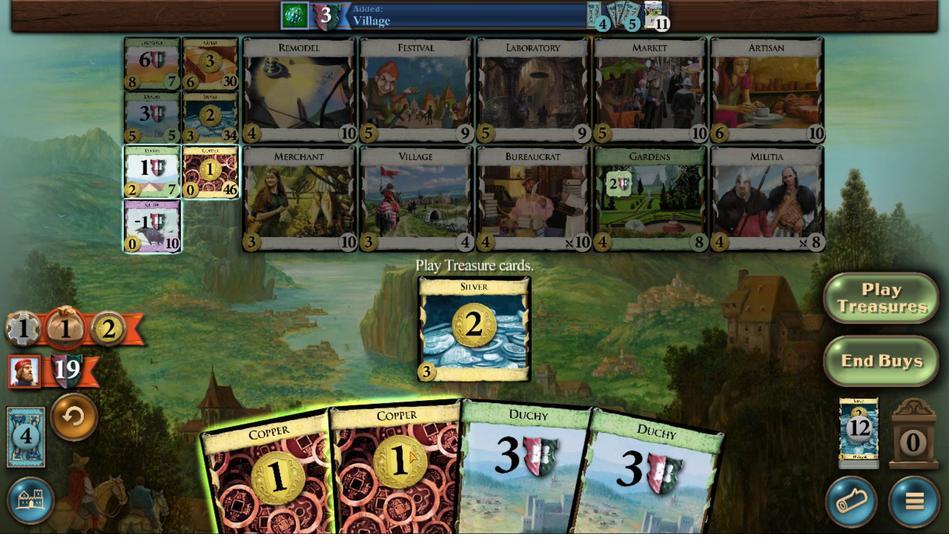 
Action: Mouse moved to (384, 373)
Screenshot: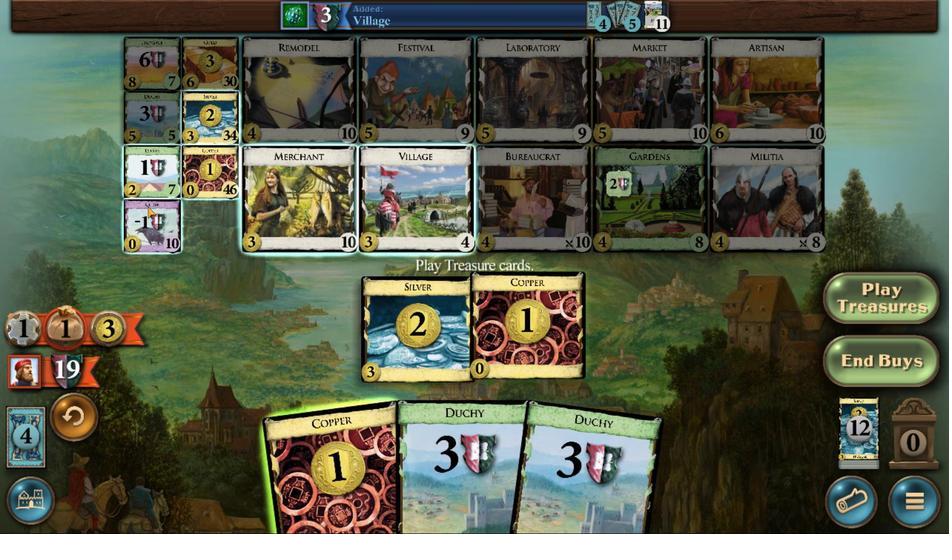 
Action: Mouse pressed left at (384, 373)
Screenshot: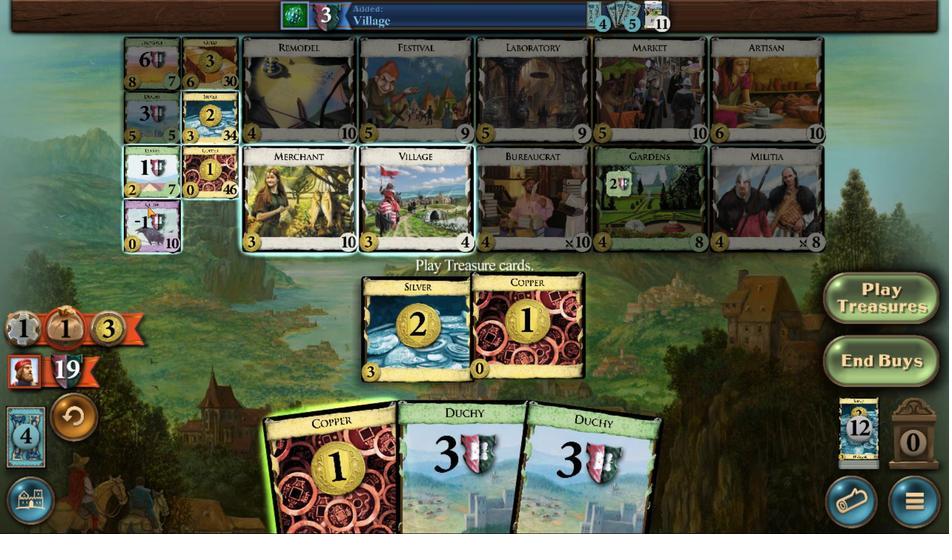 
Action: Mouse moved to (435, 322)
Screenshot: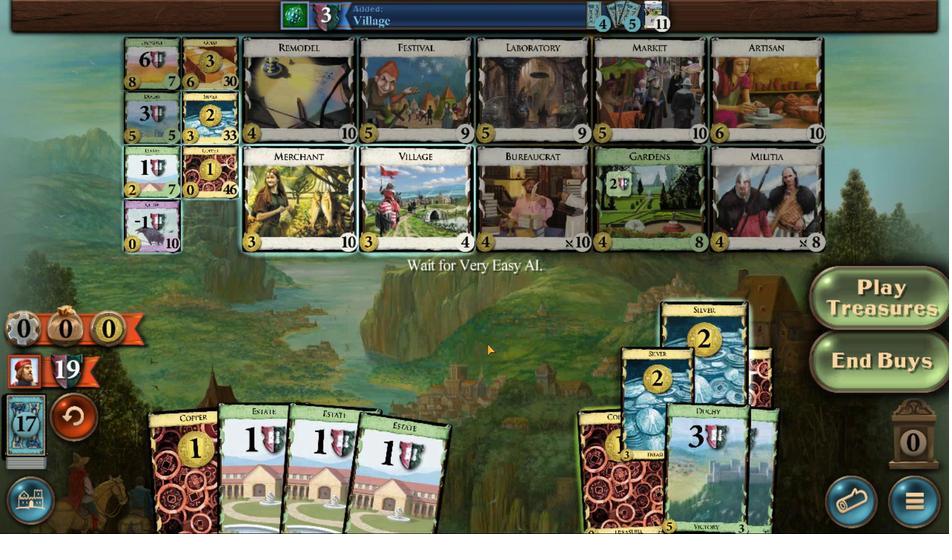 
Action: Mouse pressed left at (435, 322)
Screenshot: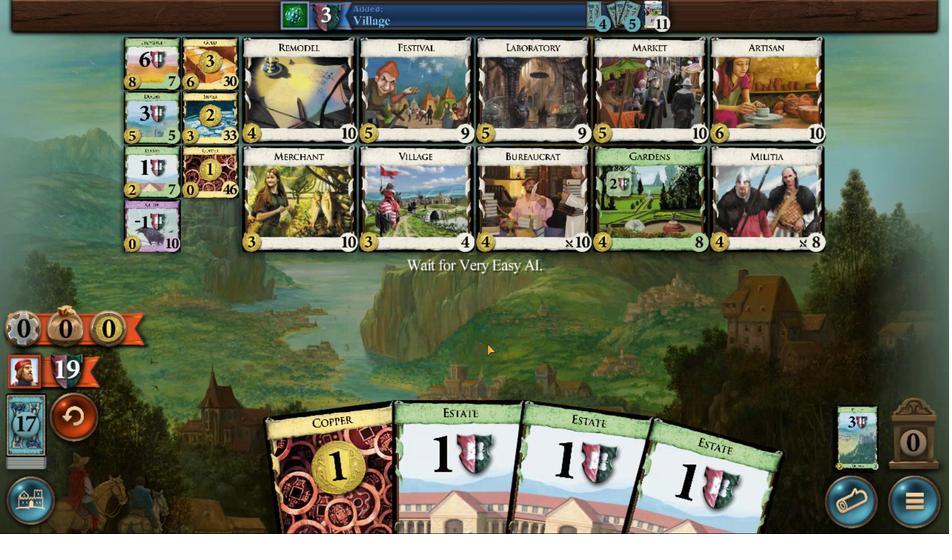 
Action: Mouse moved to (337, 373)
Screenshot: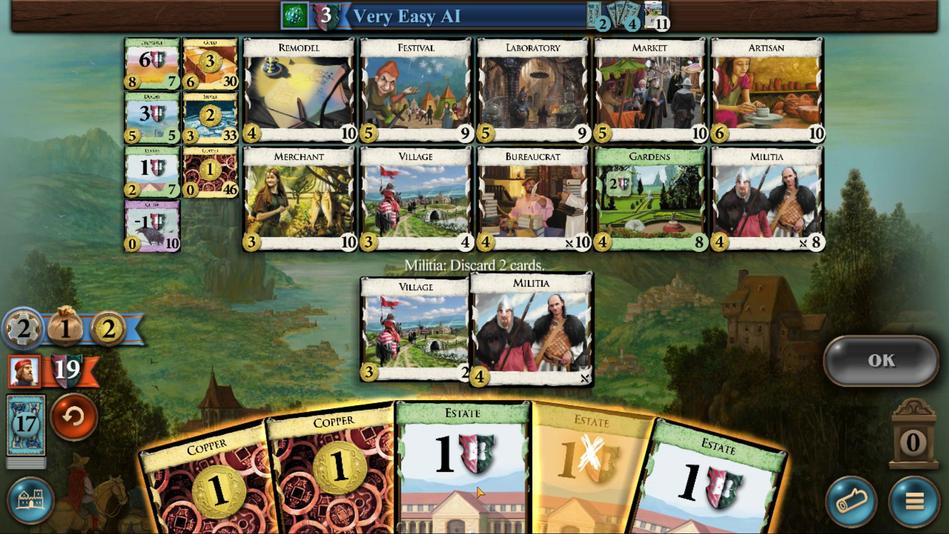 
Action: Mouse pressed left at (337, 373)
Screenshot: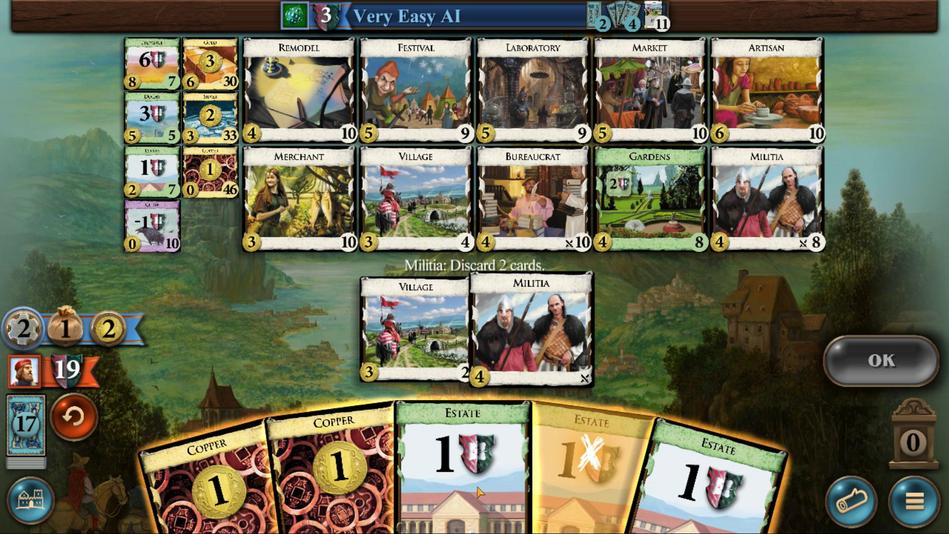 
Action: Mouse moved to (360, 373)
Screenshot: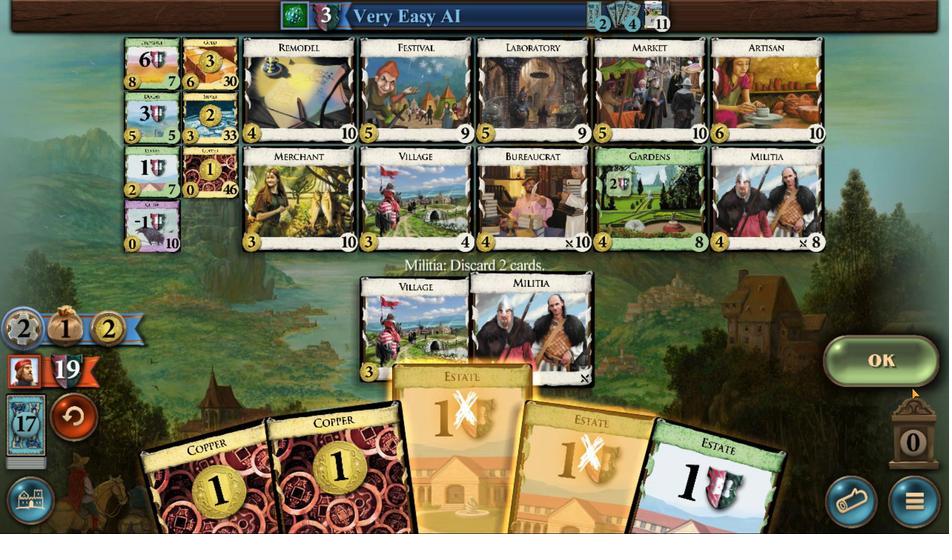 
Action: Mouse pressed left at (360, 373)
Screenshot: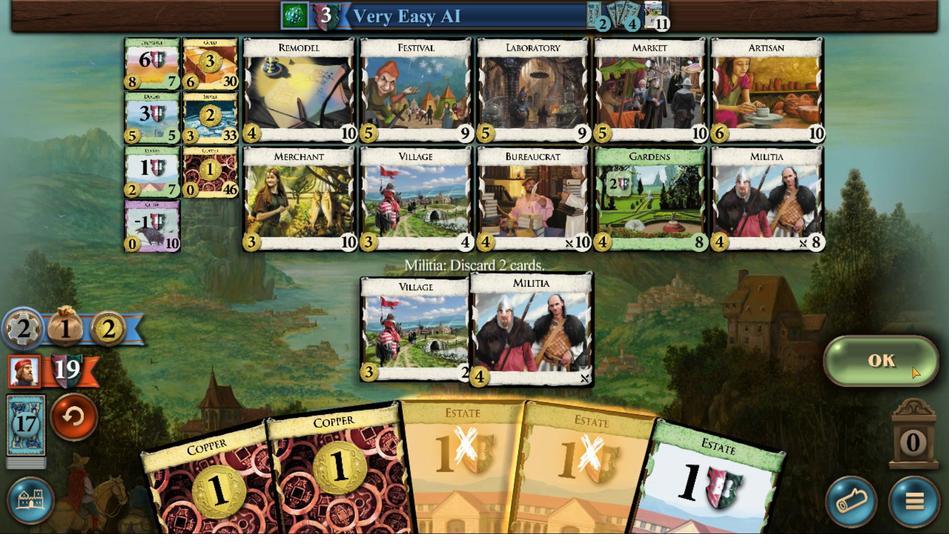 
Action: Mouse moved to (240, 357)
Screenshot: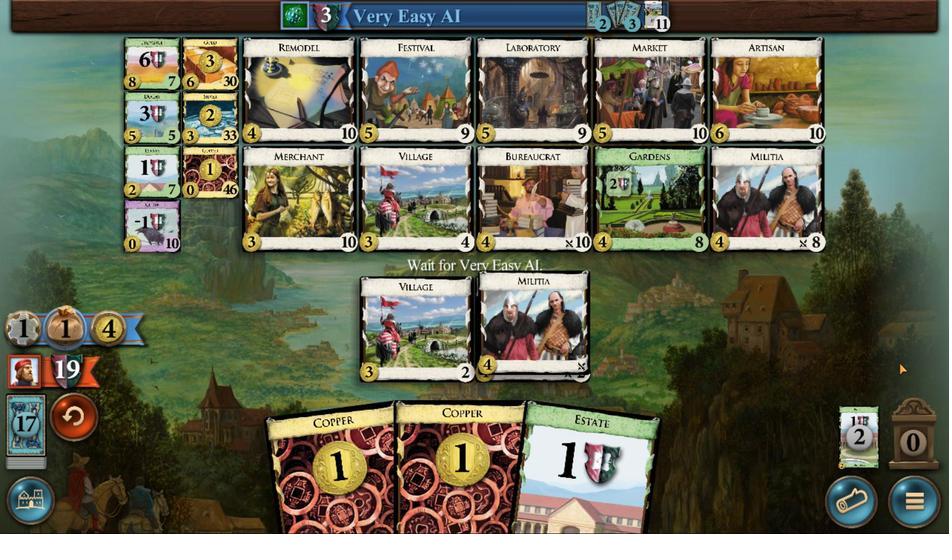 
Action: Mouse pressed left at (240, 357)
Screenshot: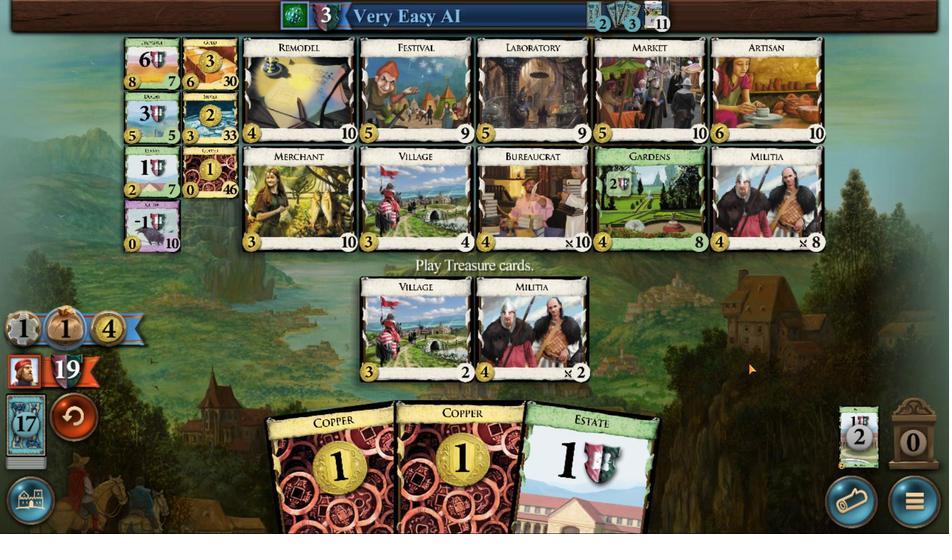 
Action: Mouse moved to (362, 370)
Screenshot: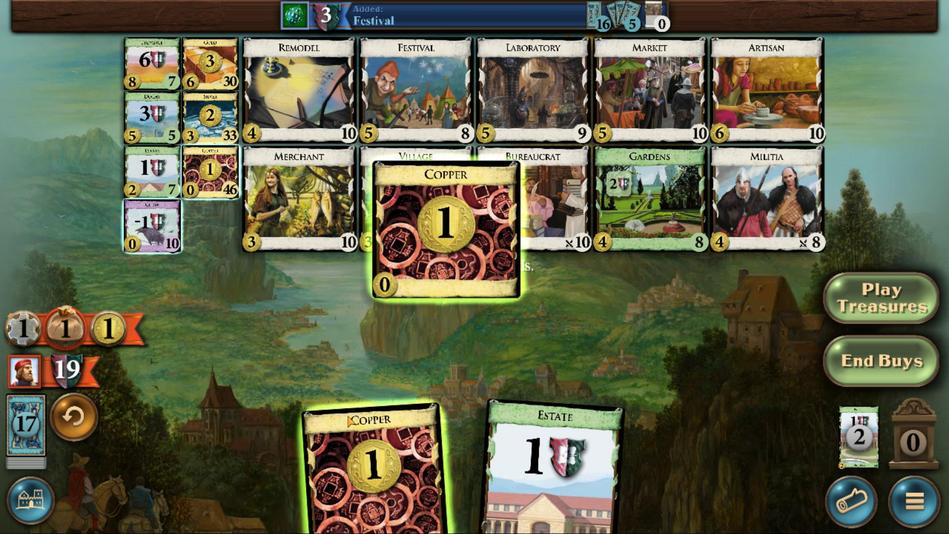 
Action: Mouse pressed left at (362, 370)
Screenshot: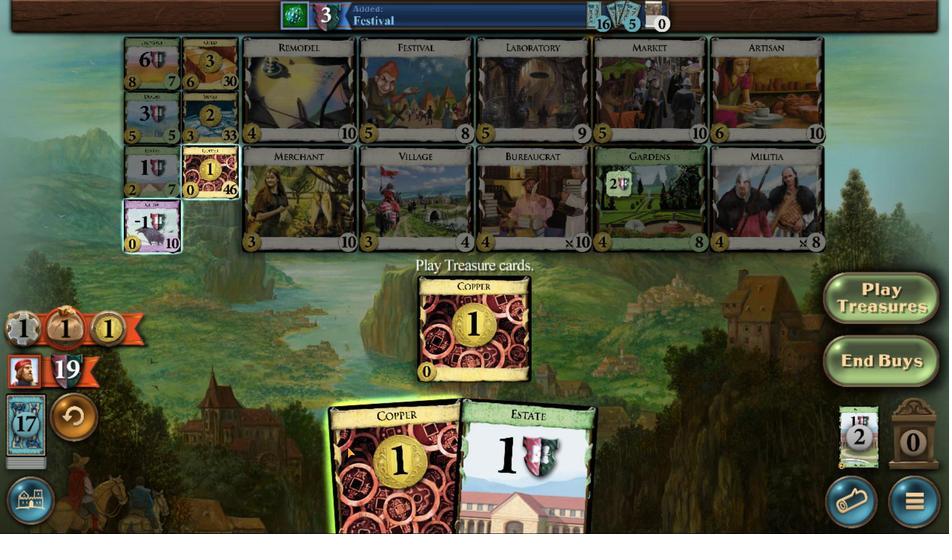 
Action: Mouse moved to (396, 368)
Screenshot: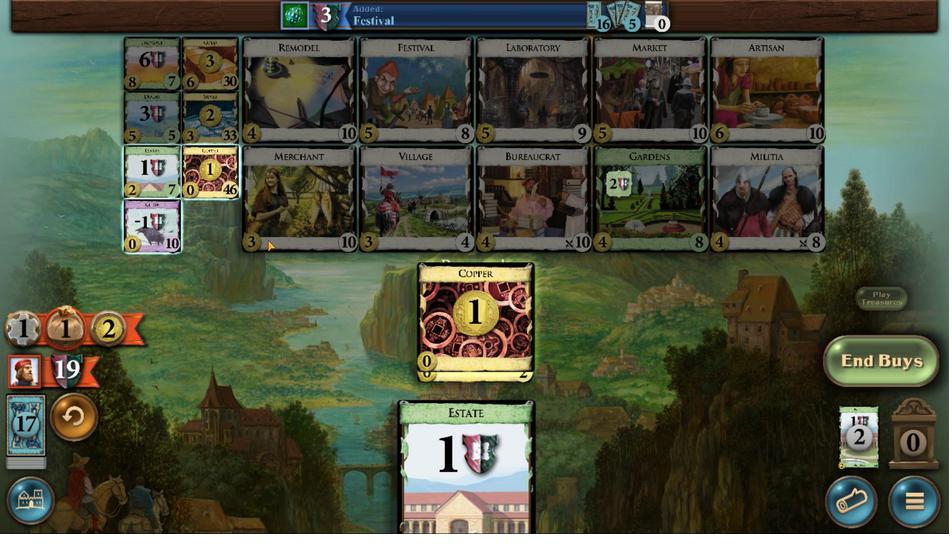 
Action: Mouse pressed left at (396, 368)
Screenshot: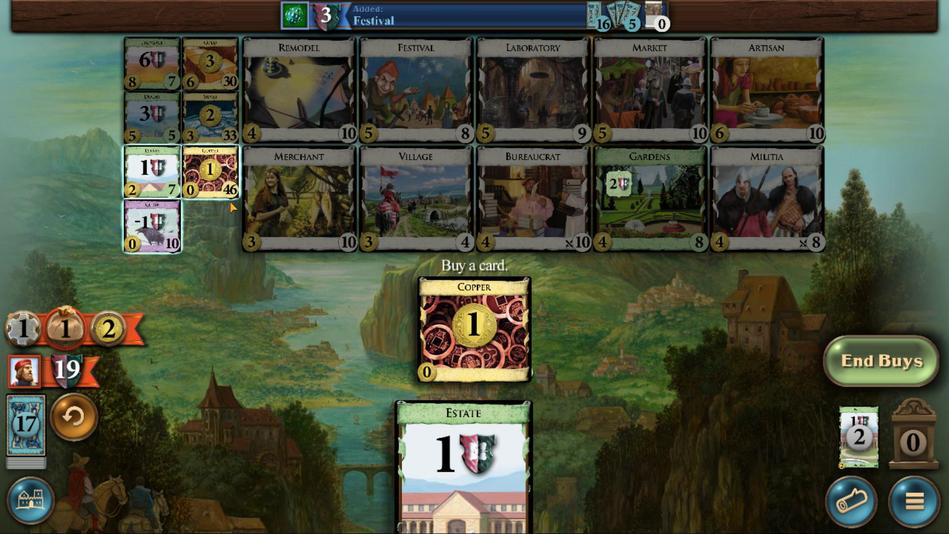 
Action: Mouse moved to (452, 327)
Screenshot: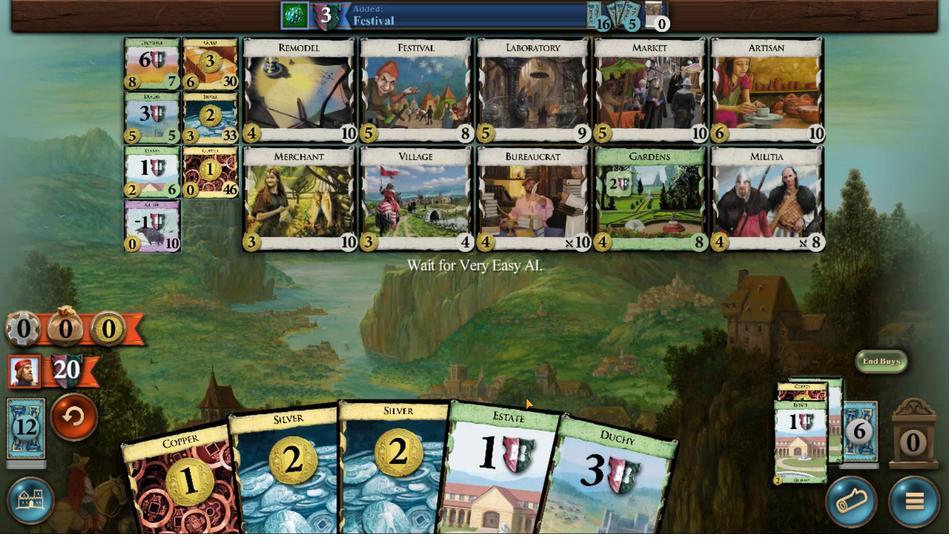 
Action: Mouse pressed left at (452, 327)
Screenshot: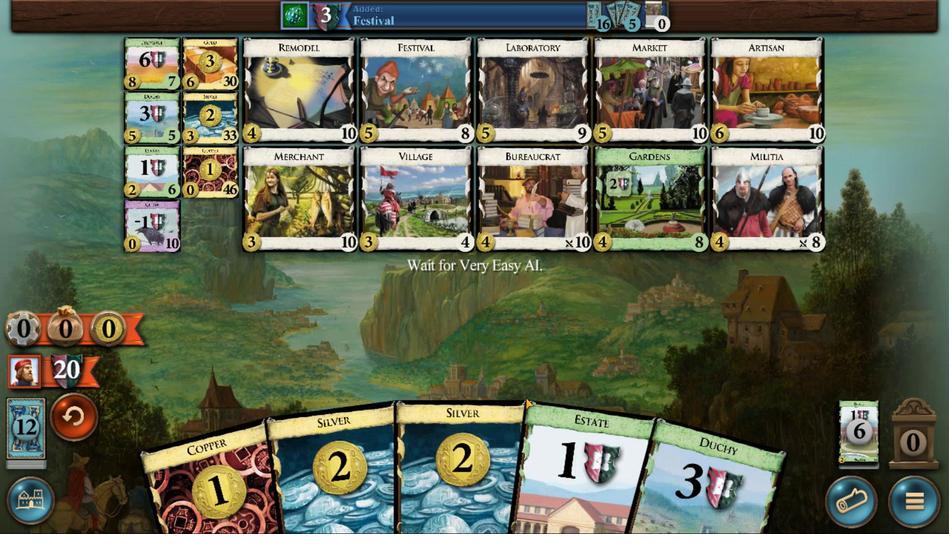 
Action: Mouse moved to (328, 373)
Screenshot: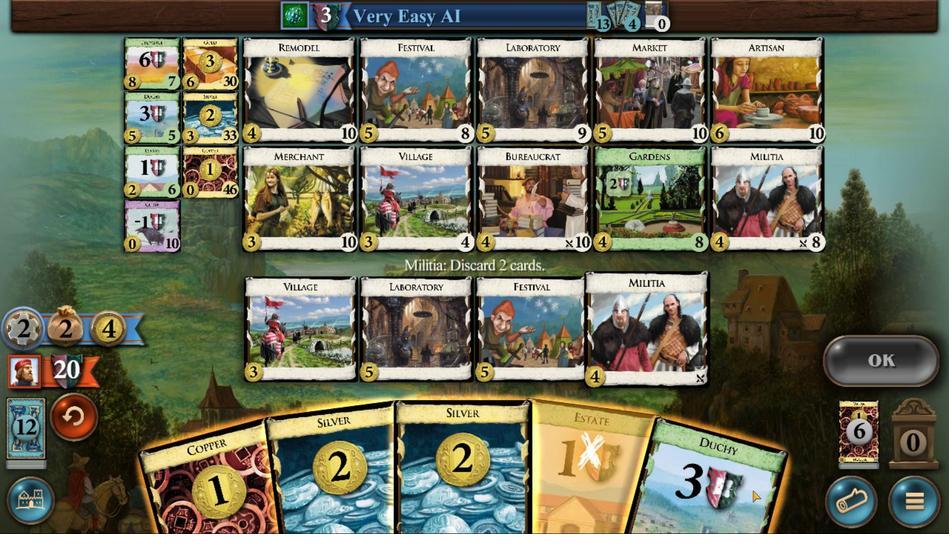 
Action: Mouse pressed left at (328, 373)
Screenshot: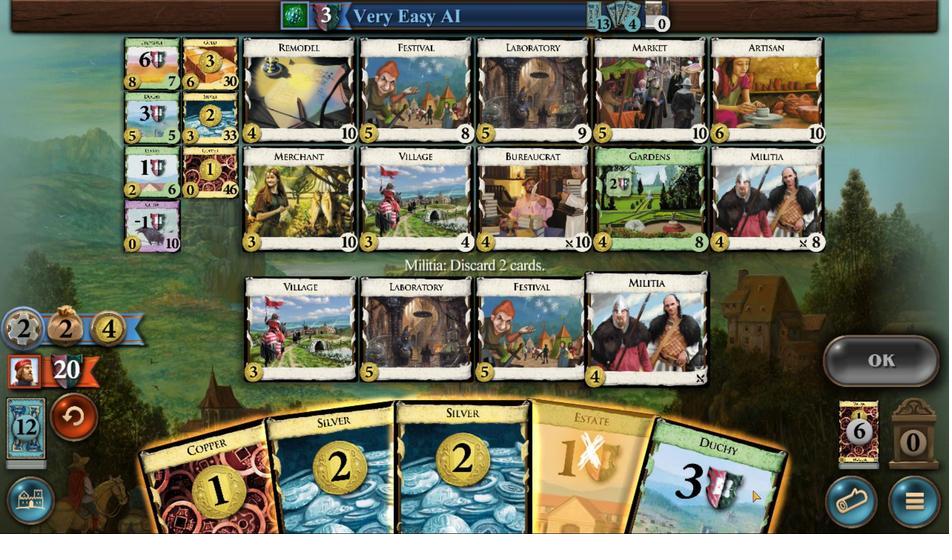 
Action: Mouse moved to (284, 374)
Screenshot: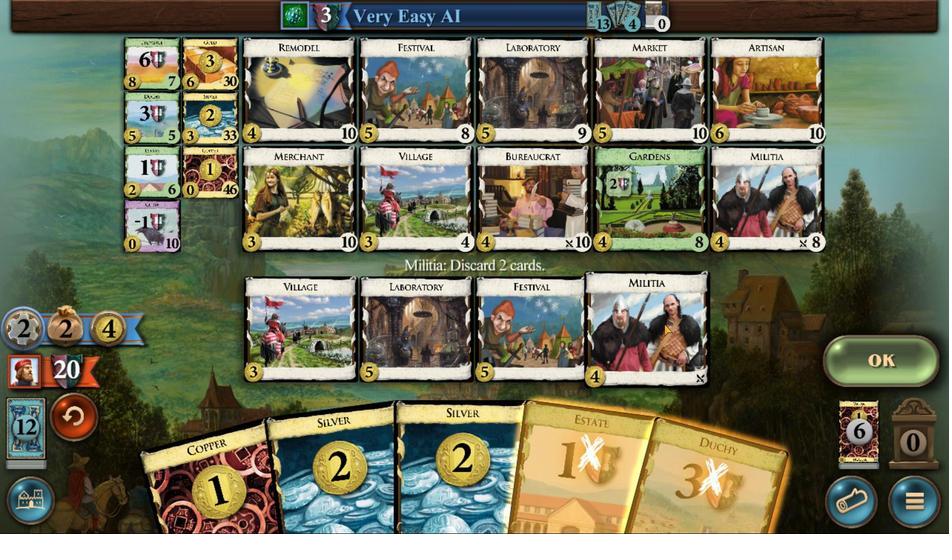 
Action: Mouse pressed left at (284, 374)
Screenshot: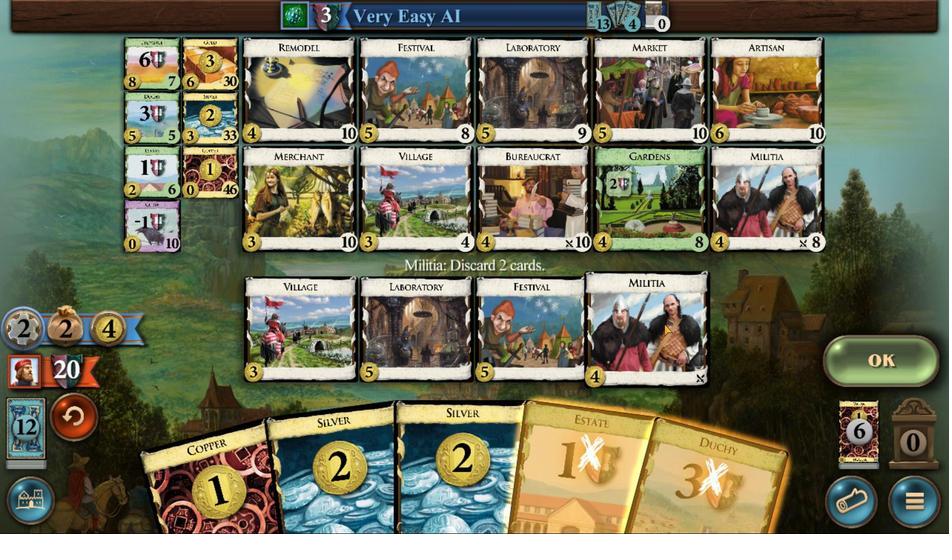 
Action: Mouse moved to (249, 359)
Screenshot: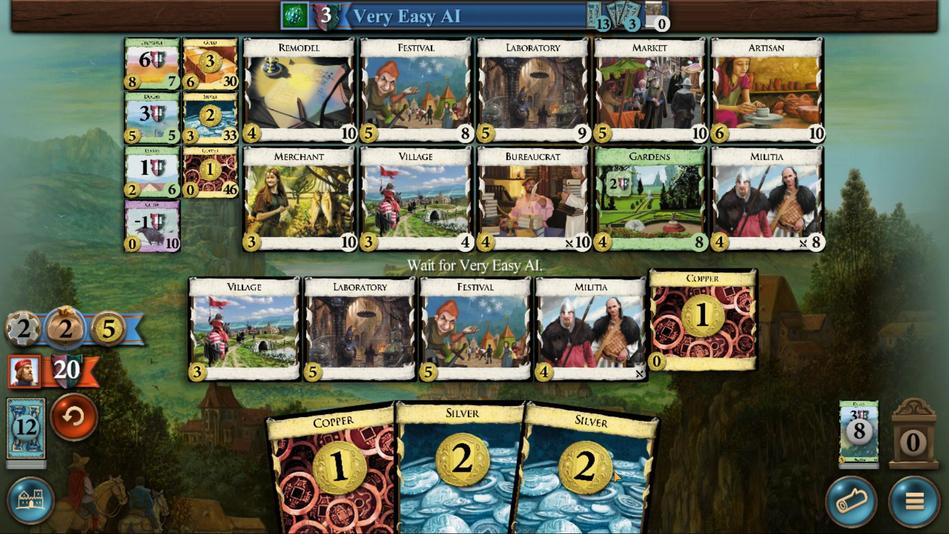 
Action: Mouse pressed left at (249, 359)
Screenshot: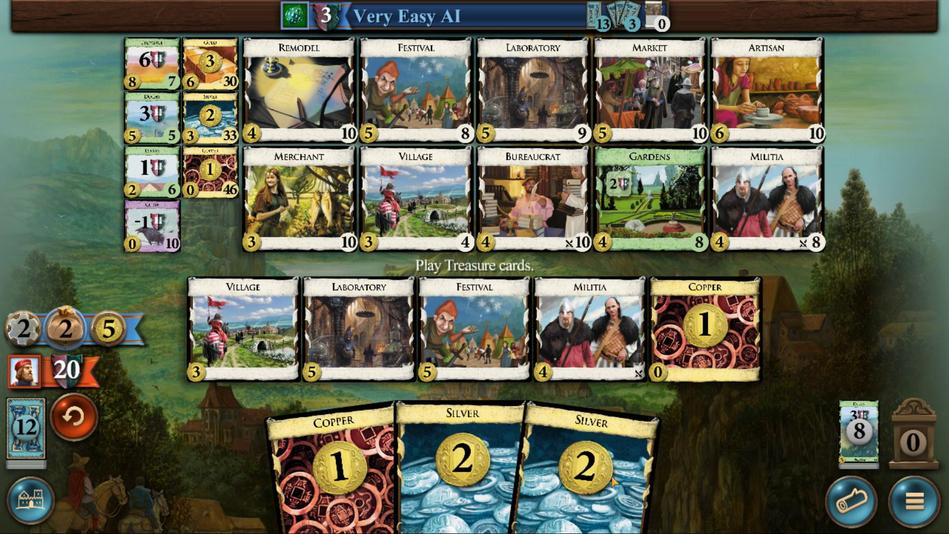 
Action: Mouse moved to (324, 373)
Screenshot: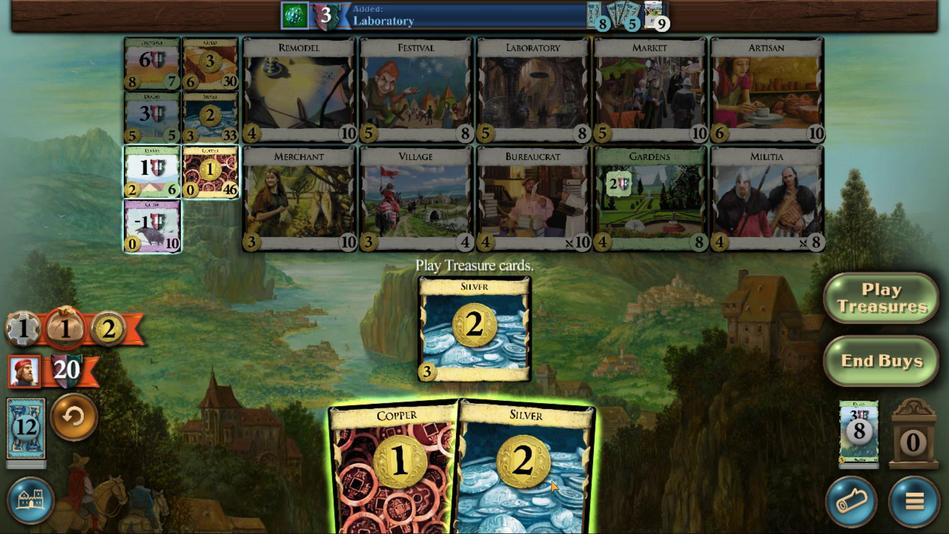 
Action: Mouse pressed left at (324, 373)
Screenshot: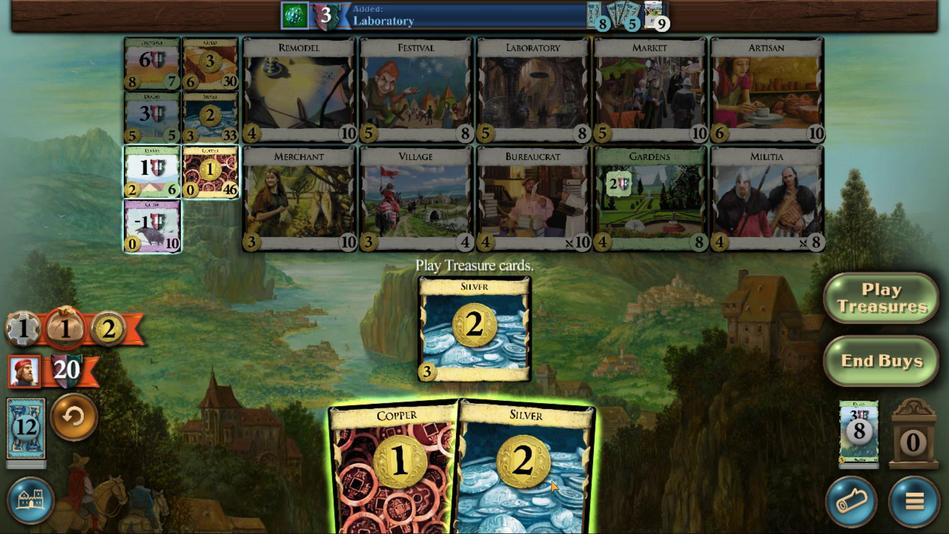 
Action: Mouse moved to (340, 373)
Screenshot: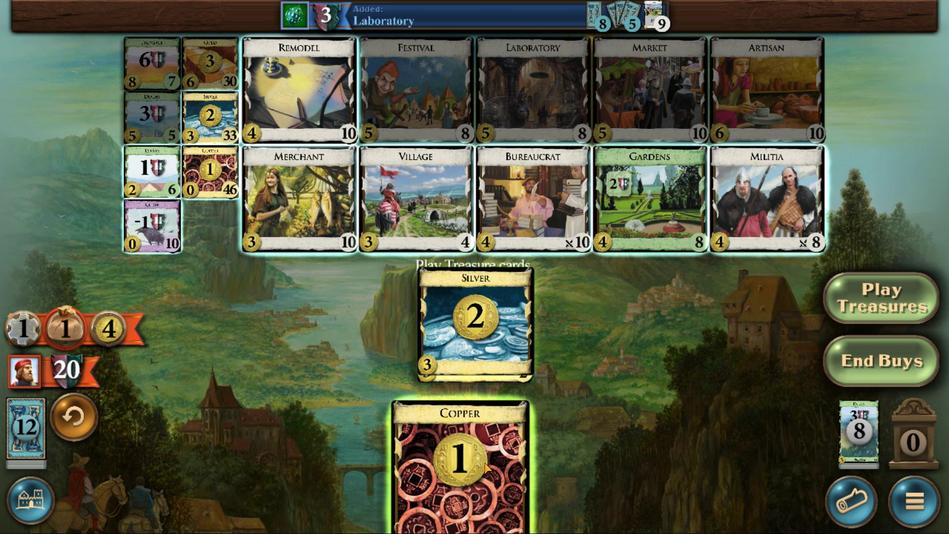 
Action: Mouse pressed left at (340, 373)
Screenshot: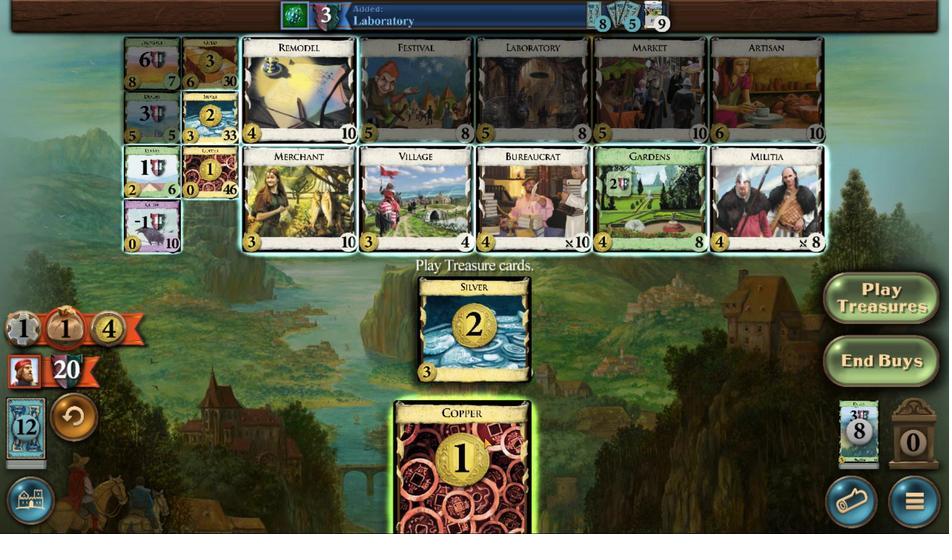 
Action: Mouse moved to (358, 371)
Screenshot: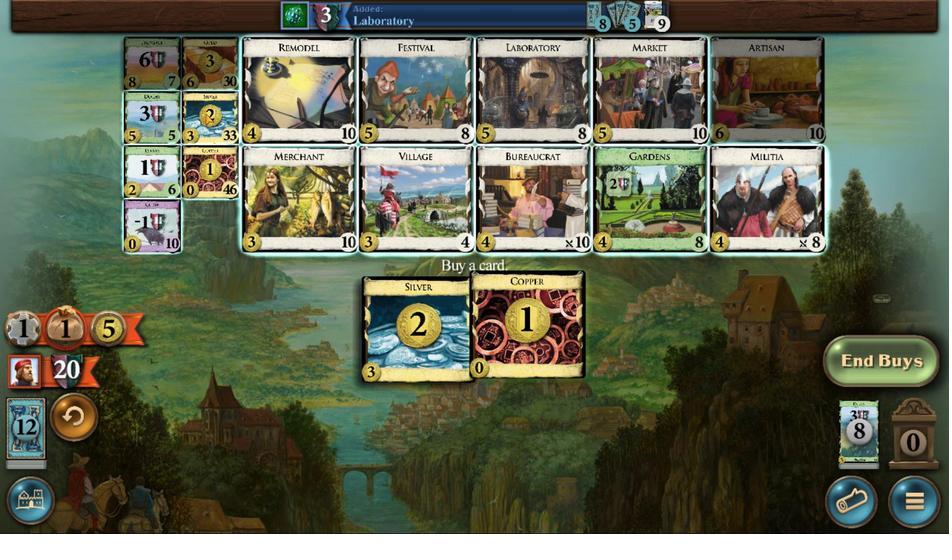 
Action: Mouse pressed left at (358, 371)
Screenshot: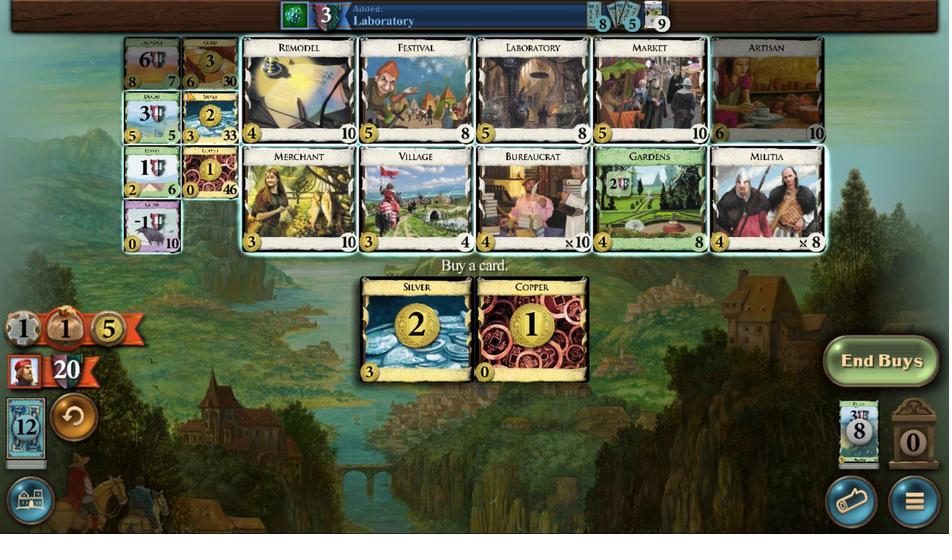 
Action: Mouse moved to (451, 323)
Screenshot: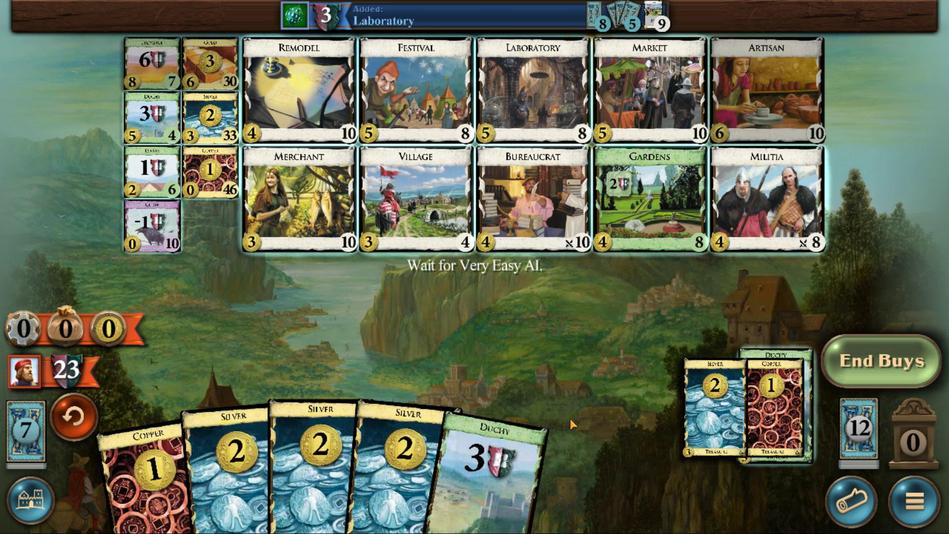 
Action: Mouse pressed left at (451, 323)
Screenshot: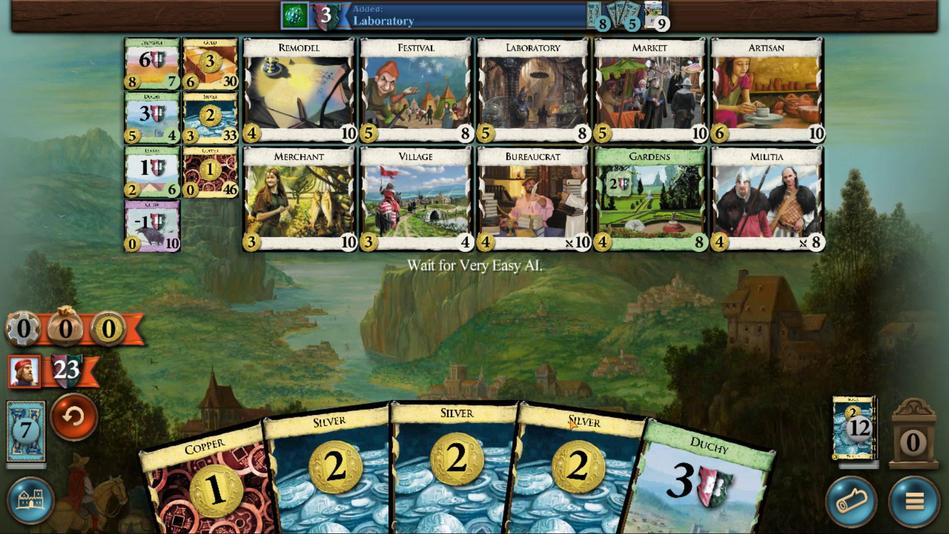 
Action: Mouse moved to (333, 373)
Screenshot: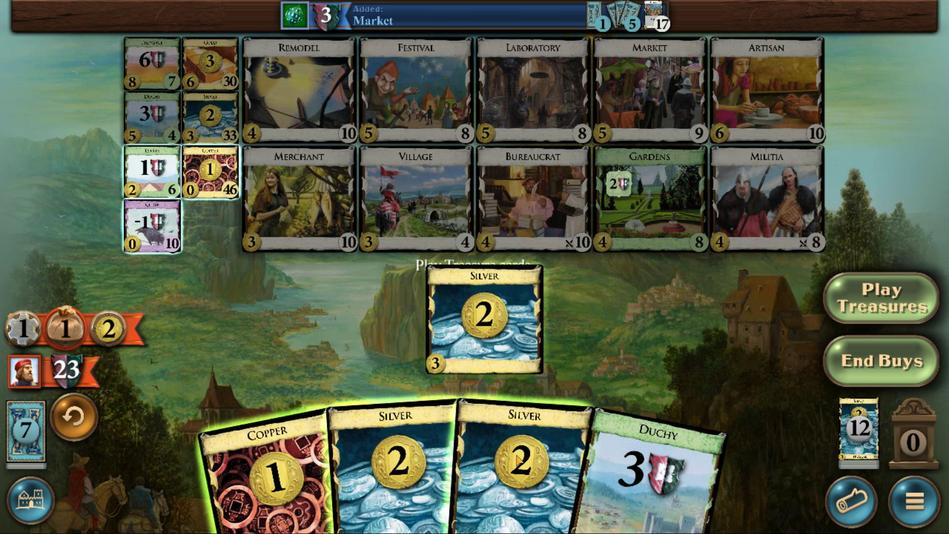 
Action: Mouse pressed left at (333, 373)
Screenshot: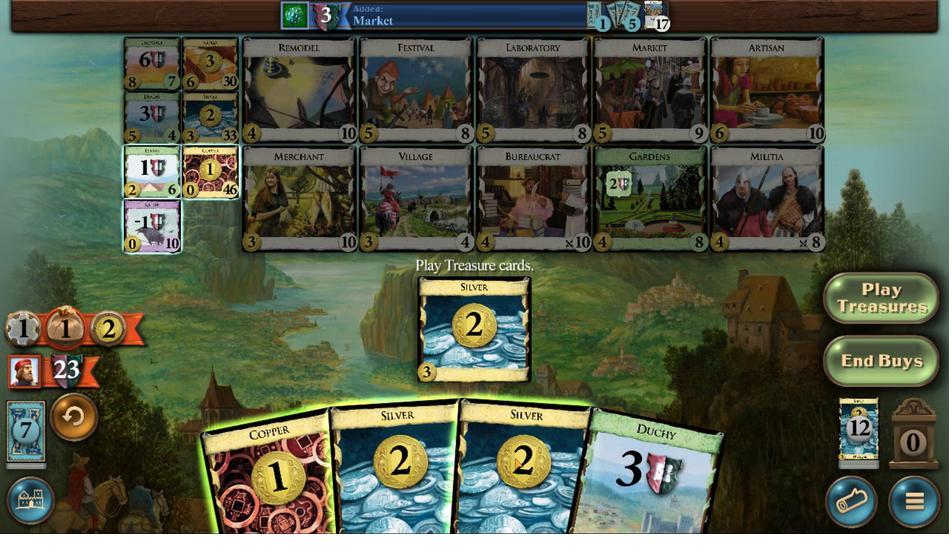 
Action: Mouse moved to (350, 370)
Screenshot: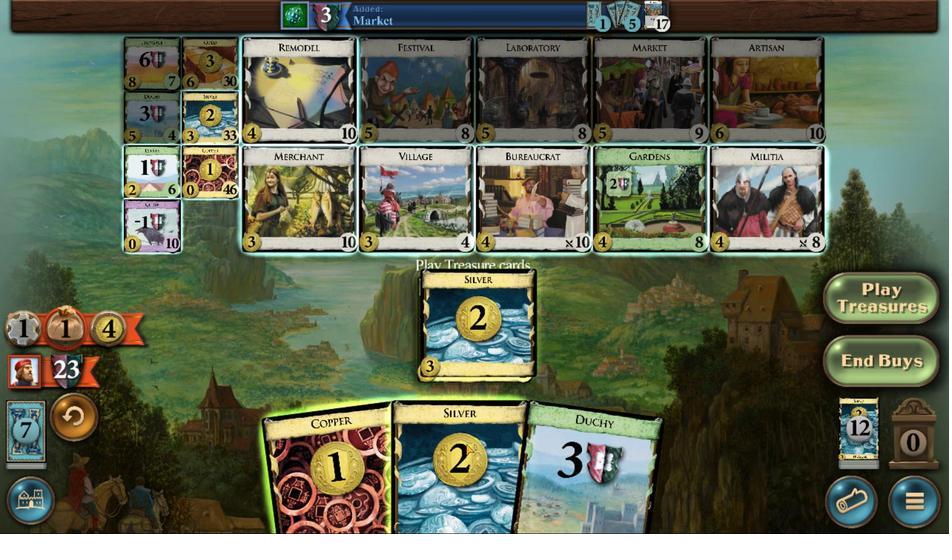 
Action: Mouse pressed left at (350, 370)
Screenshot: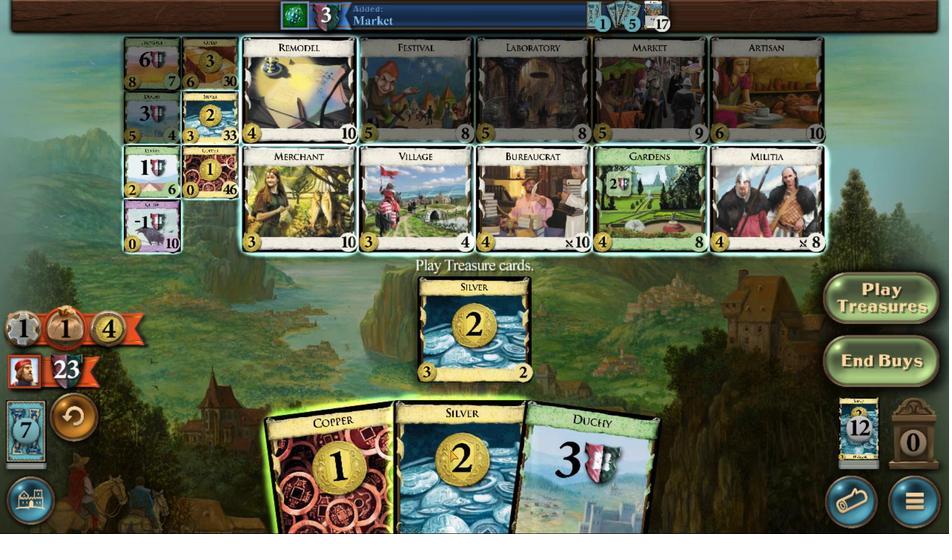 
Action: Mouse moved to (367, 368)
Screenshot: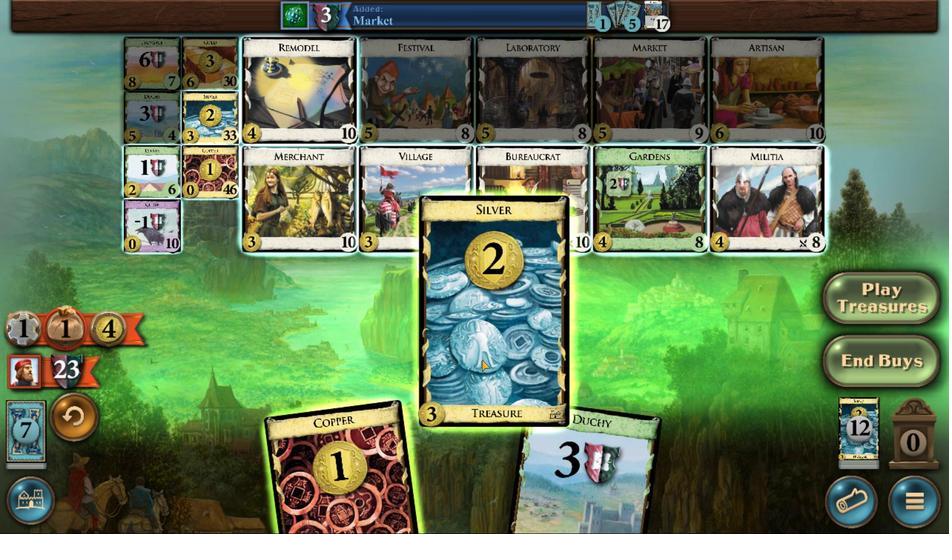 
Action: Mouse pressed left at (367, 368)
Screenshot: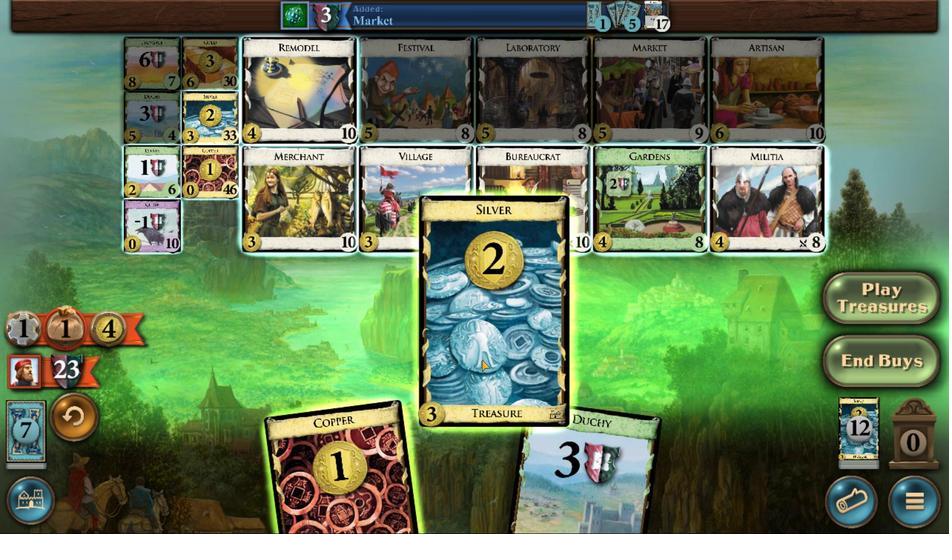 
Action: Mouse moved to (435, 315)
Screenshot: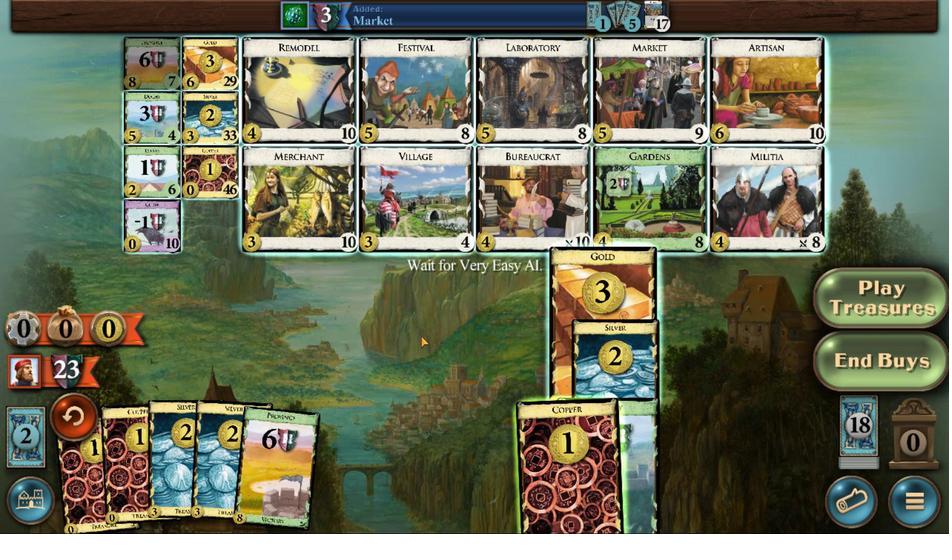
Action: Mouse pressed left at (435, 315)
Screenshot: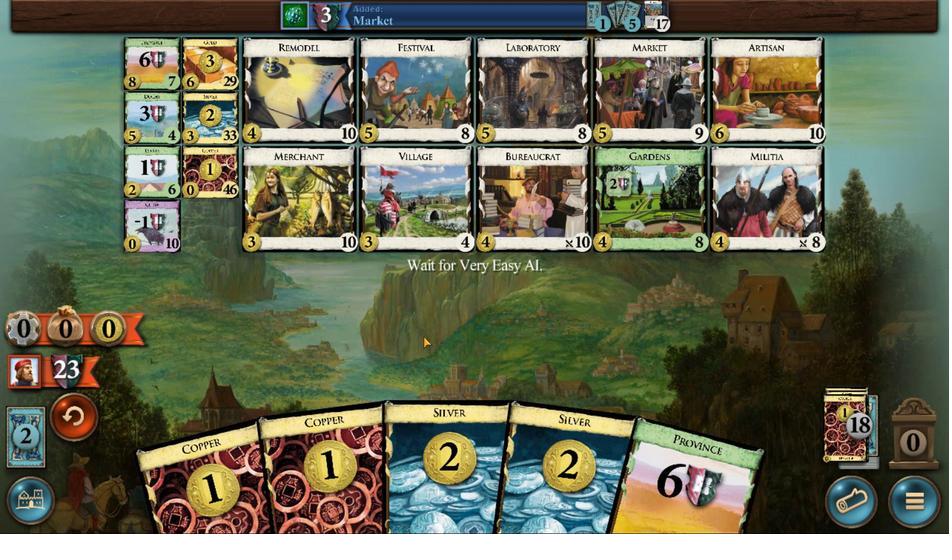 
Action: Mouse moved to (303, 373)
Screenshot: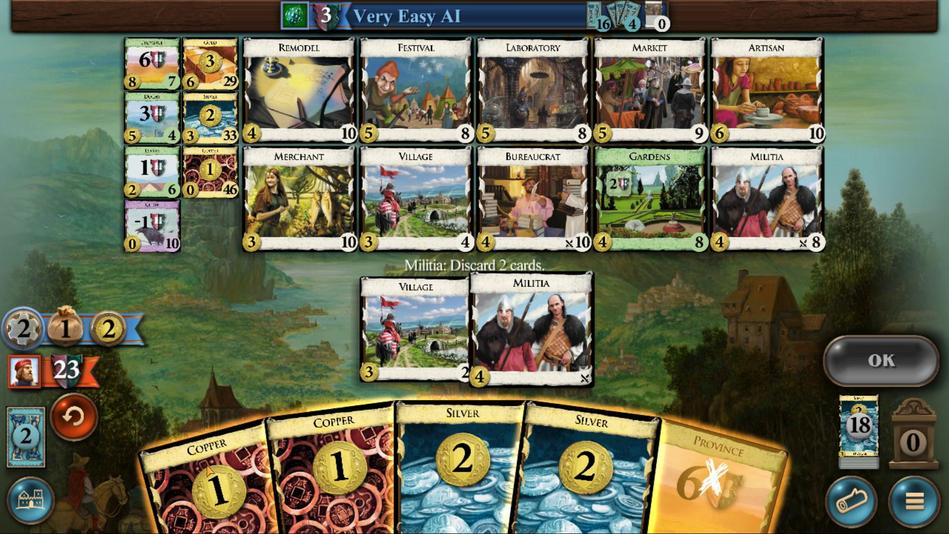 
Action: Mouse pressed left at (303, 373)
Screenshot: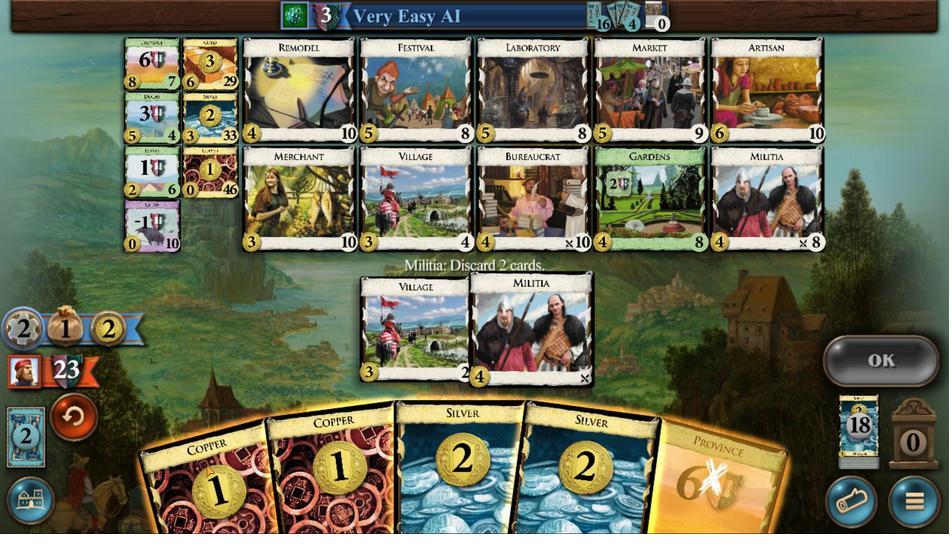 
Action: Mouse moved to (432, 373)
Screenshot: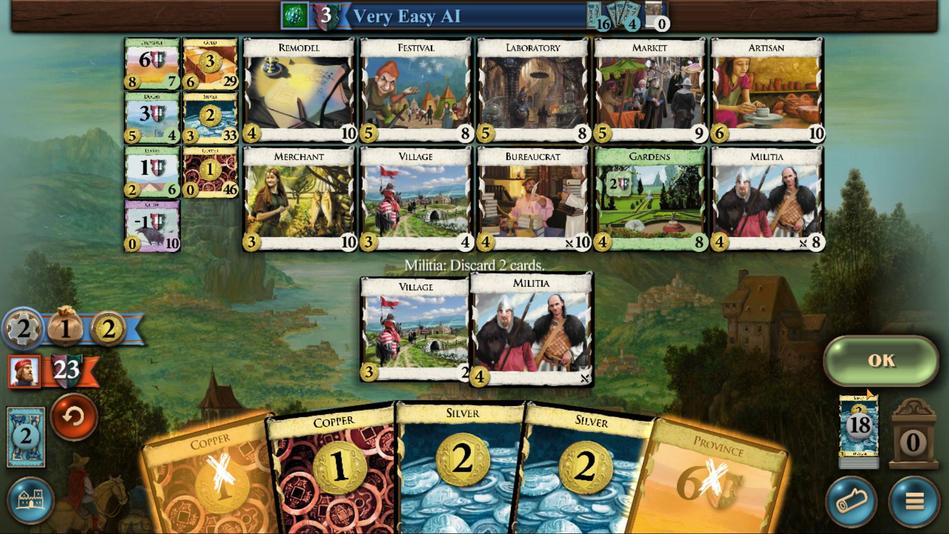 
Action: Mouse pressed left at (432, 373)
Screenshot: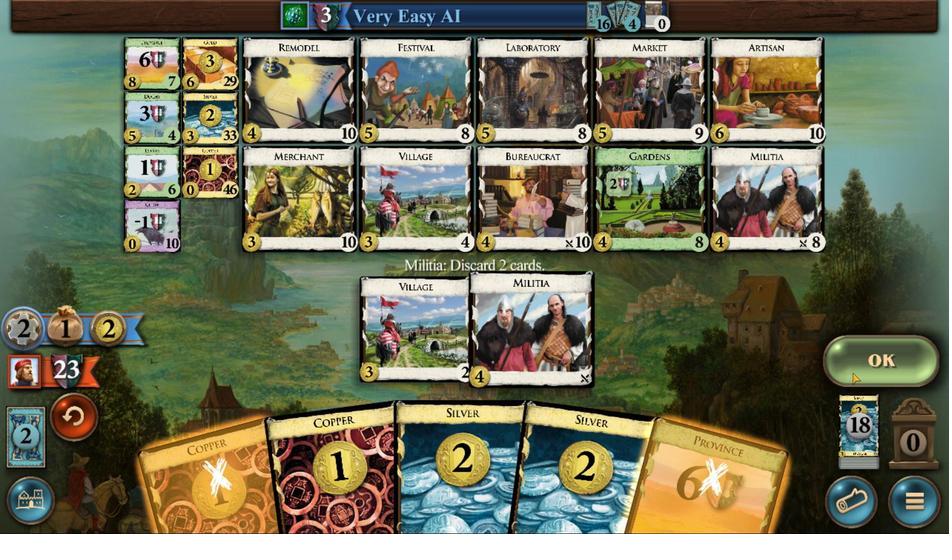 
Action: Mouse moved to (257, 357)
Screenshot: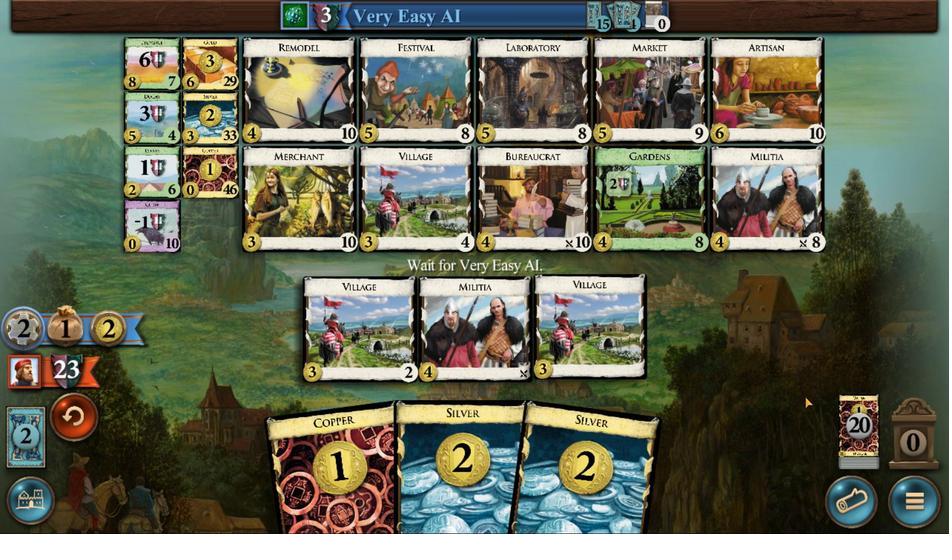
Action: Mouse pressed left at (257, 357)
Screenshot: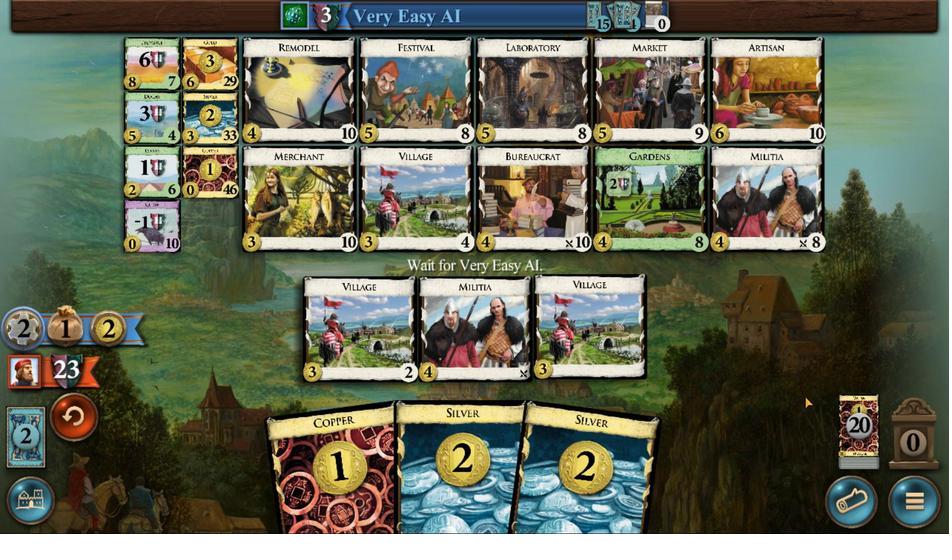 
Action: Mouse moved to (332, 371)
Screenshot: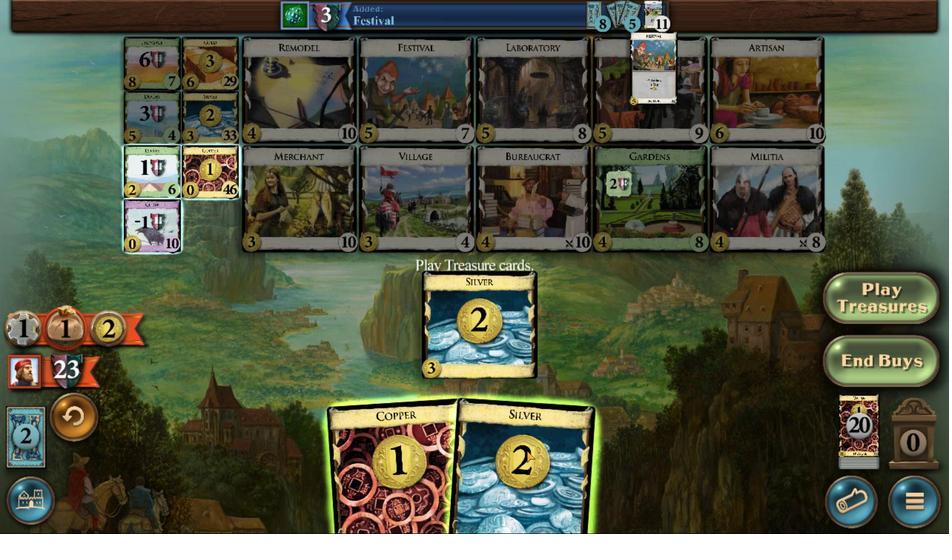 
Action: Mouse pressed left at (332, 371)
Screenshot: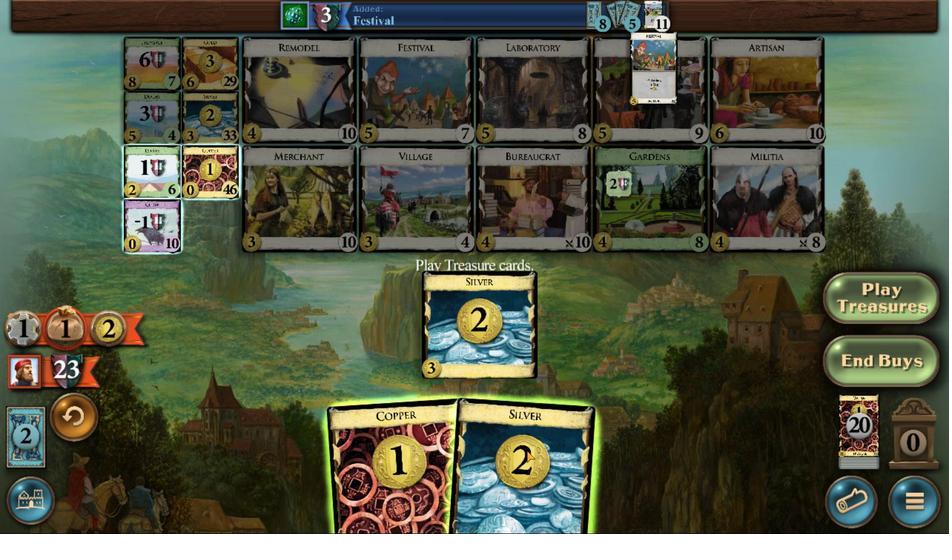 
Action: Mouse moved to (346, 369)
Screenshot: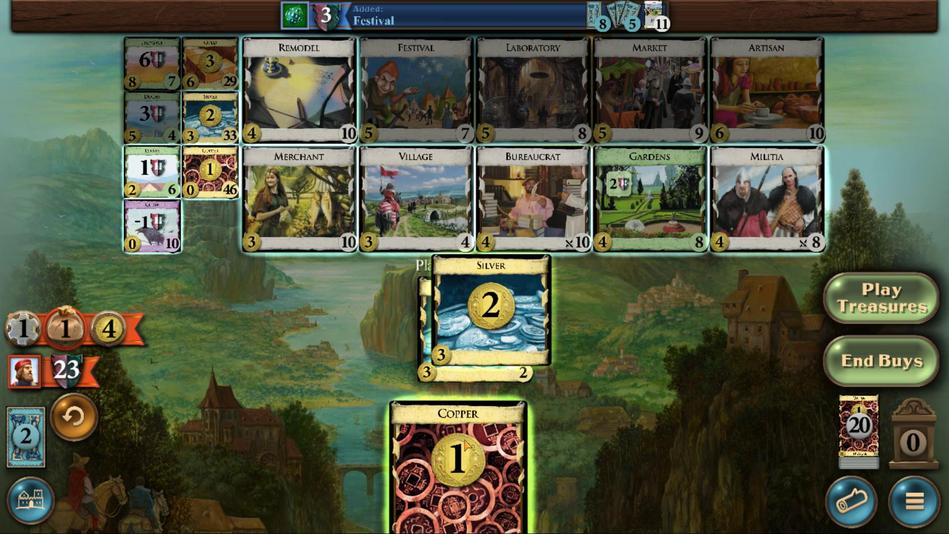 
Action: Mouse pressed left at (346, 369)
Screenshot: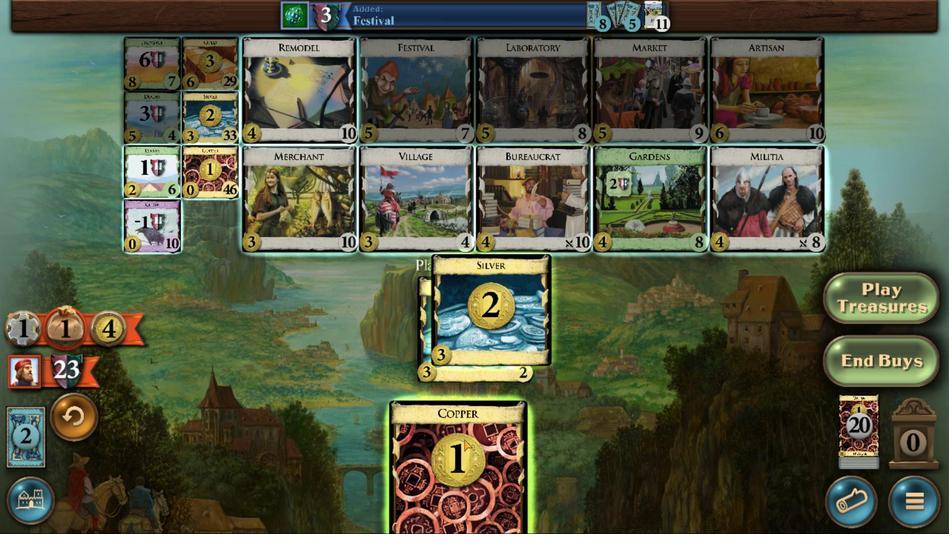 
Action: Mouse moved to (370, 377)
Screenshot: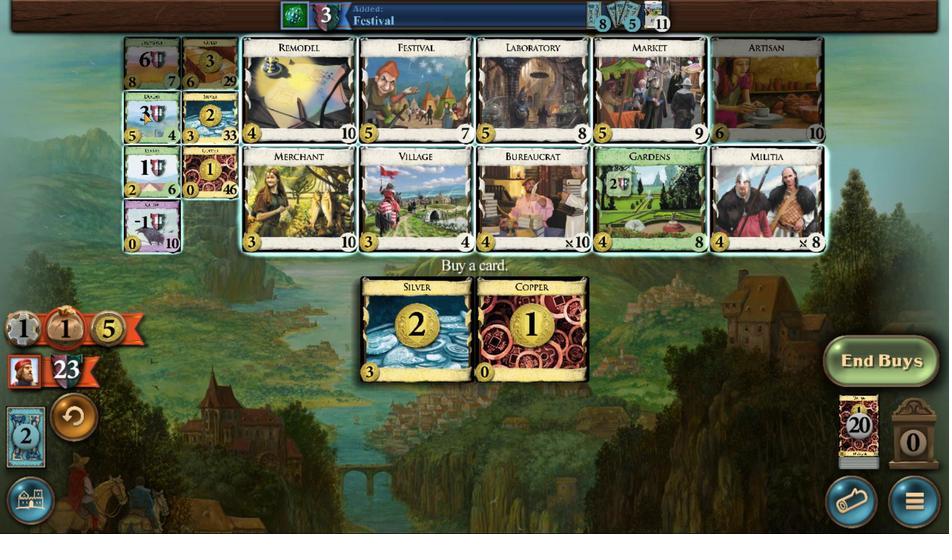 
Action: Mouse pressed left at (370, 377)
Screenshot: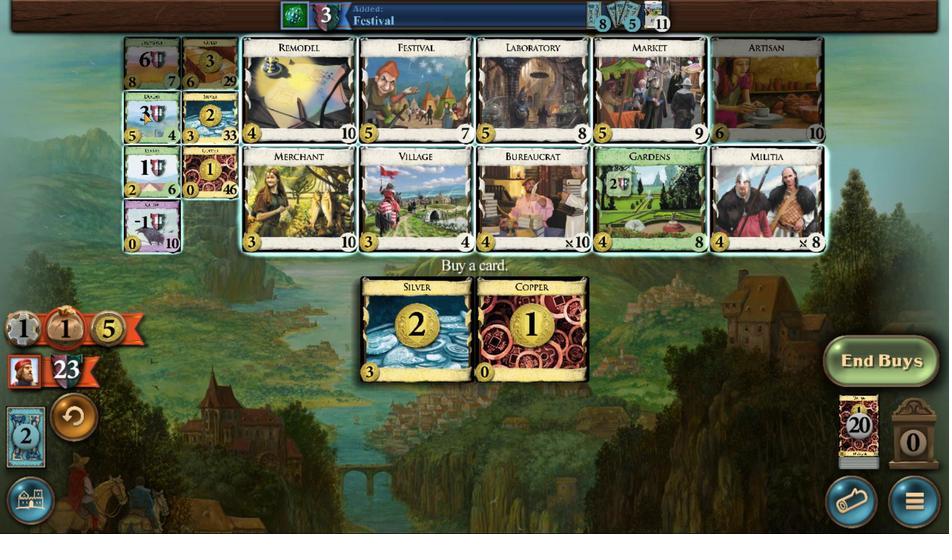 
Action: Mouse moved to (449, 322)
Screenshot: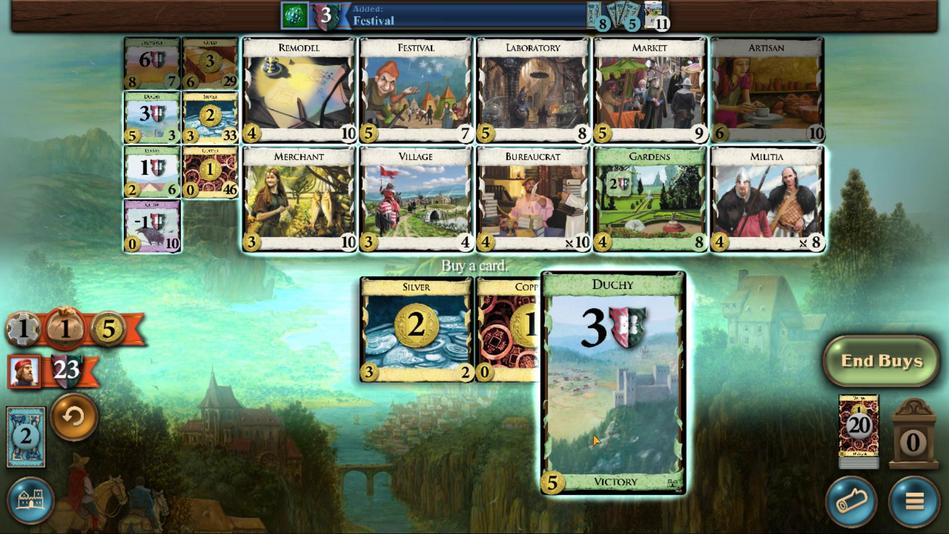 
Action: Mouse pressed left at (449, 322)
Screenshot: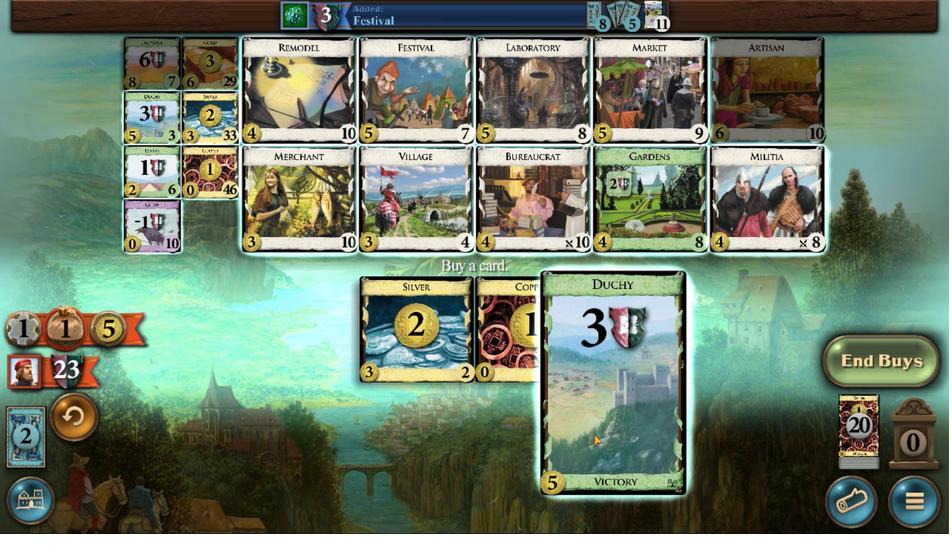 
Action: Mouse moved to (399, 371)
Screenshot: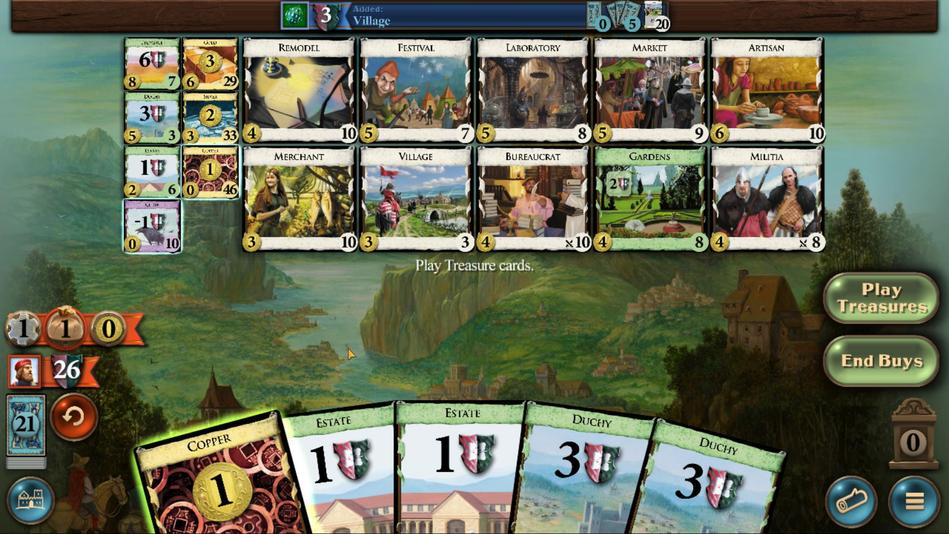 
Action: Mouse pressed left at (399, 371)
Screenshot: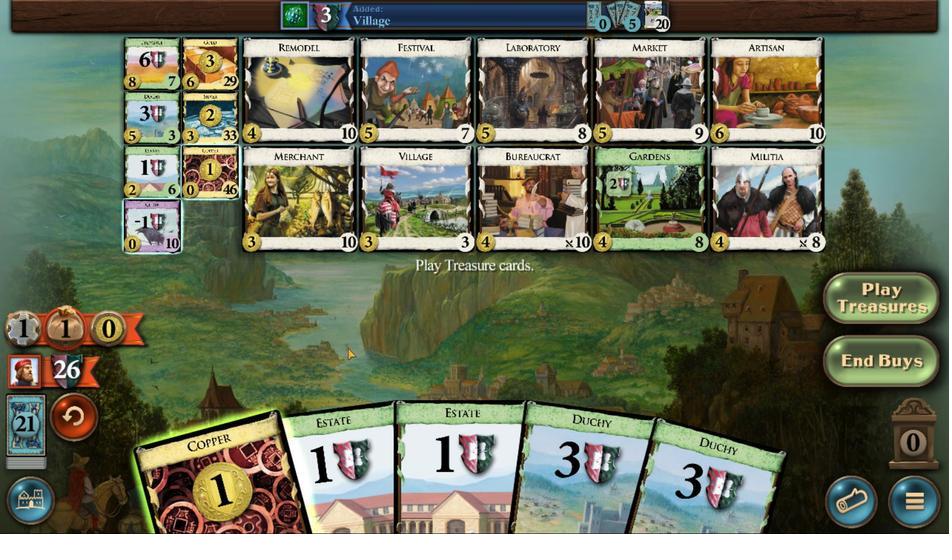 
Action: Mouse moved to (433, 371)
Screenshot: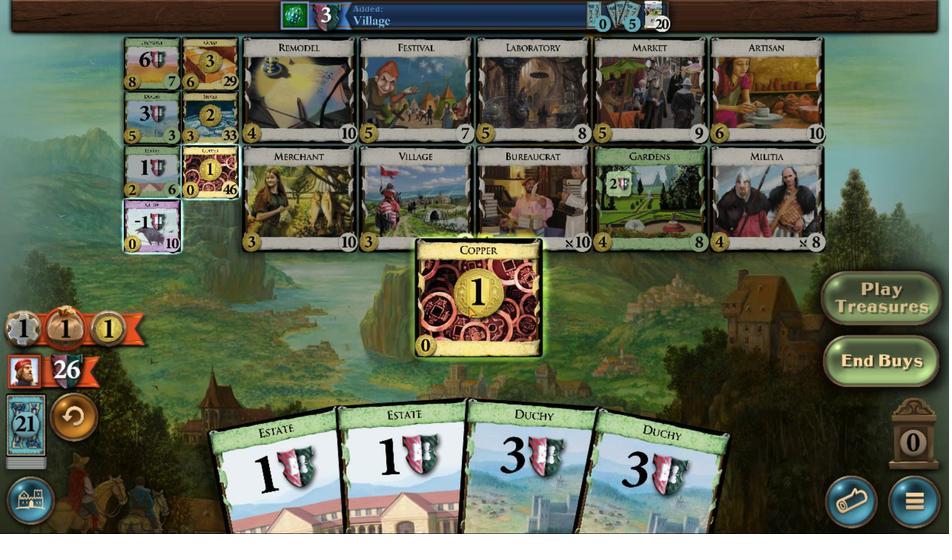 
Action: Mouse pressed left at (433, 371)
Screenshot: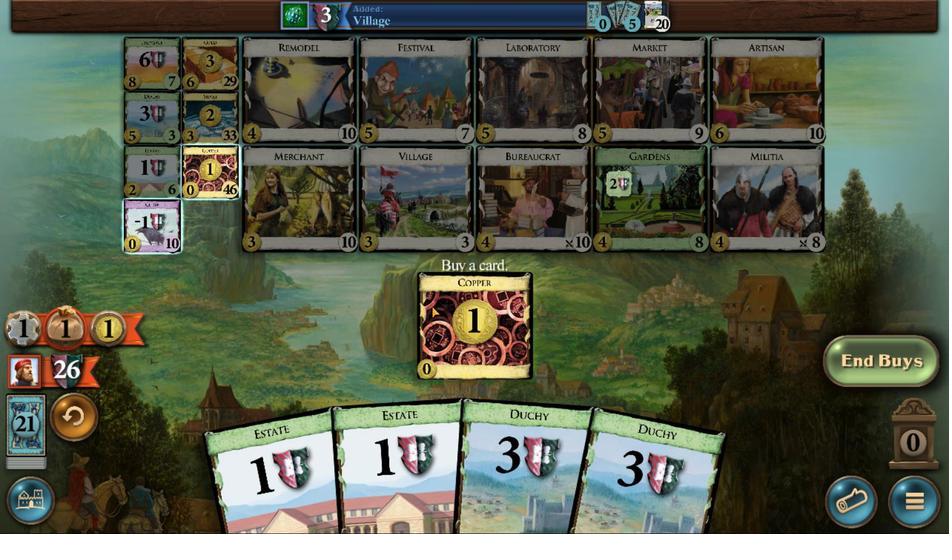 
Action: Mouse moved to (433, 330)
Screenshot: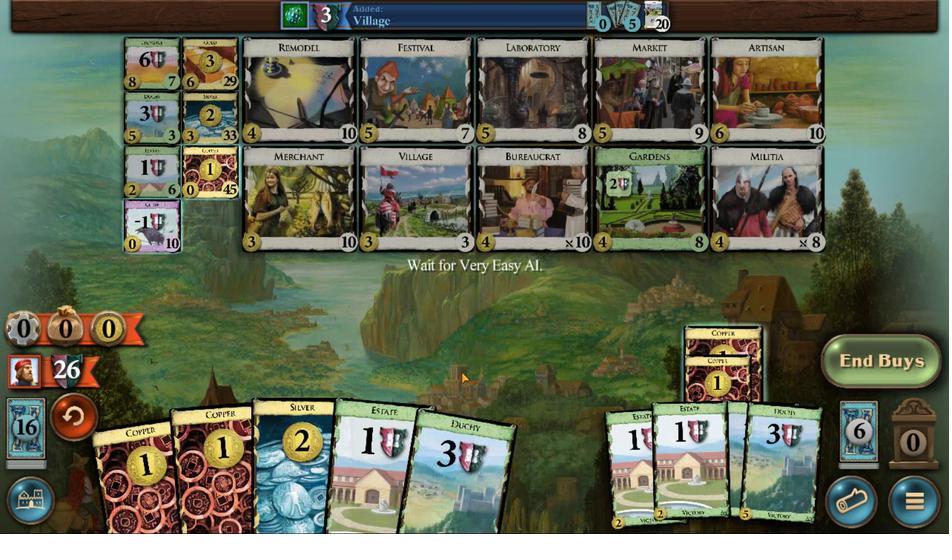 
Action: Mouse pressed left at (433, 330)
Screenshot: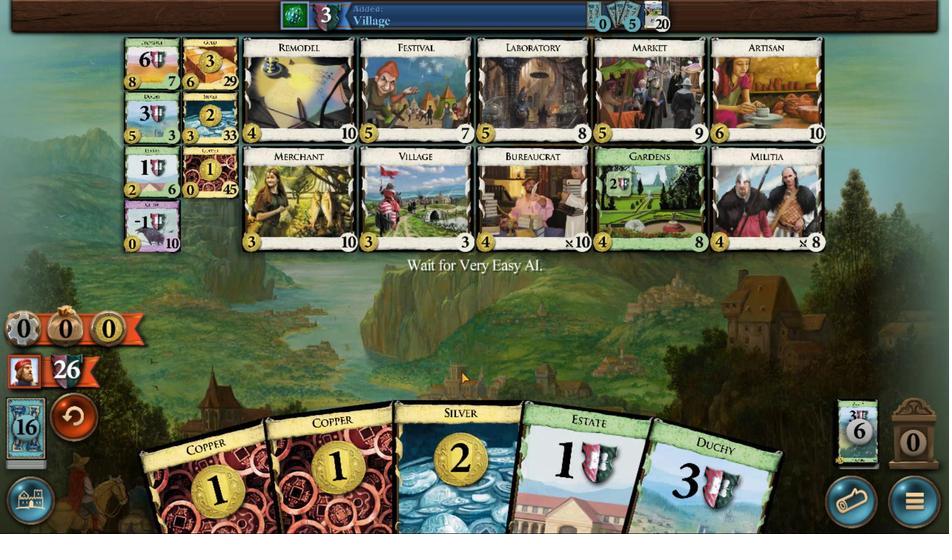 
Action: Mouse moved to (328, 371)
Screenshot: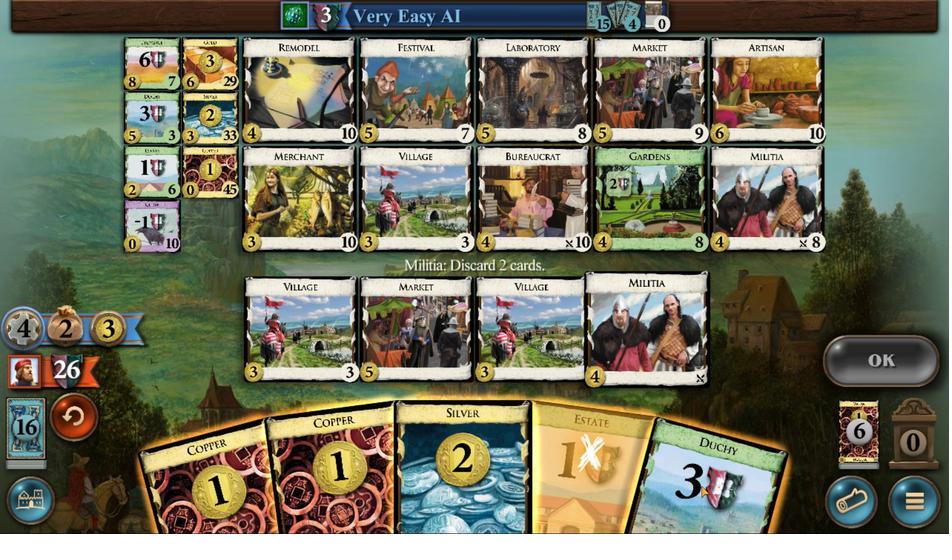 
Action: Mouse pressed left at (328, 371)
Screenshot: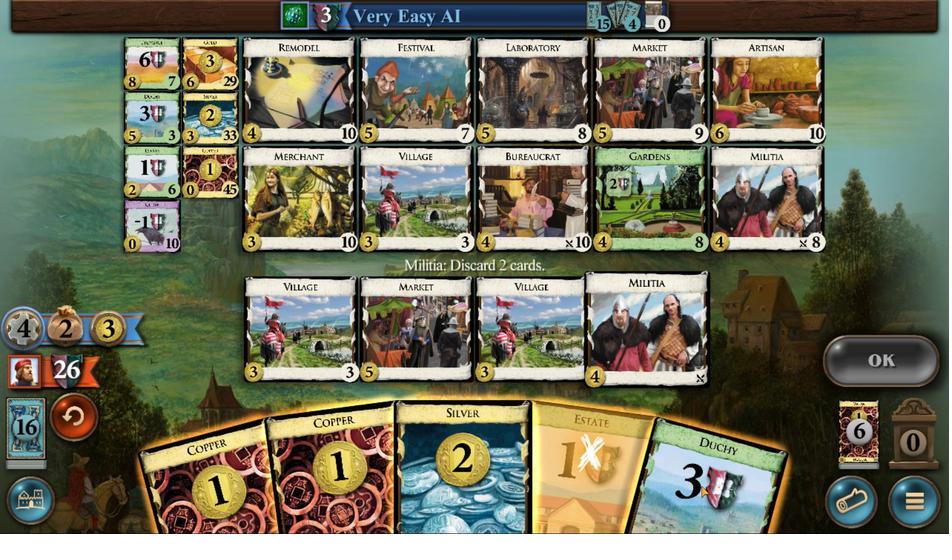 
Action: Mouse moved to (298, 373)
Screenshot: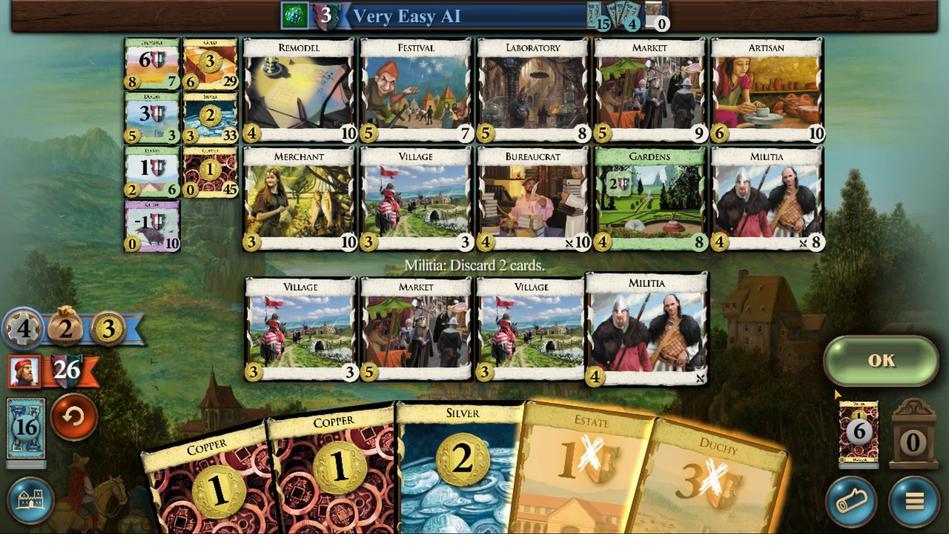 
Action: Mouse pressed left at (298, 373)
Screenshot: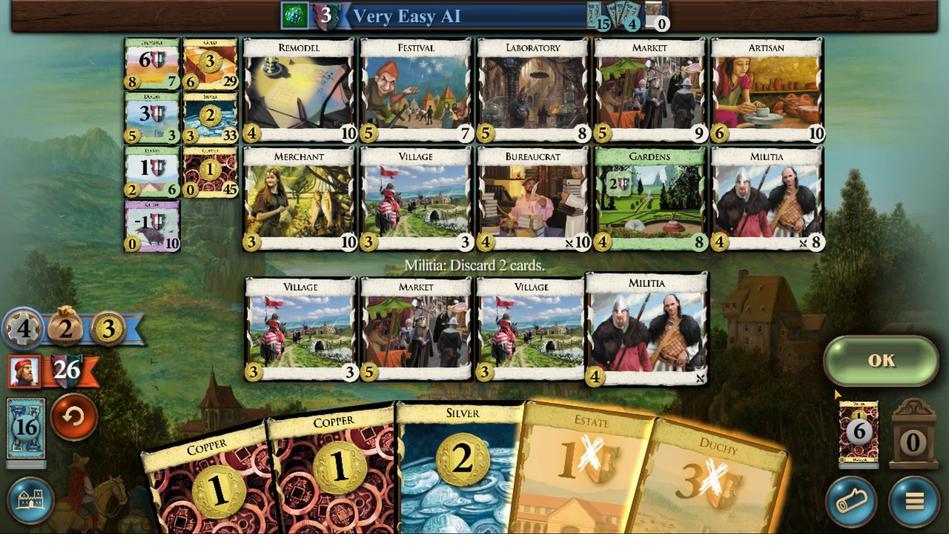 
Action: Mouse moved to (241, 357)
Screenshot: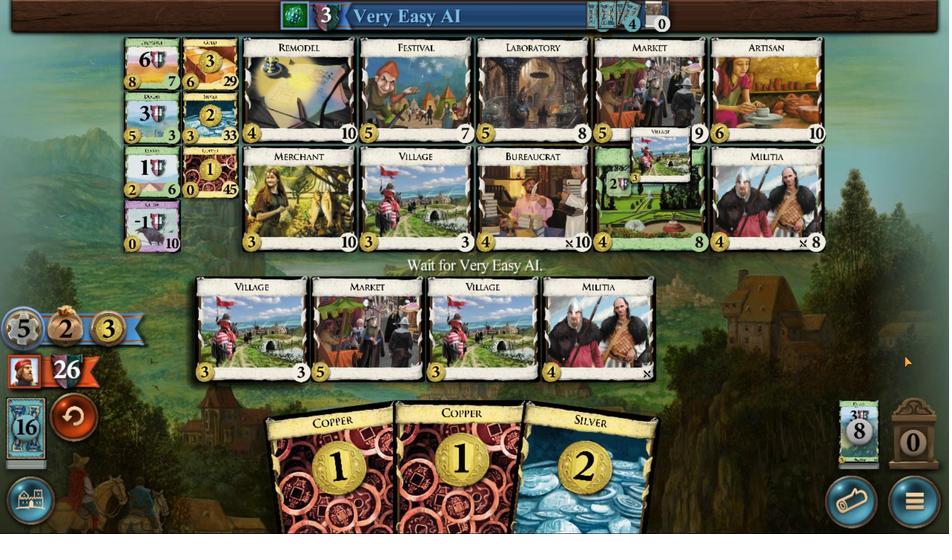 
Action: Mouse pressed left at (241, 357)
Screenshot: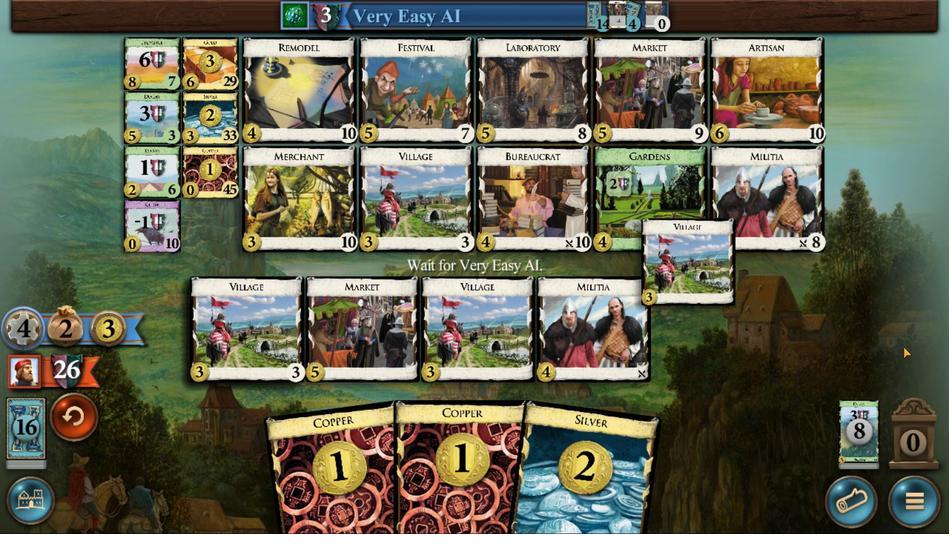 
Action: Mouse moved to (326, 375)
Screenshot: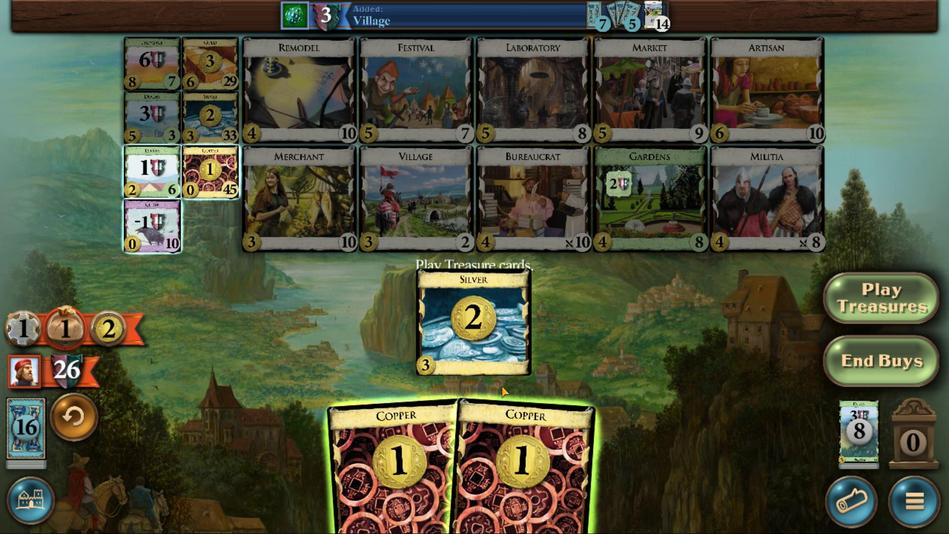 
Action: Mouse pressed left at (326, 375)
Screenshot: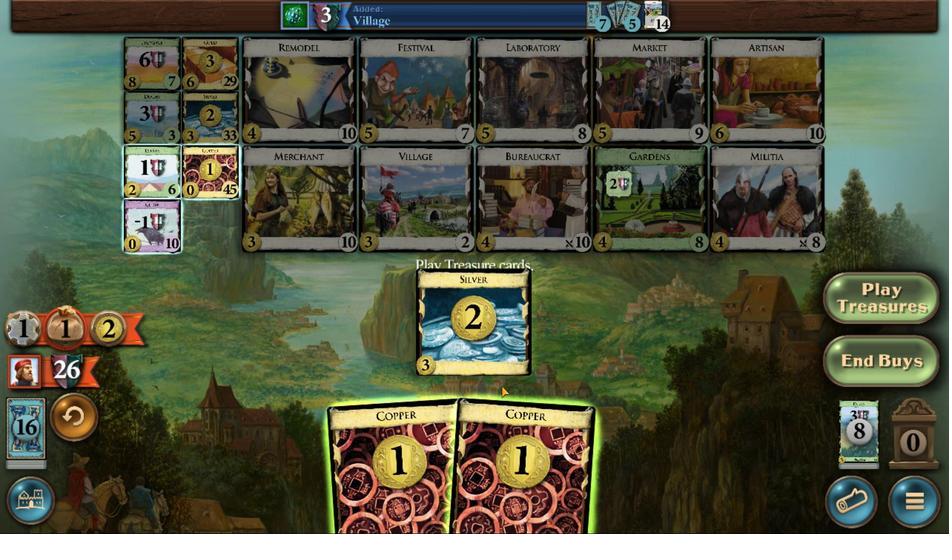 
Action: Mouse moved to (353, 368)
Screenshot: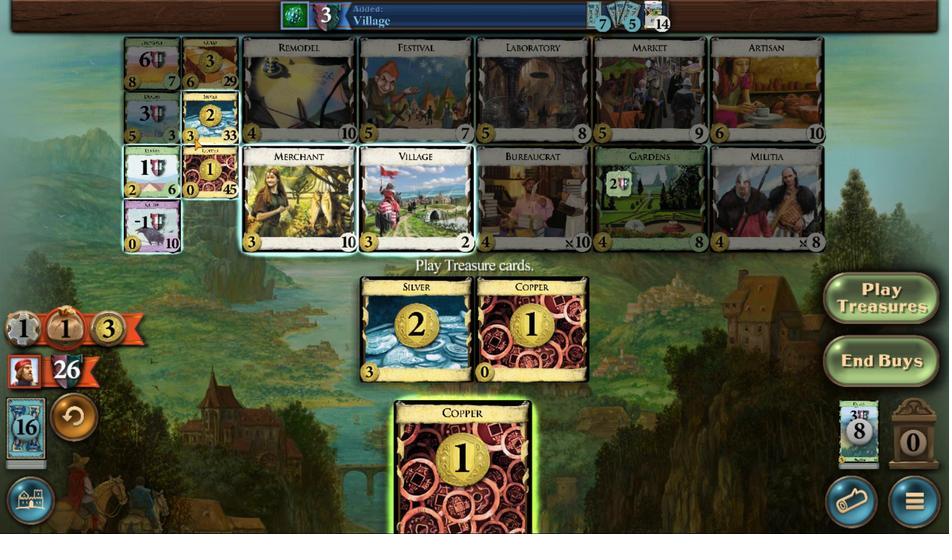 
Action: Mouse pressed left at (353, 368)
Screenshot: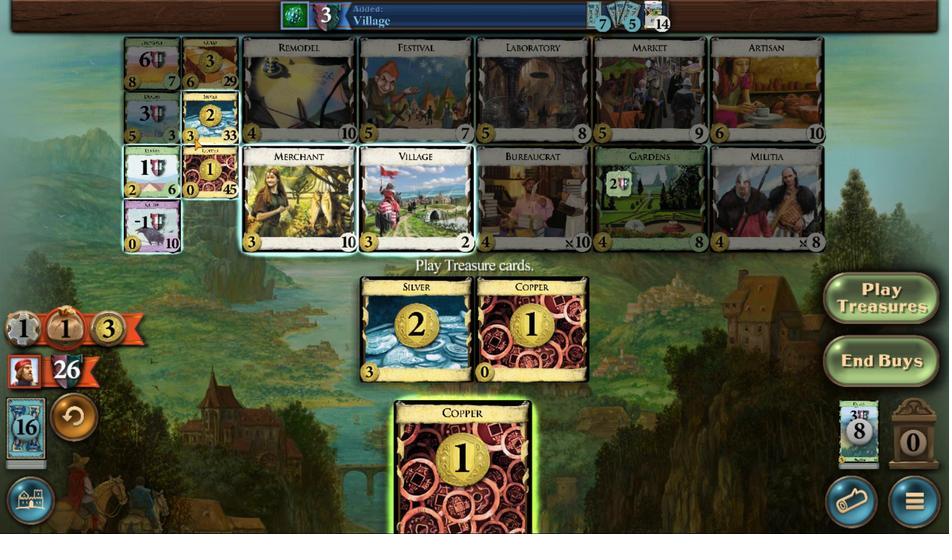 
Action: Mouse moved to (435, 323)
Screenshot: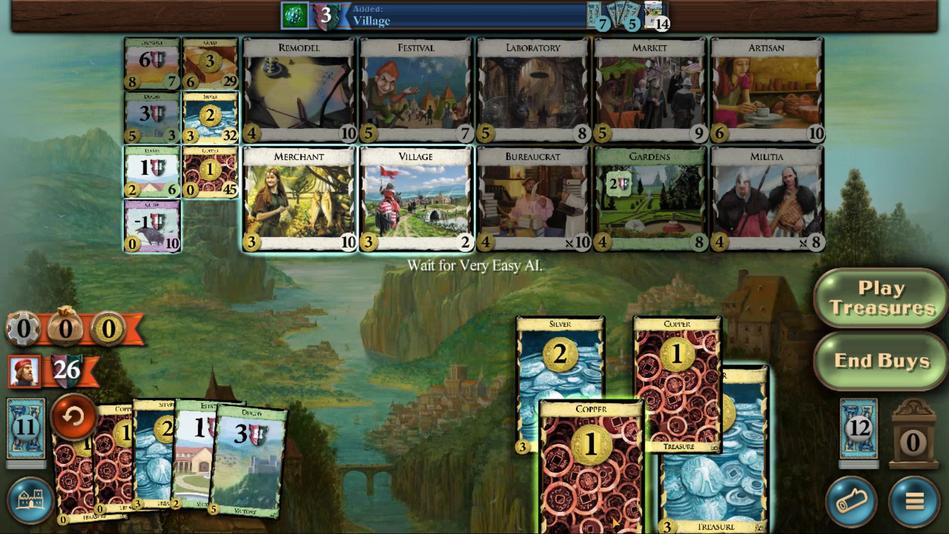 
Action: Mouse pressed left at (435, 323)
Screenshot: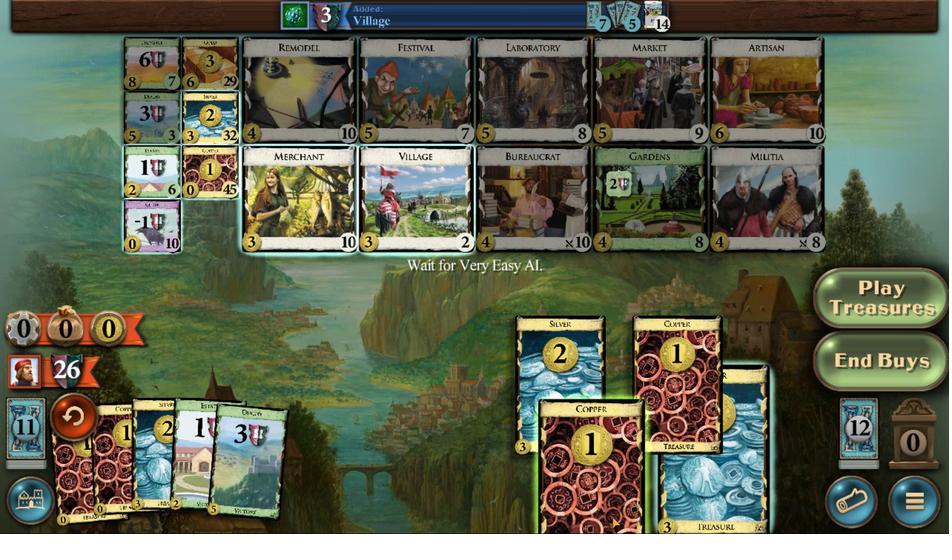 
Action: Mouse moved to (364, 371)
Screenshot: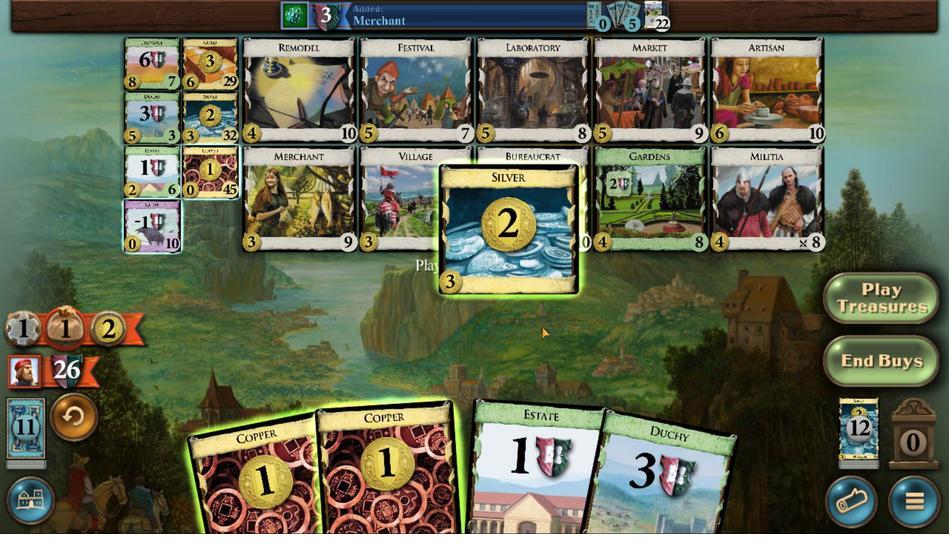 
Action: Mouse pressed left at (364, 371)
Screenshot: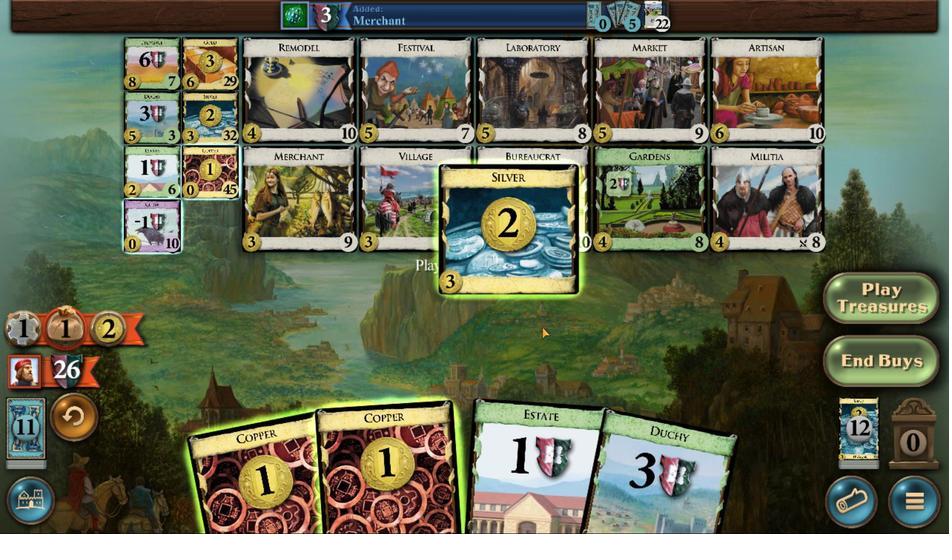 
Action: Mouse moved to (371, 366)
Screenshot: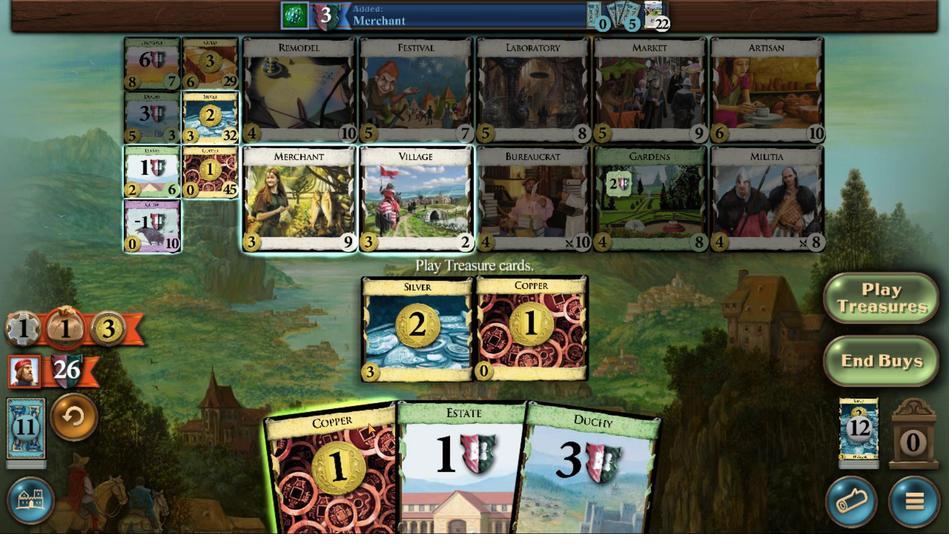
Action: Mouse pressed left at (371, 366)
Screenshot: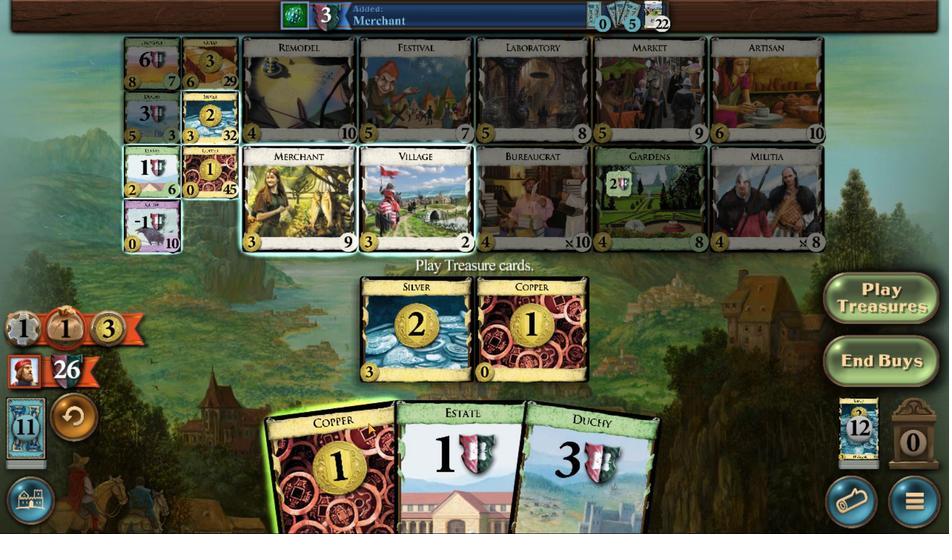 
Action: Mouse moved to (390, 365)
Screenshot: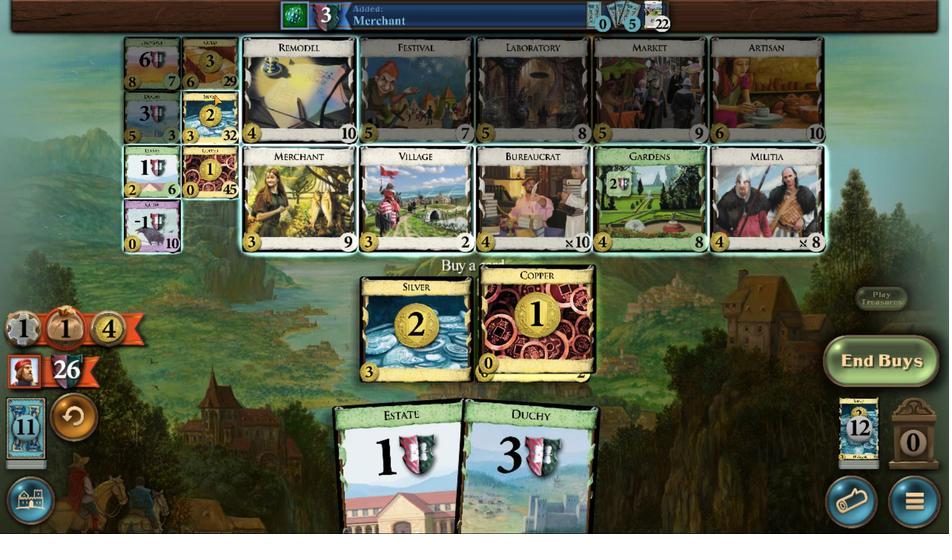 
Action: Mouse pressed left at (390, 365)
Screenshot: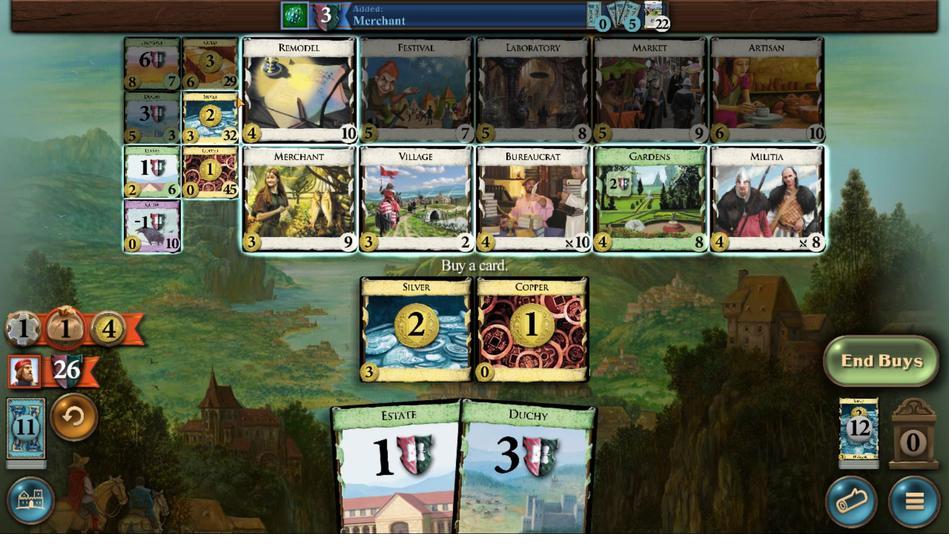 
Action: Mouse moved to (432, 321)
Screenshot: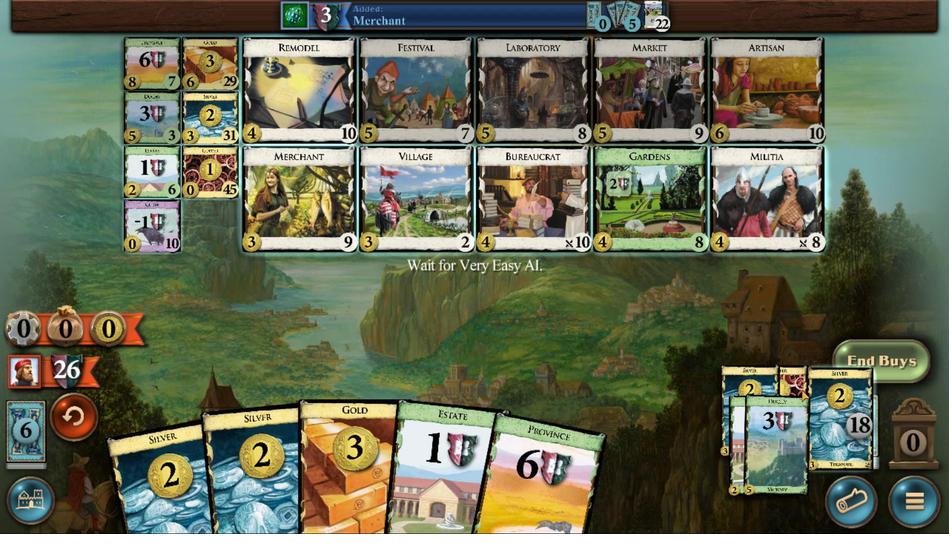 
Action: Mouse pressed left at (432, 321)
Screenshot: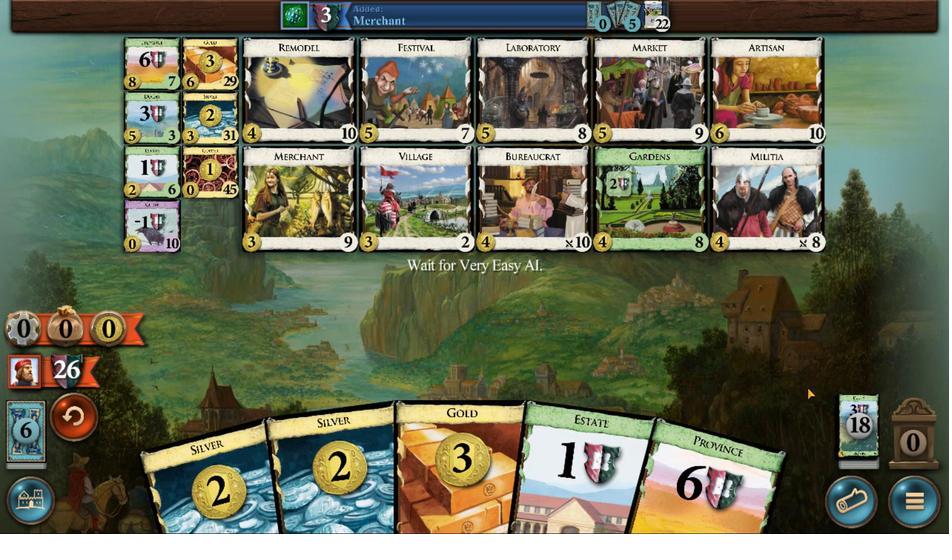 
Action: Mouse moved to (333, 372)
Screenshot: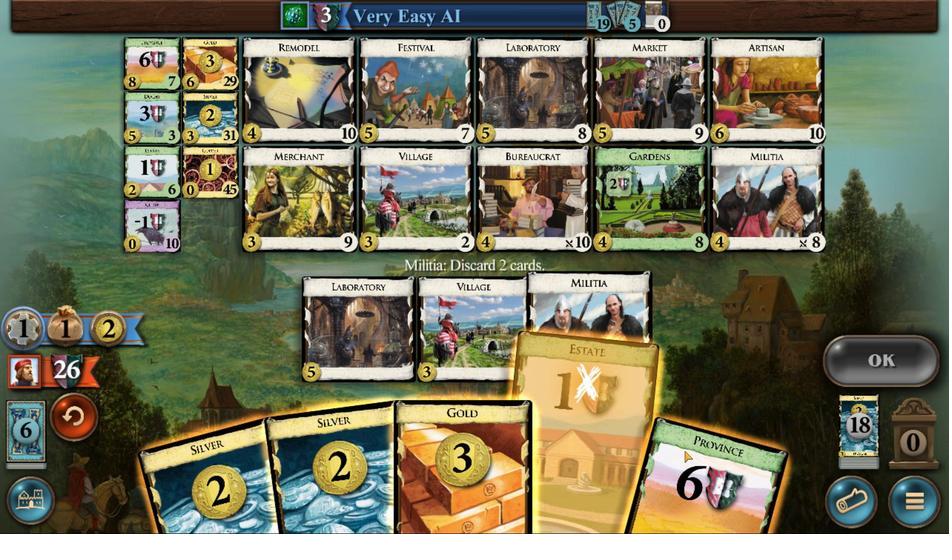 
Action: Mouse pressed left at (333, 372)
Screenshot: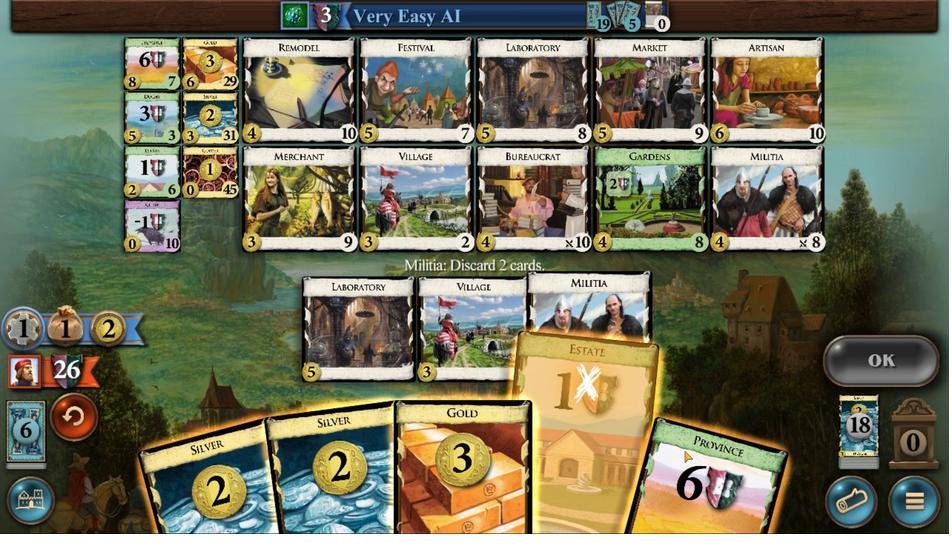 
Action: Mouse moved to (303, 369)
Screenshot: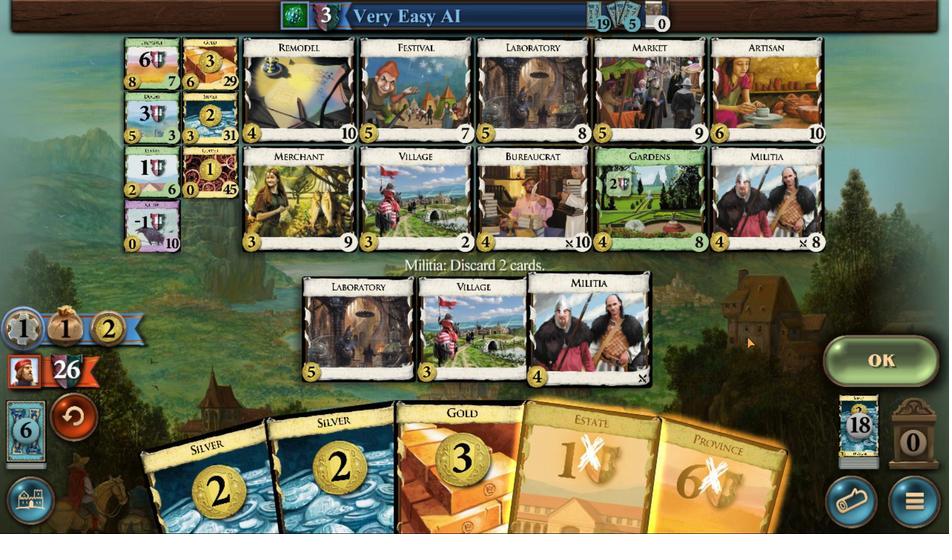 
Action: Mouse pressed left at (303, 369)
Screenshot: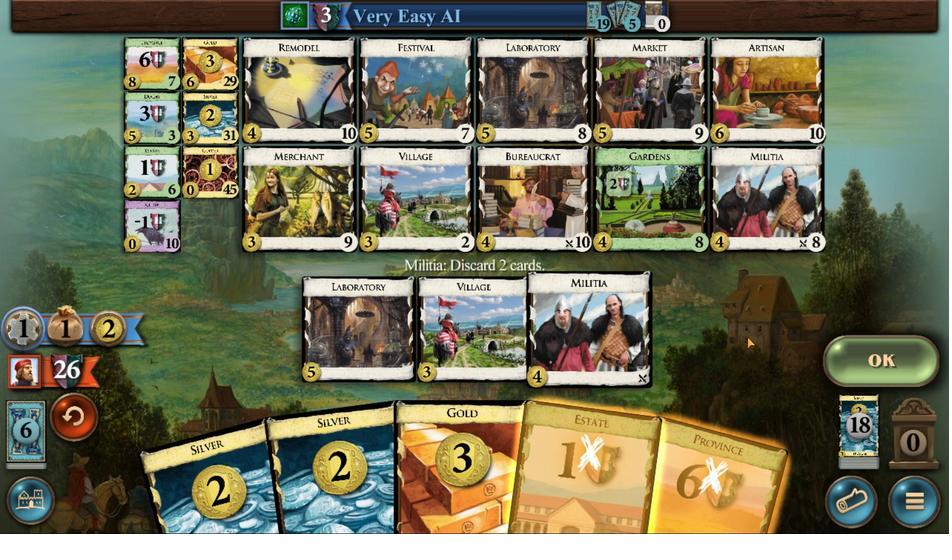 
Action: Mouse moved to (239, 356)
Screenshot: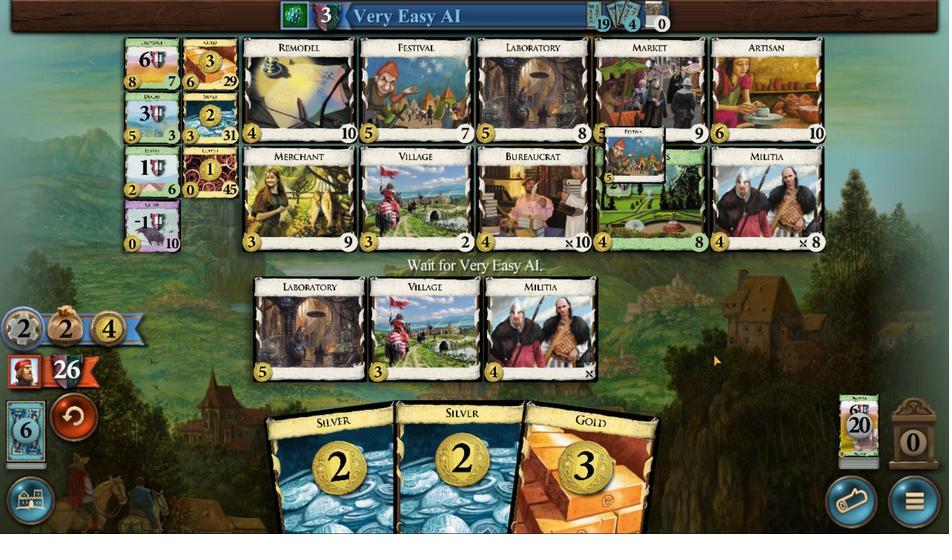 
Action: Mouse pressed left at (239, 356)
Screenshot: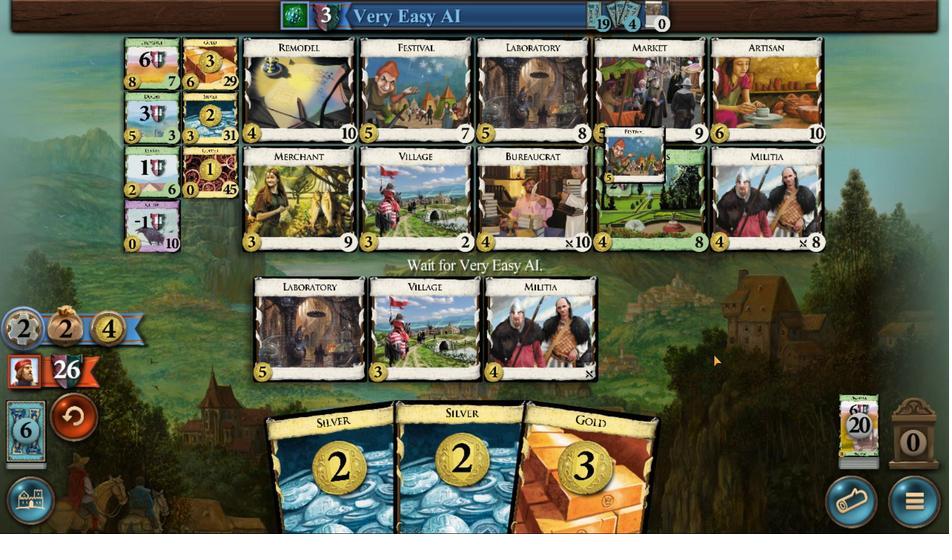 
Action: Mouse moved to (323, 372)
Screenshot: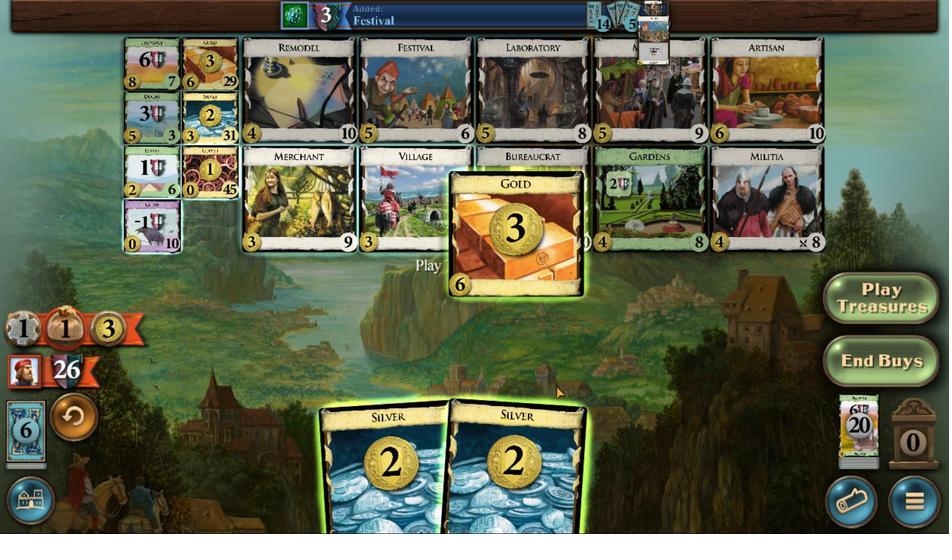 
Action: Mouse pressed left at (323, 372)
Screenshot: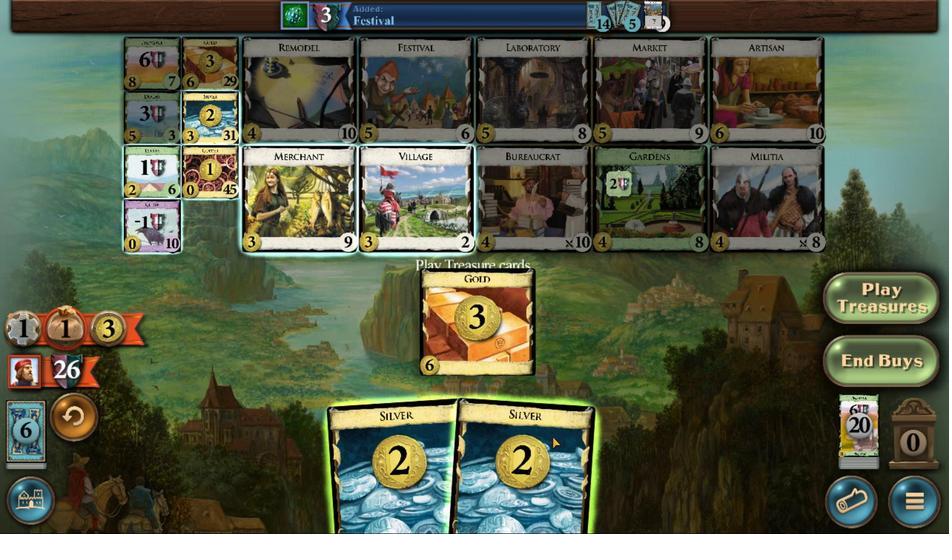 
Action: Mouse moved to (340, 367)
Screenshot: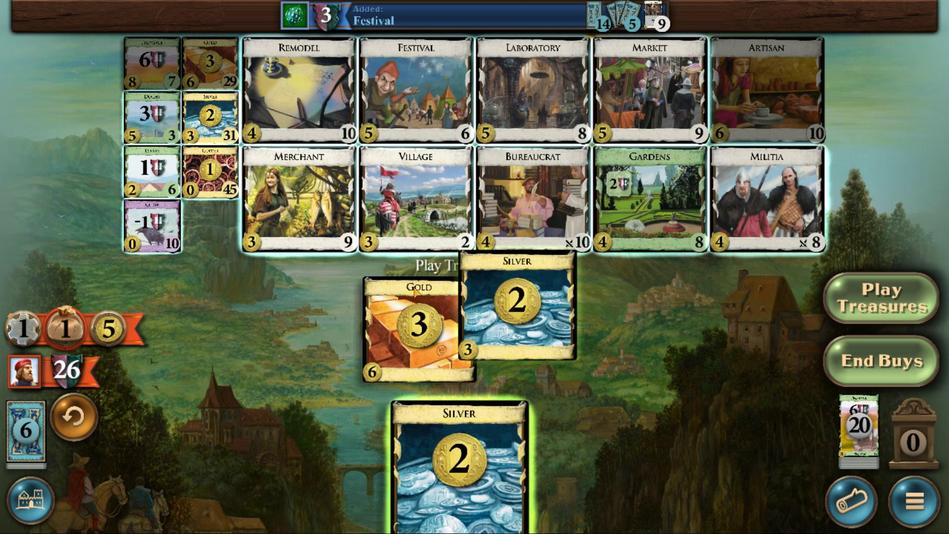 
Action: Mouse pressed left at (340, 367)
Screenshot: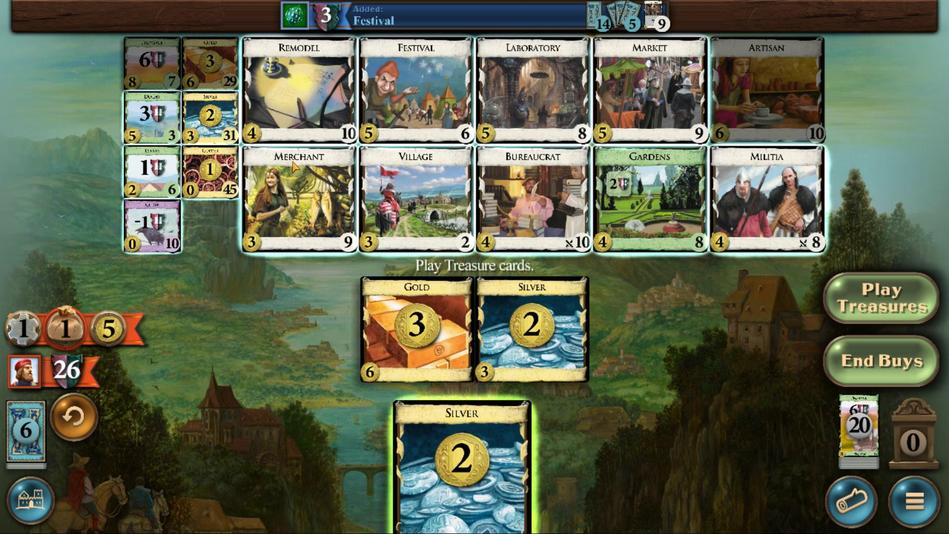 
Action: Mouse moved to (450, 319)
Screenshot: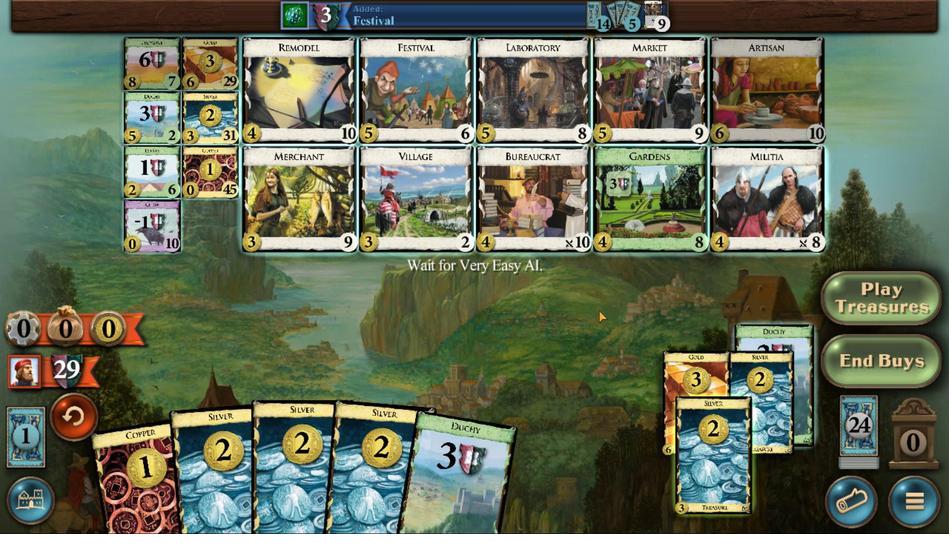 
Action: Mouse pressed left at (450, 319)
Screenshot: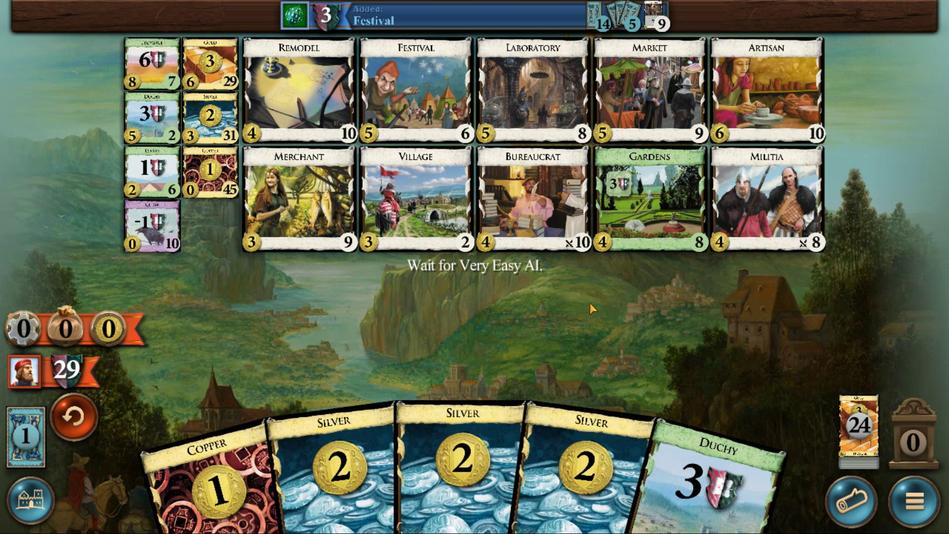 
Action: Mouse moved to (300, 374)
Screenshot: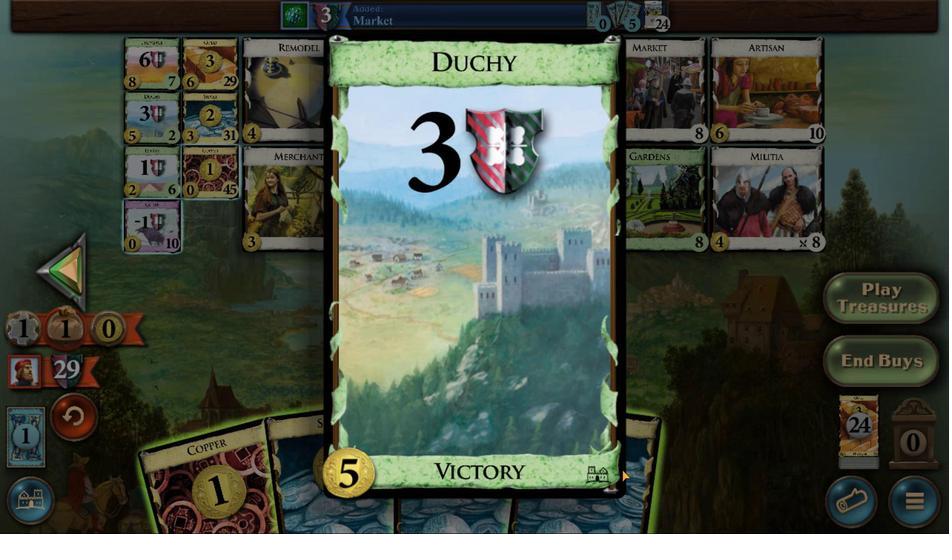 
Action: Mouse pressed left at (300, 374)
Screenshot: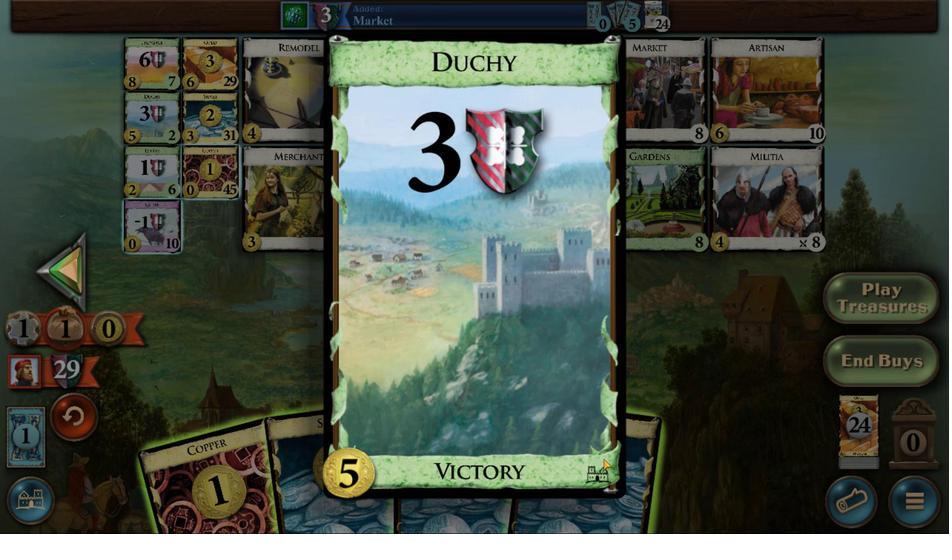 
Action: Mouse moved to (345, 361)
Screenshot: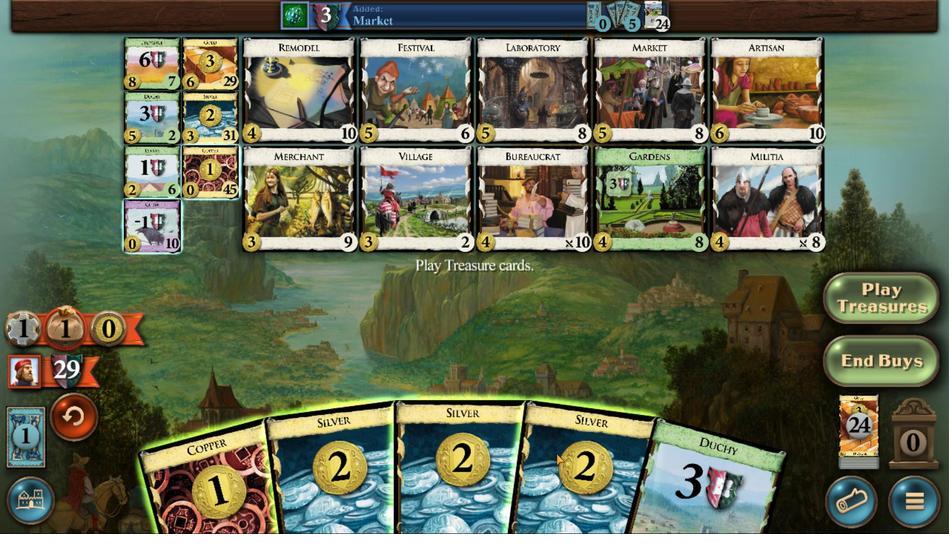 
Action: Mouse pressed left at (345, 361)
Screenshot: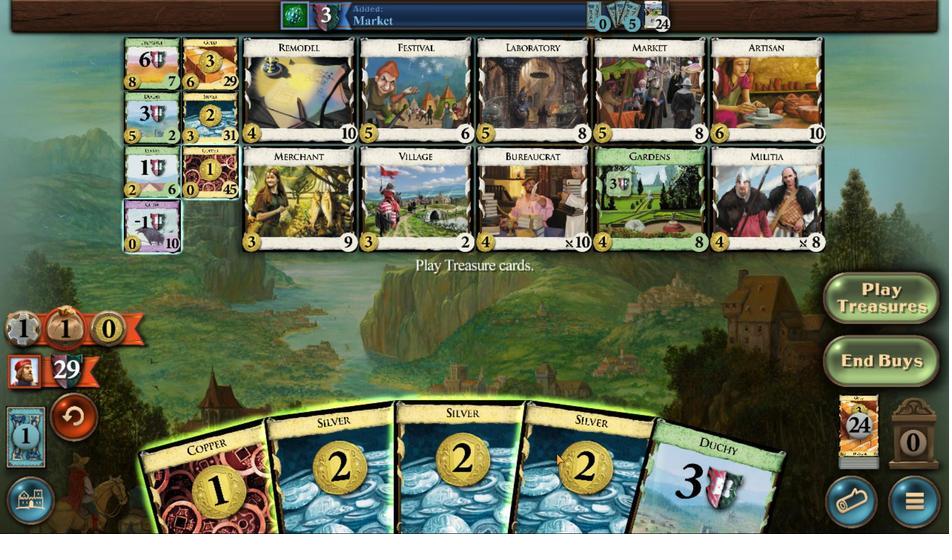 
Action: Mouse moved to (338, 369)
Screenshot: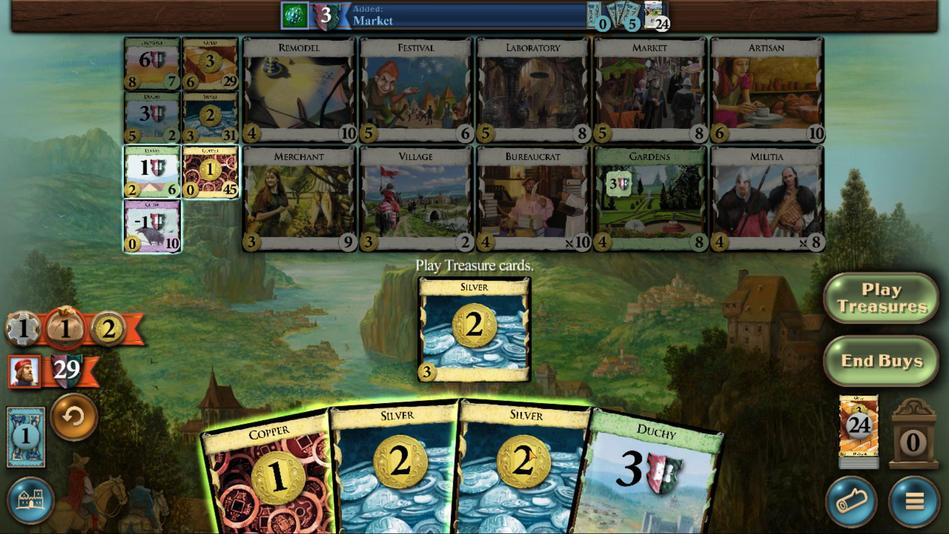 
Action: Mouse pressed left at (338, 369)
Screenshot: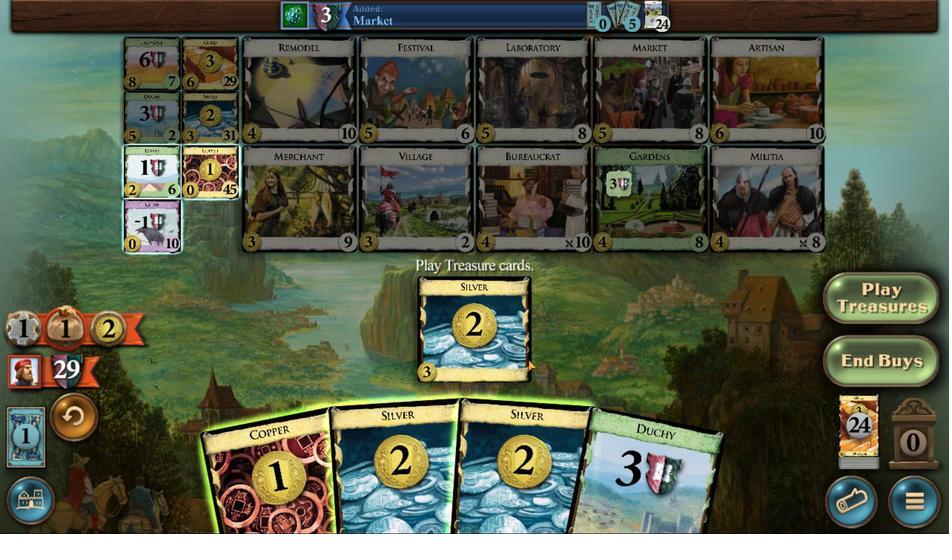 
Action: Mouse moved to (346, 369)
Screenshot: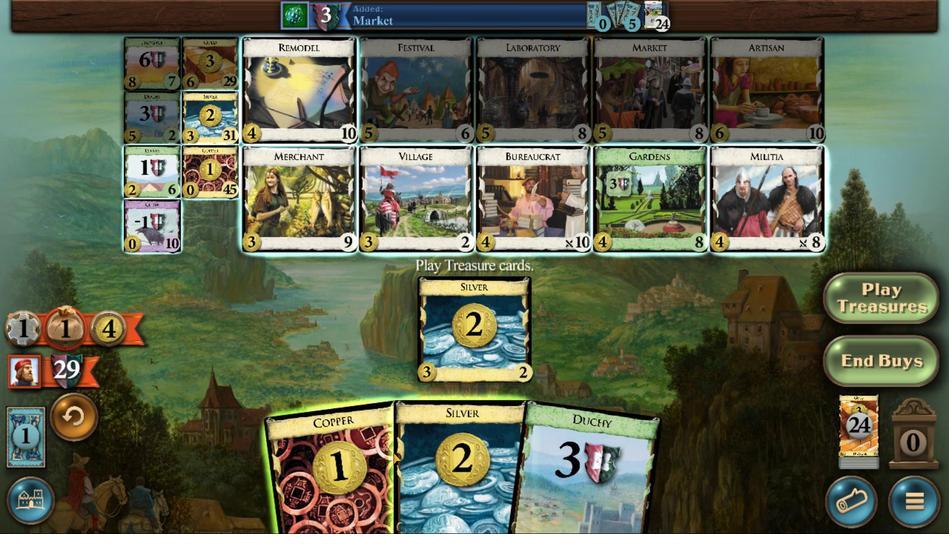 
Action: Mouse pressed left at (346, 369)
Screenshot: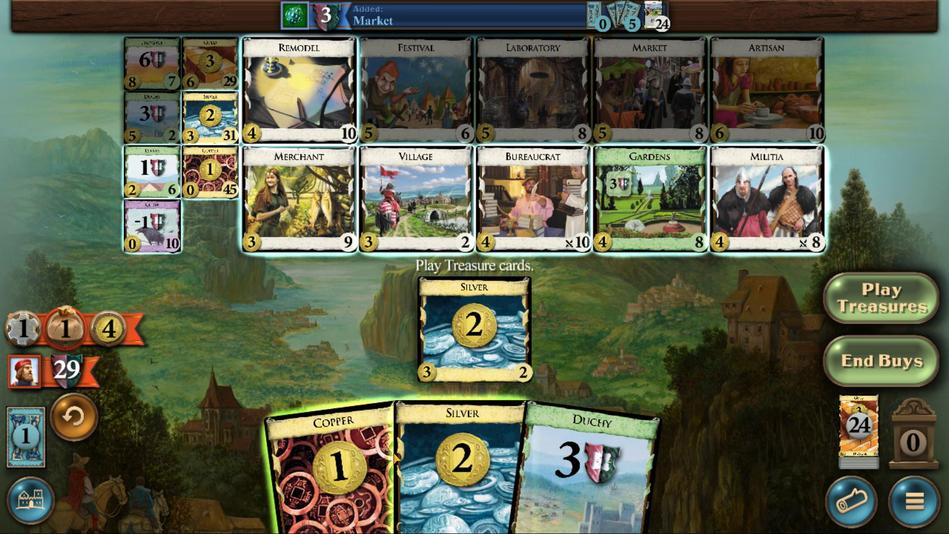 
Action: Mouse moved to (392, 369)
Screenshot: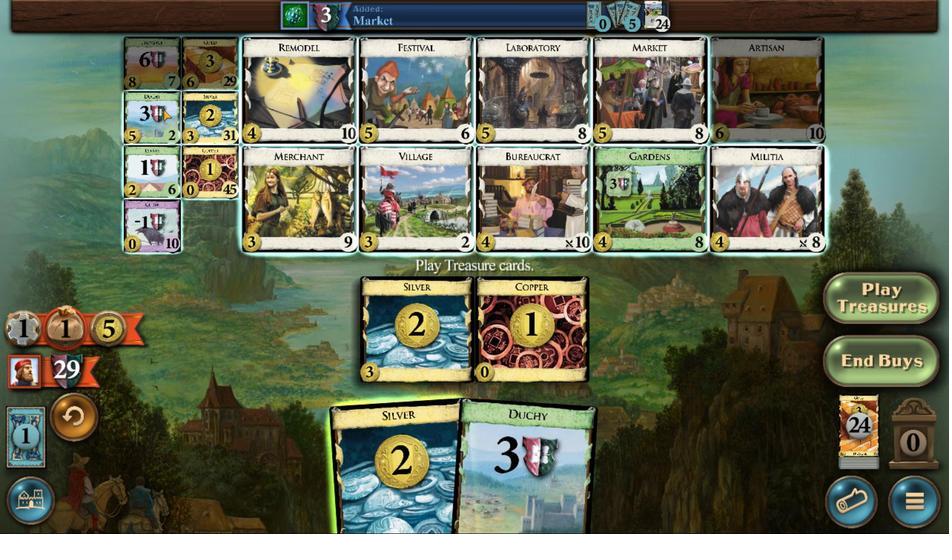 
Action: Mouse pressed left at (392, 369)
Screenshot: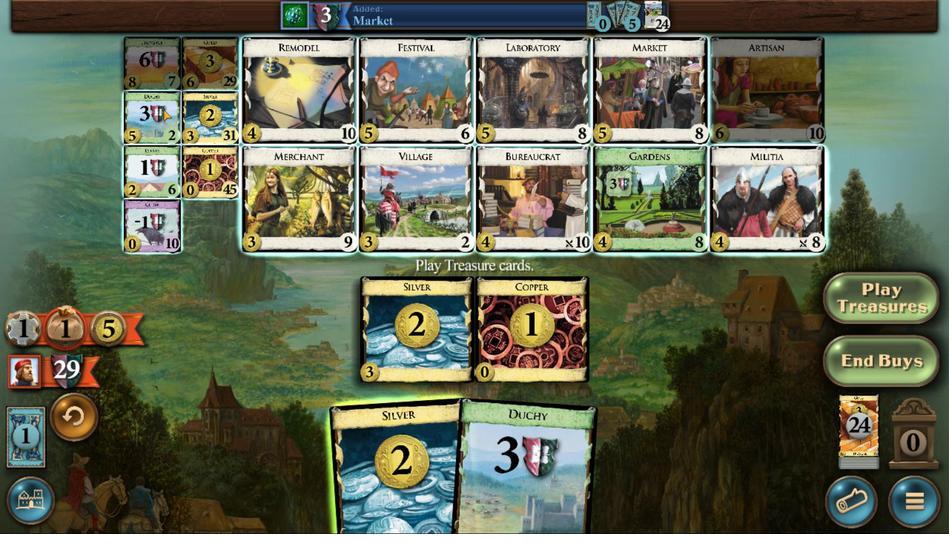 
Action: Mouse moved to (446, 321)
Screenshot: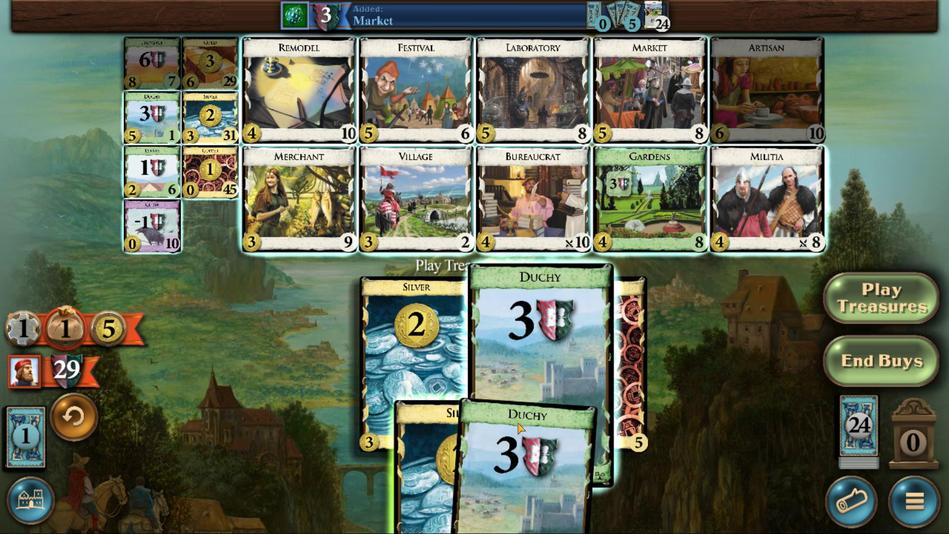 
Action: Mouse pressed left at (446, 321)
Screenshot: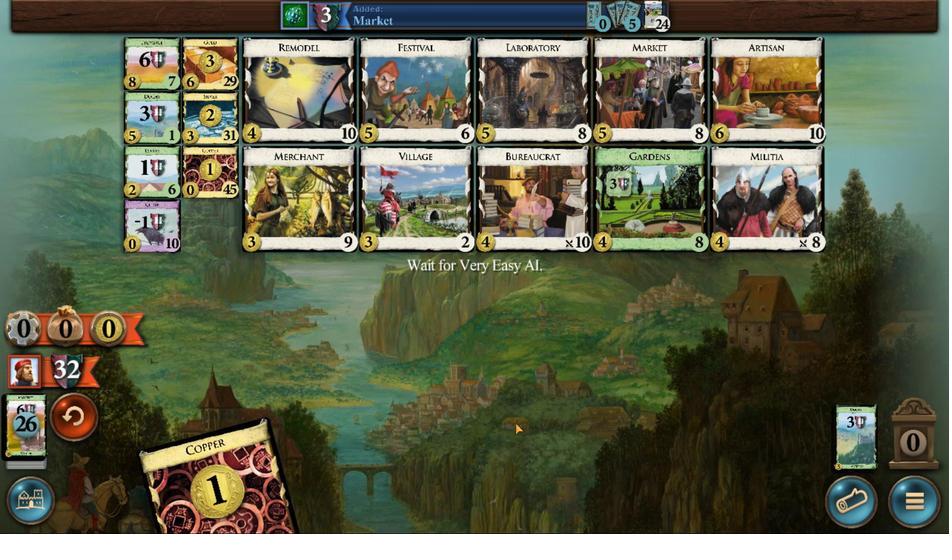 
Action: Mouse moved to (318, 373)
Screenshot: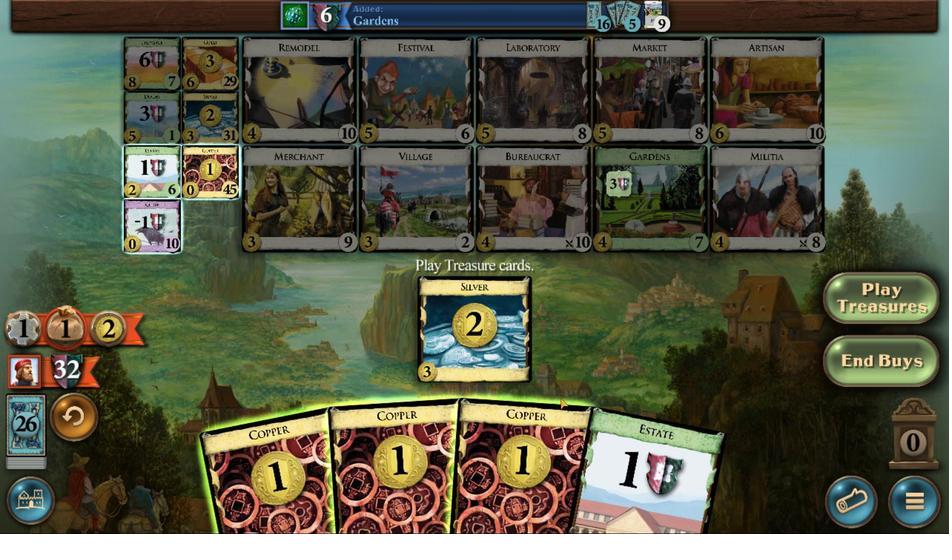 
Action: Mouse pressed left at (318, 373)
Screenshot: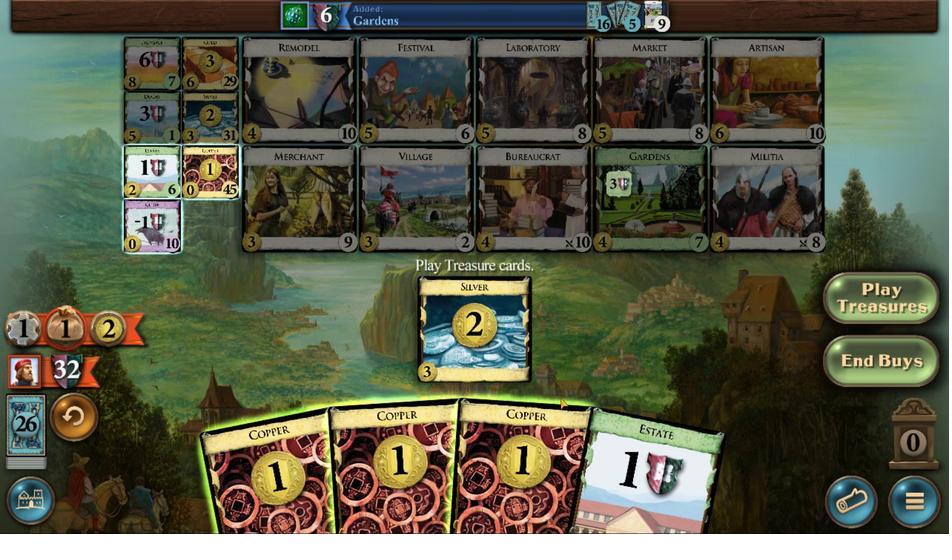 
Action: Mouse moved to (337, 368)
Screenshot: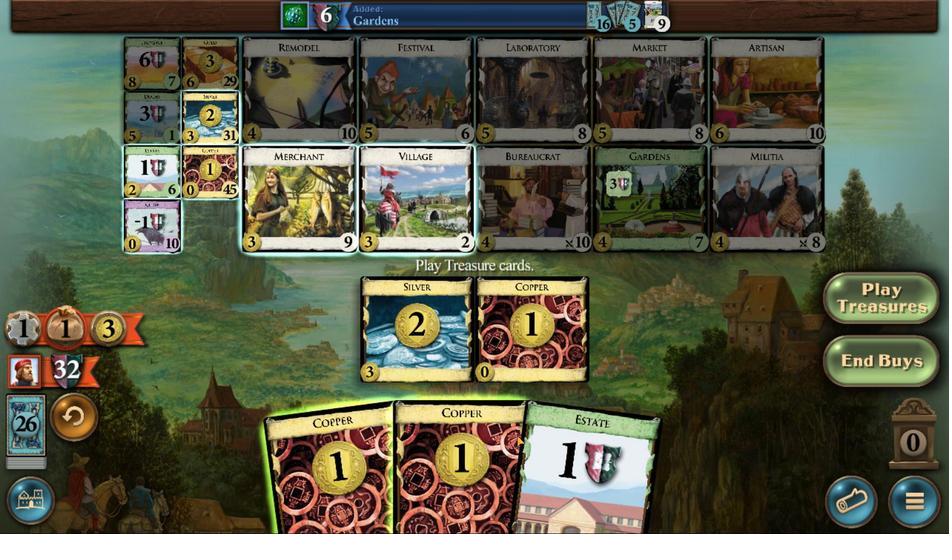 
Action: Mouse pressed left at (337, 368)
Screenshot: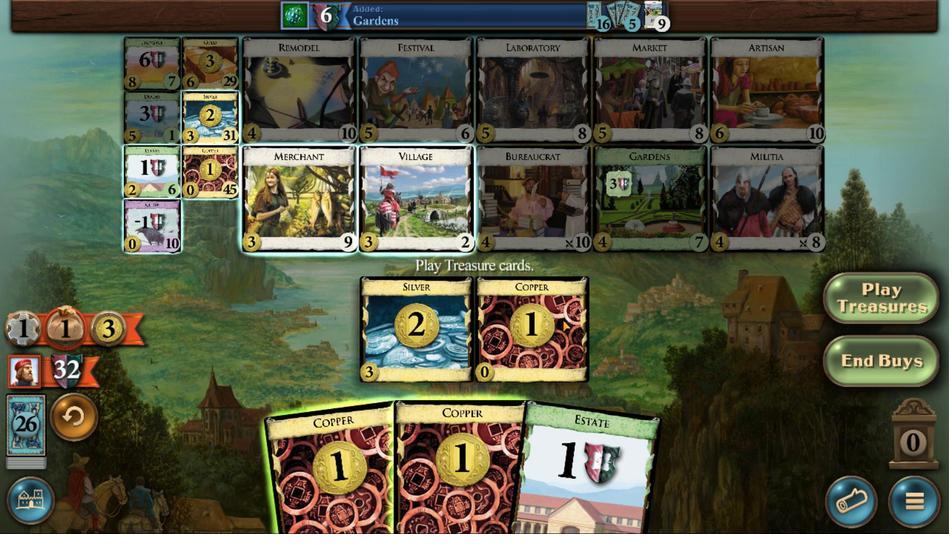 
Action: Mouse moved to (349, 367)
Screenshot: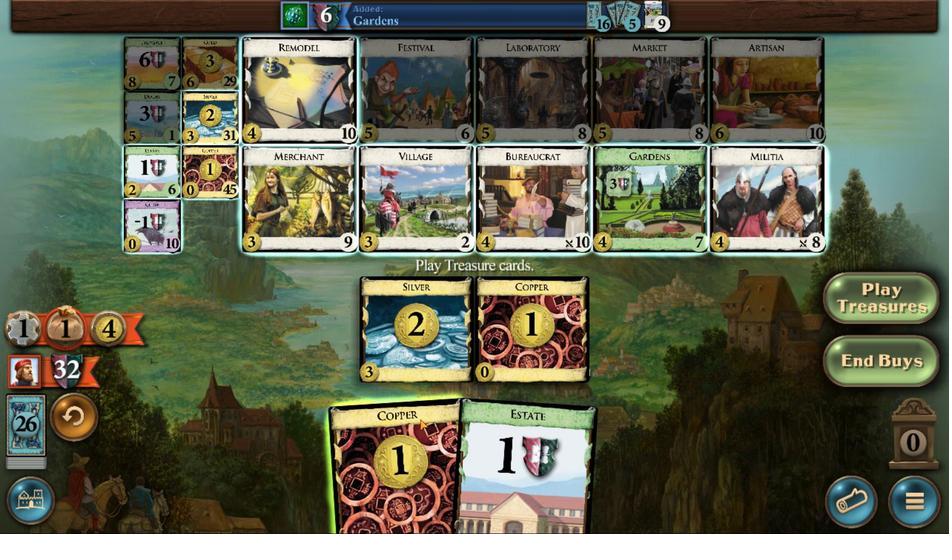 
Action: Mouse pressed left at (349, 367)
Screenshot: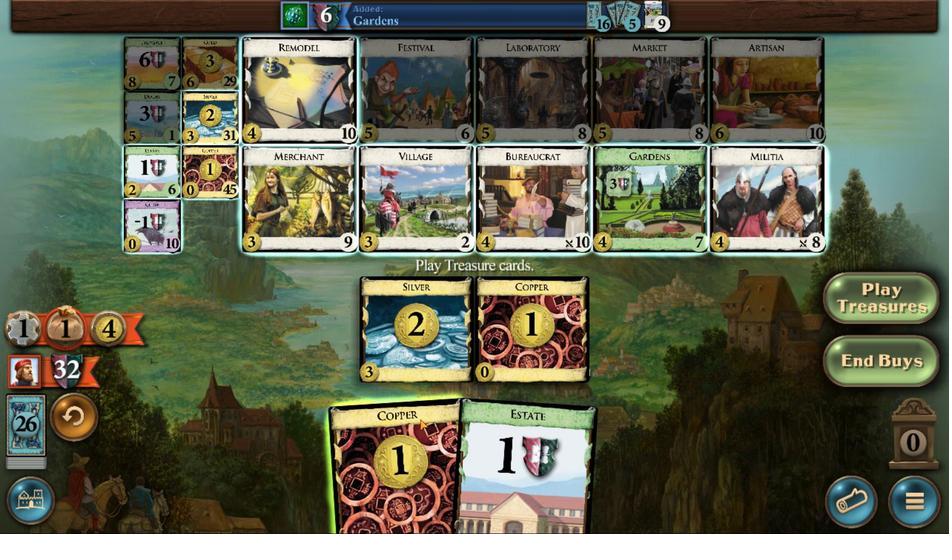 
Action: Mouse moved to (378, 366)
Screenshot: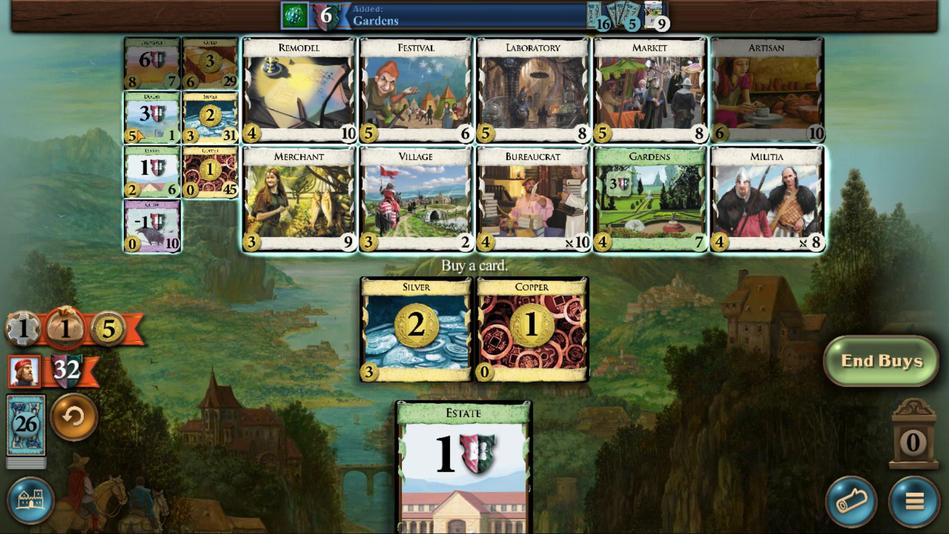 
Action: Mouse pressed left at (378, 366)
